 Task: Customize the keyboard shortcuts for switching between input sources.
Action: Mouse pressed left at (438, 247)
Screenshot: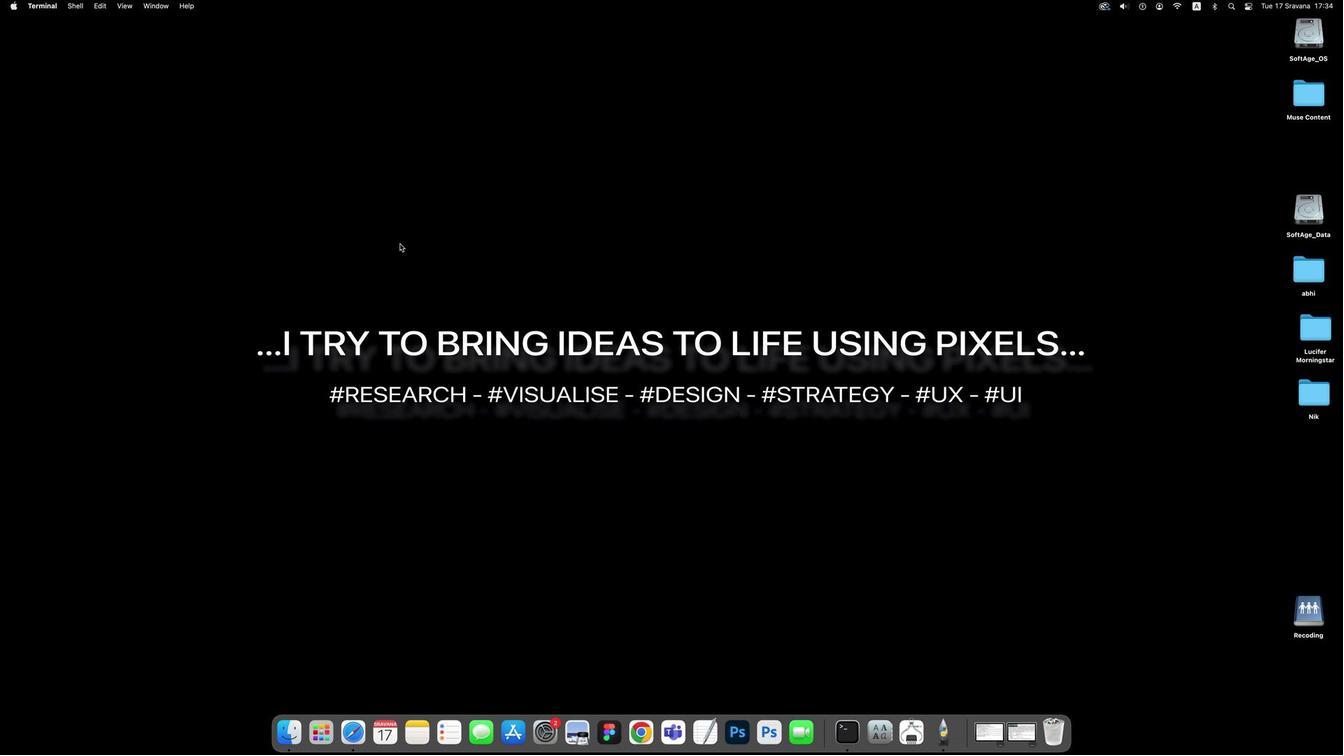 
Action: Mouse moved to (91, 36)
Screenshot: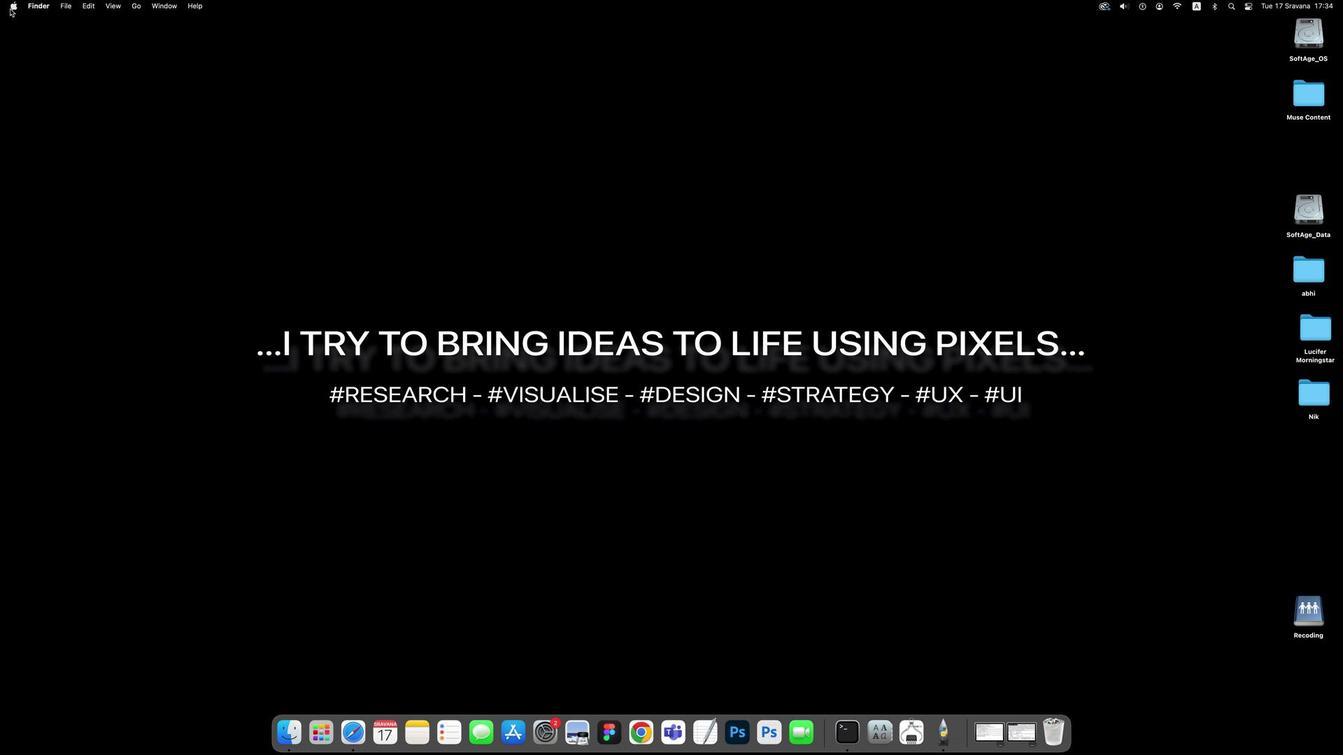 
Action: Mouse pressed left at (91, 36)
Screenshot: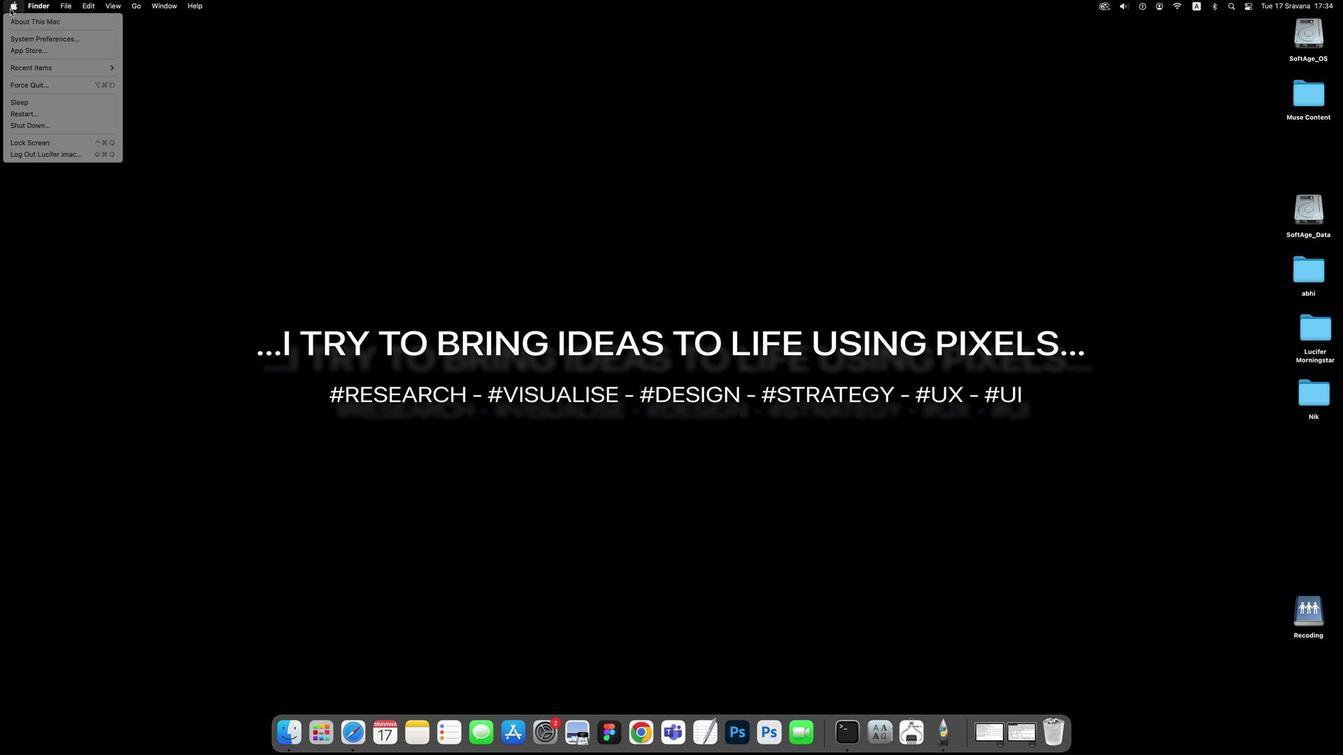 
Action: Mouse moved to (95, 61)
Screenshot: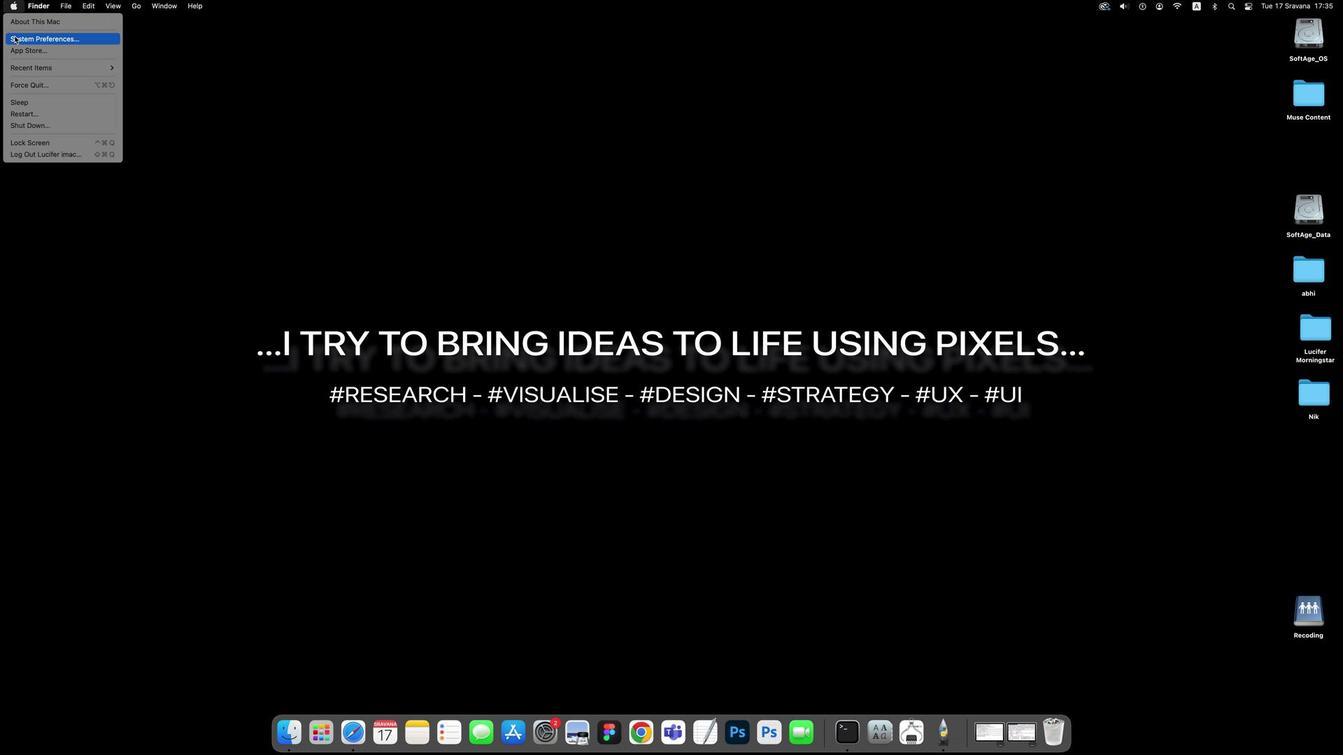 
Action: Mouse pressed left at (95, 61)
Screenshot: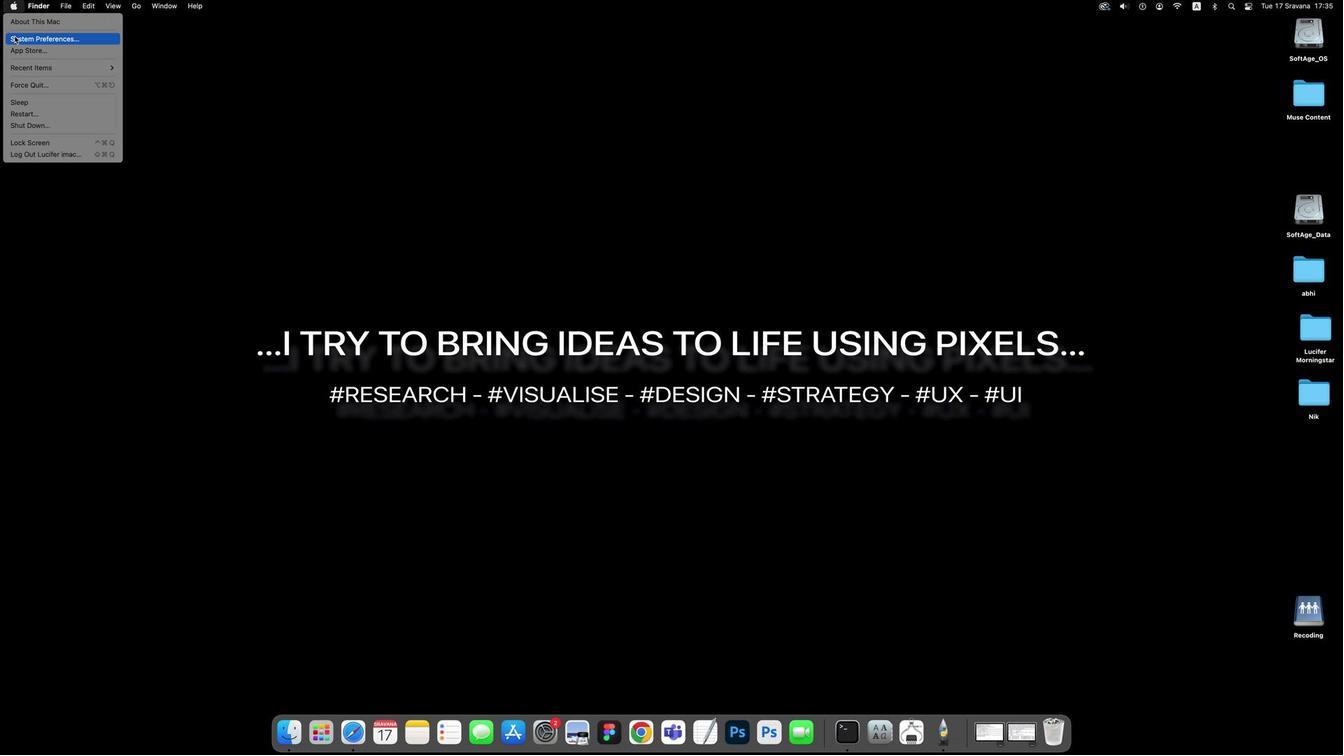 
Action: Mouse moved to (733, 406)
Screenshot: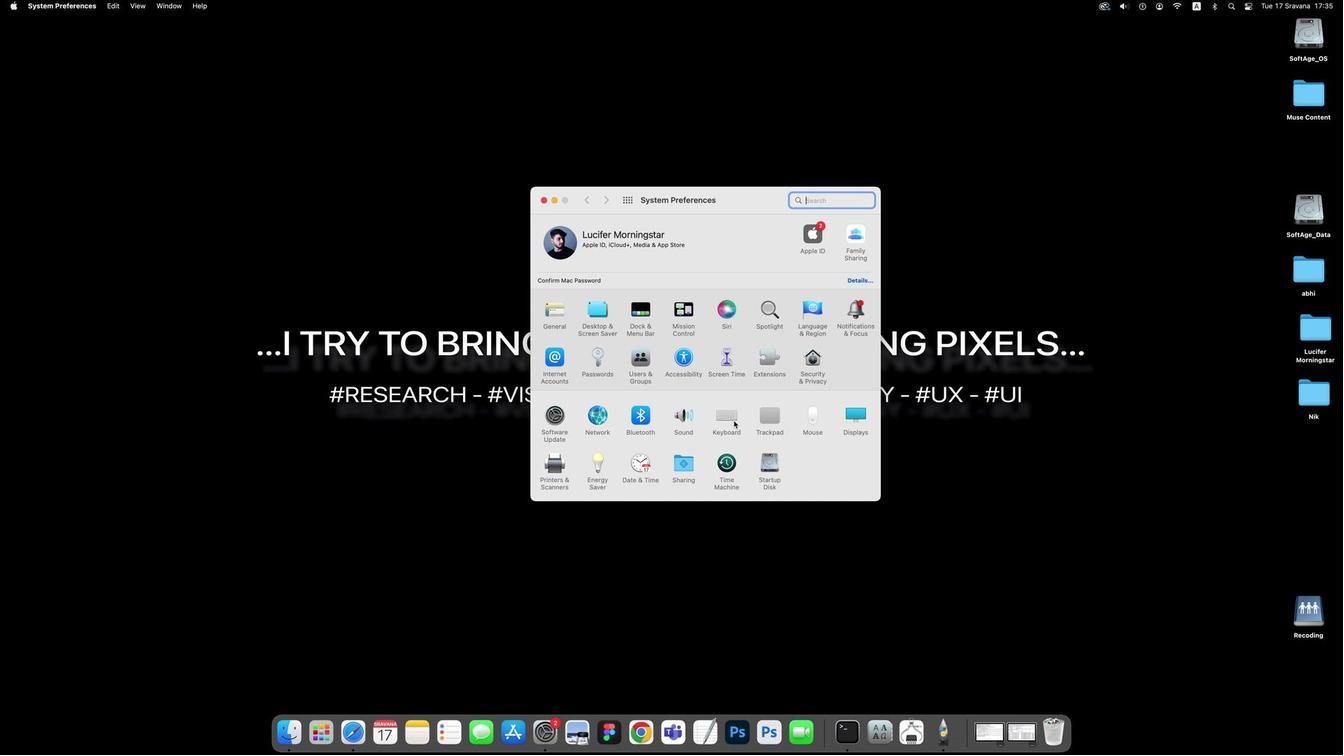 
Action: Mouse pressed left at (733, 406)
Screenshot: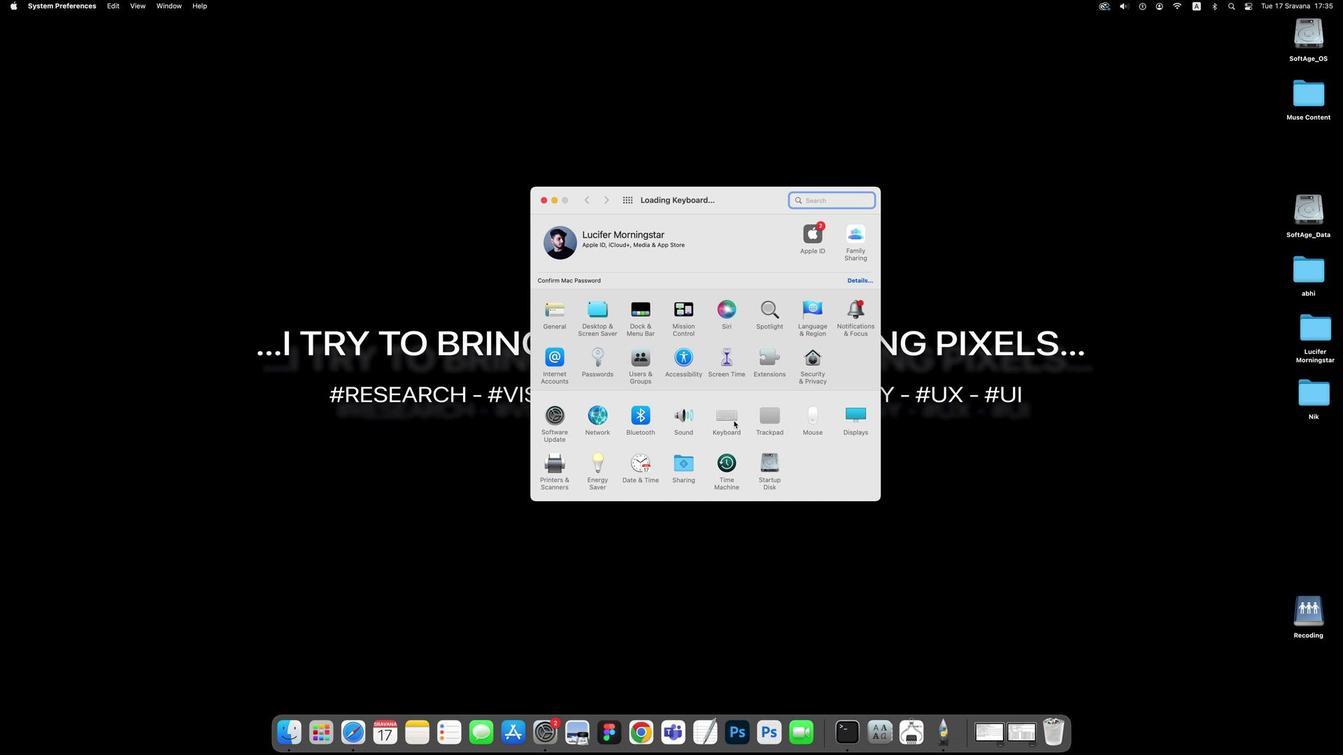 
Action: Mouse moved to (699, 238)
Screenshot: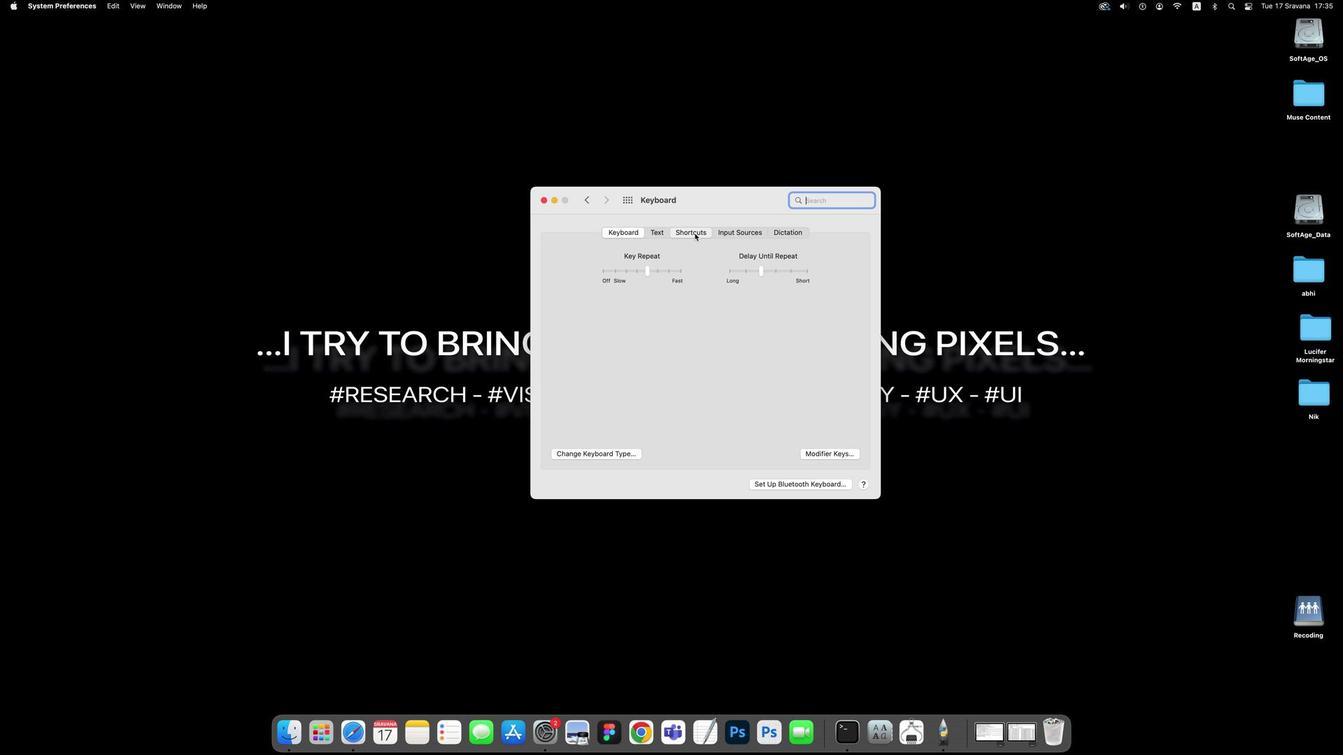 
Action: Mouse pressed left at (699, 238)
Screenshot: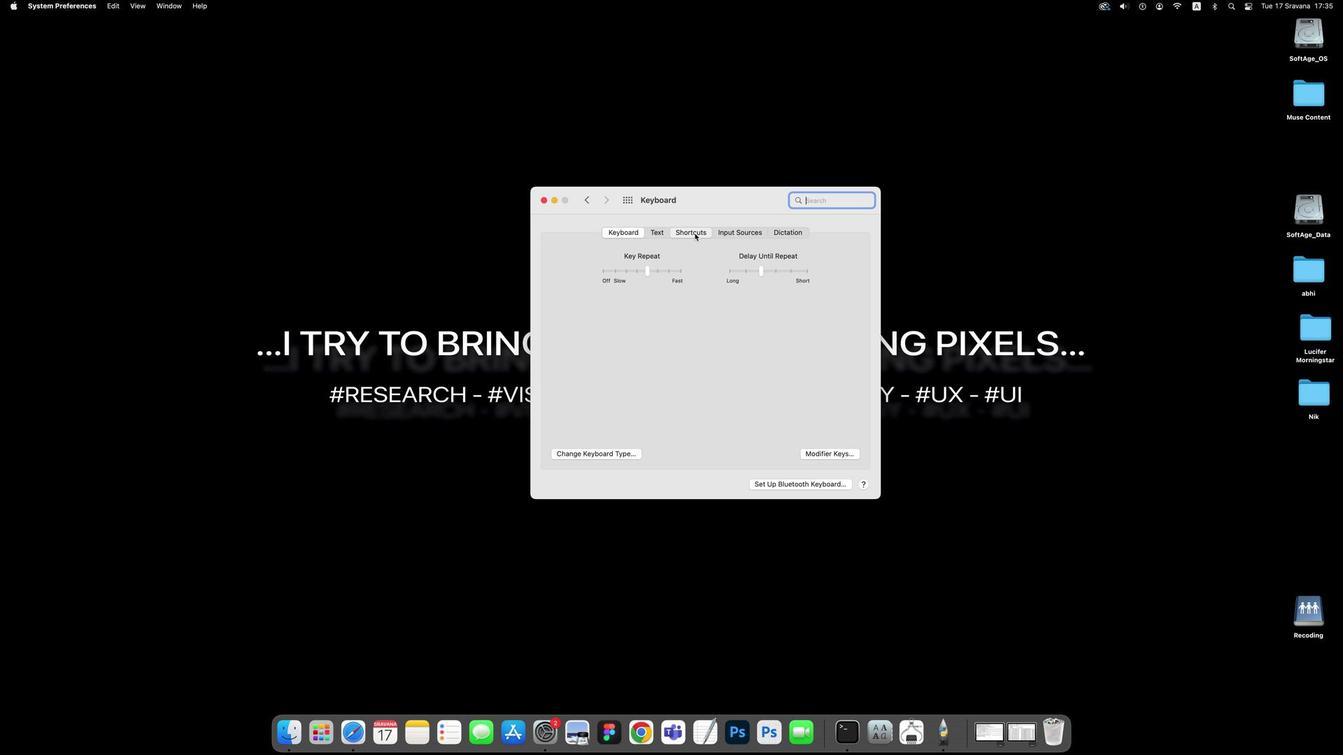 
Action: Mouse moved to (664, 279)
Screenshot: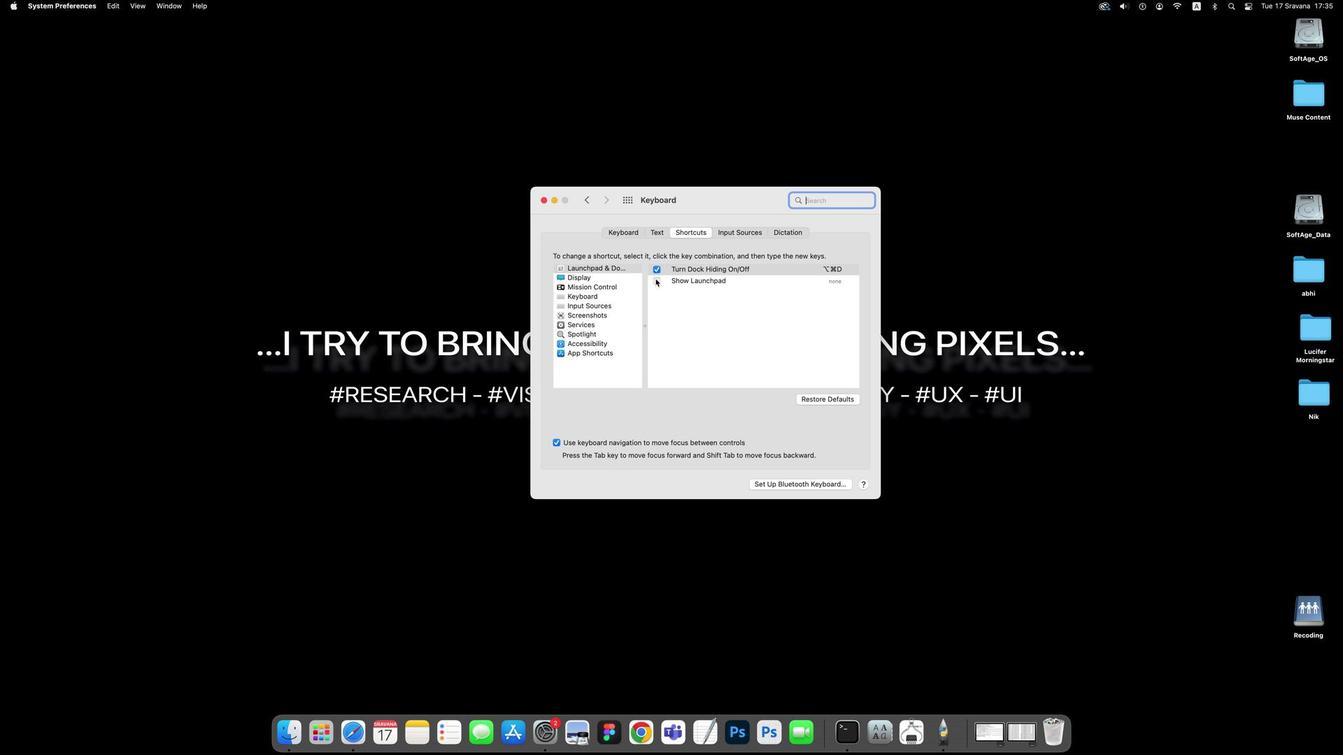 
Action: Mouse pressed left at (664, 279)
Screenshot: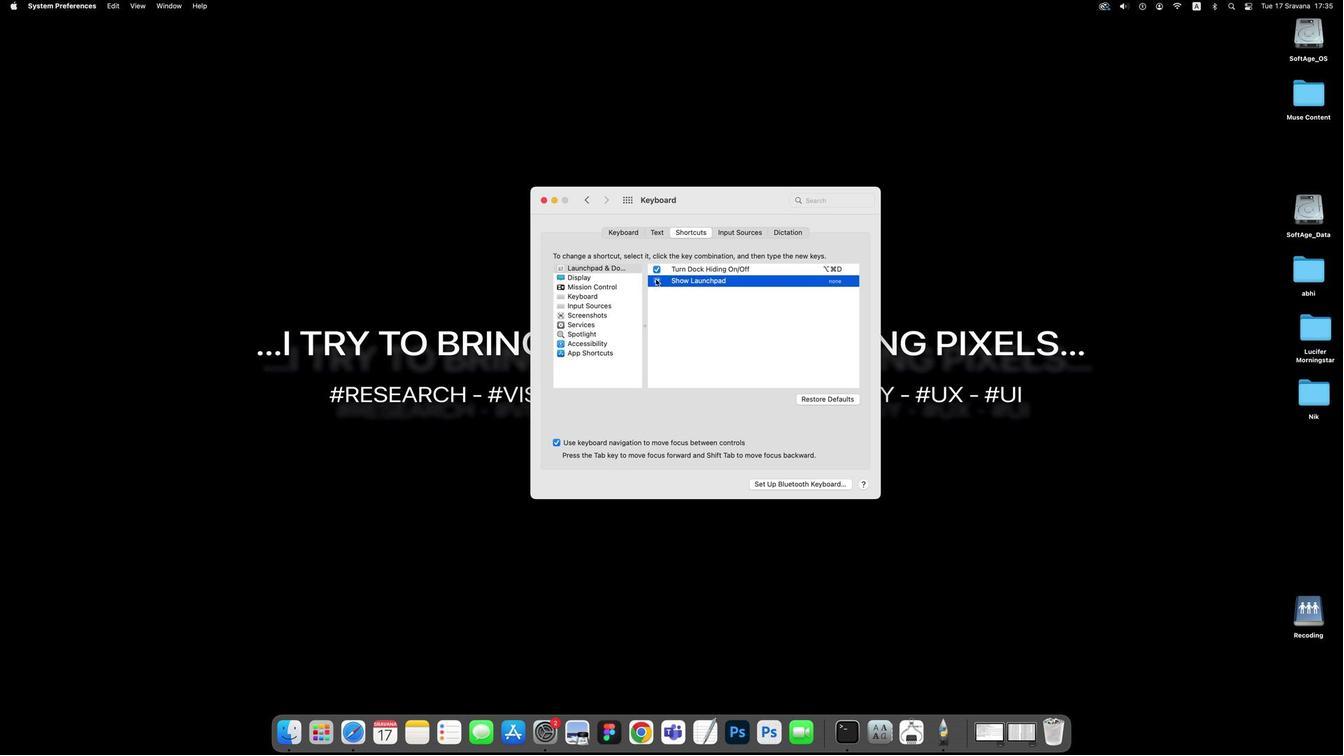 
Action: Mouse moved to (807, 286)
Screenshot: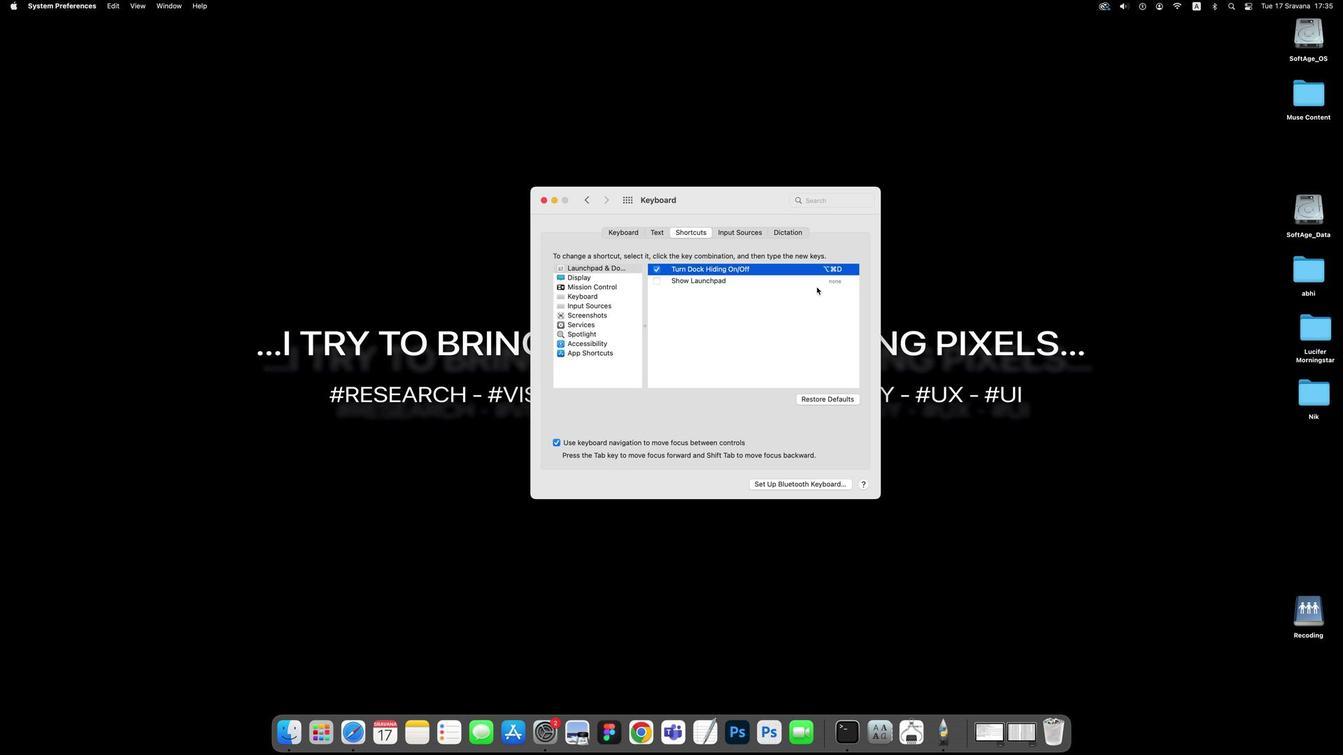 
Action: Mouse pressed left at (807, 286)
Screenshot: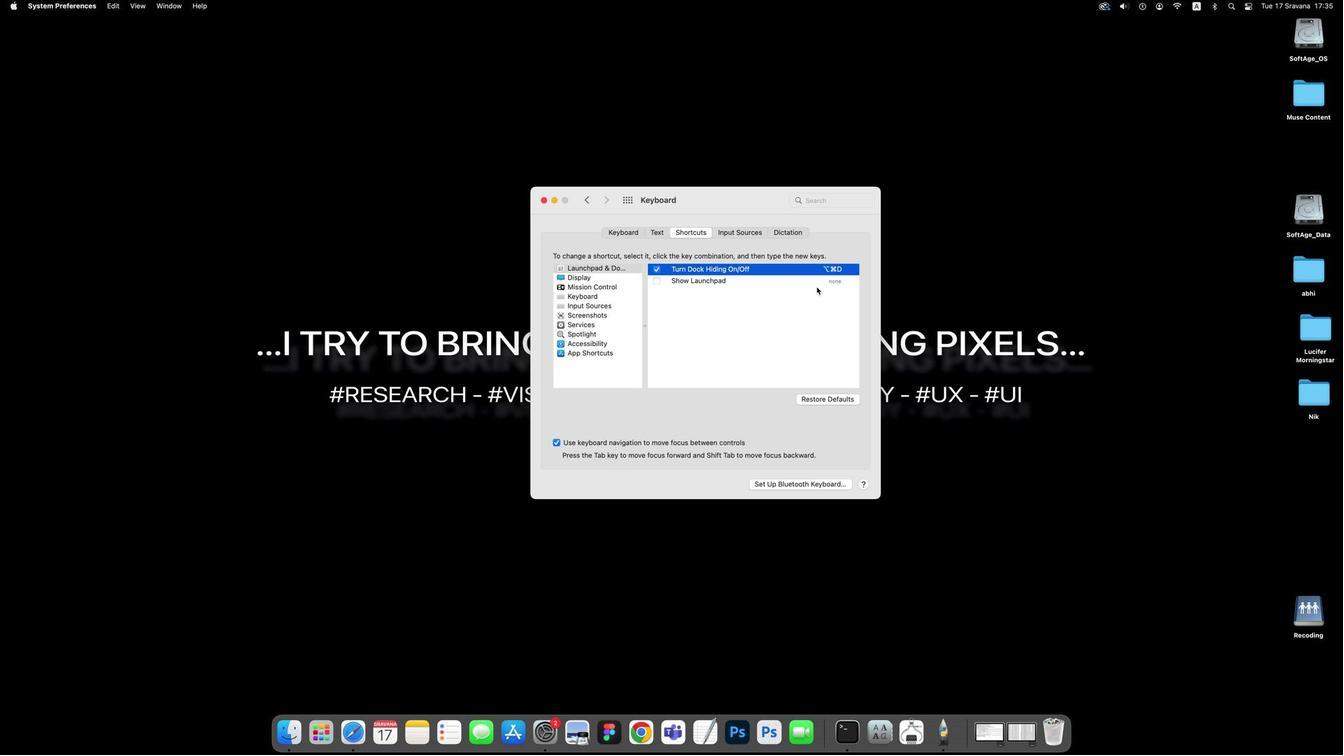 
Action: Mouse moved to (766, 281)
Screenshot: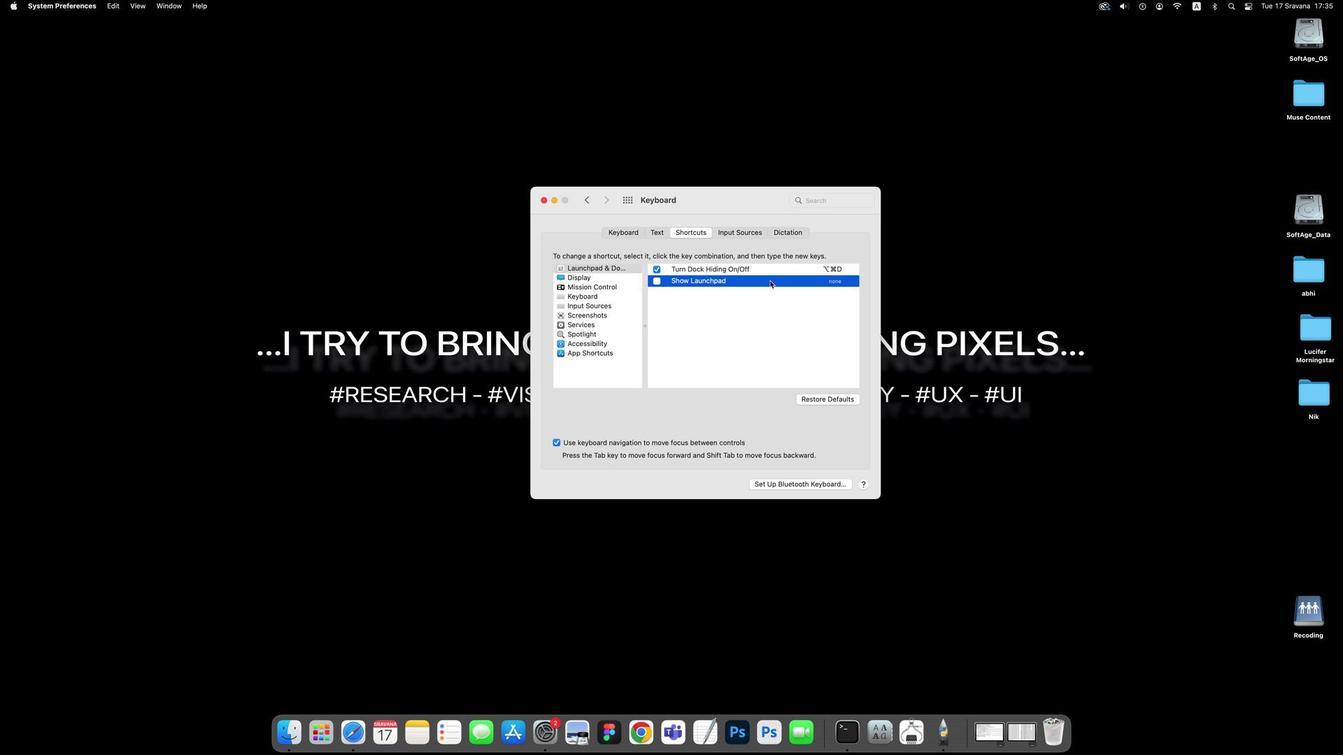 
Action: Mouse pressed left at (766, 281)
Screenshot: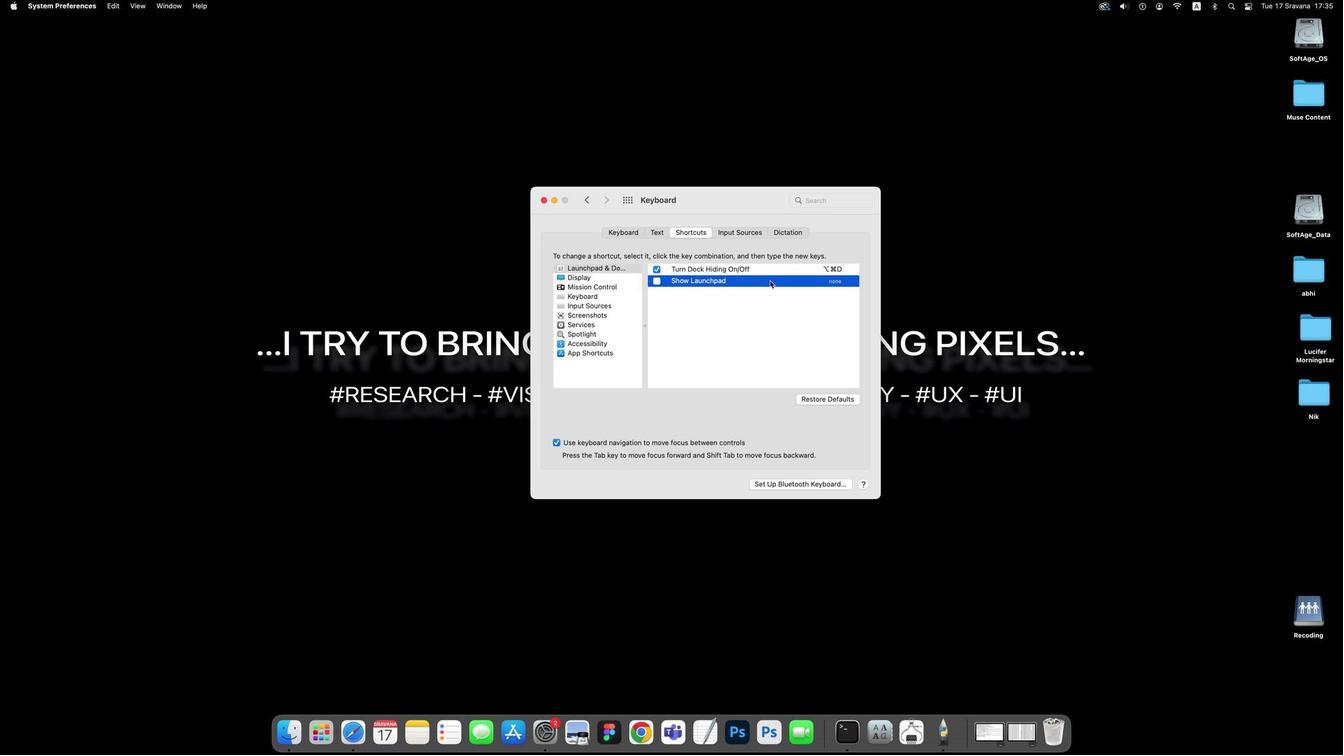 
Action: Mouse pressed left at (766, 281)
Screenshot: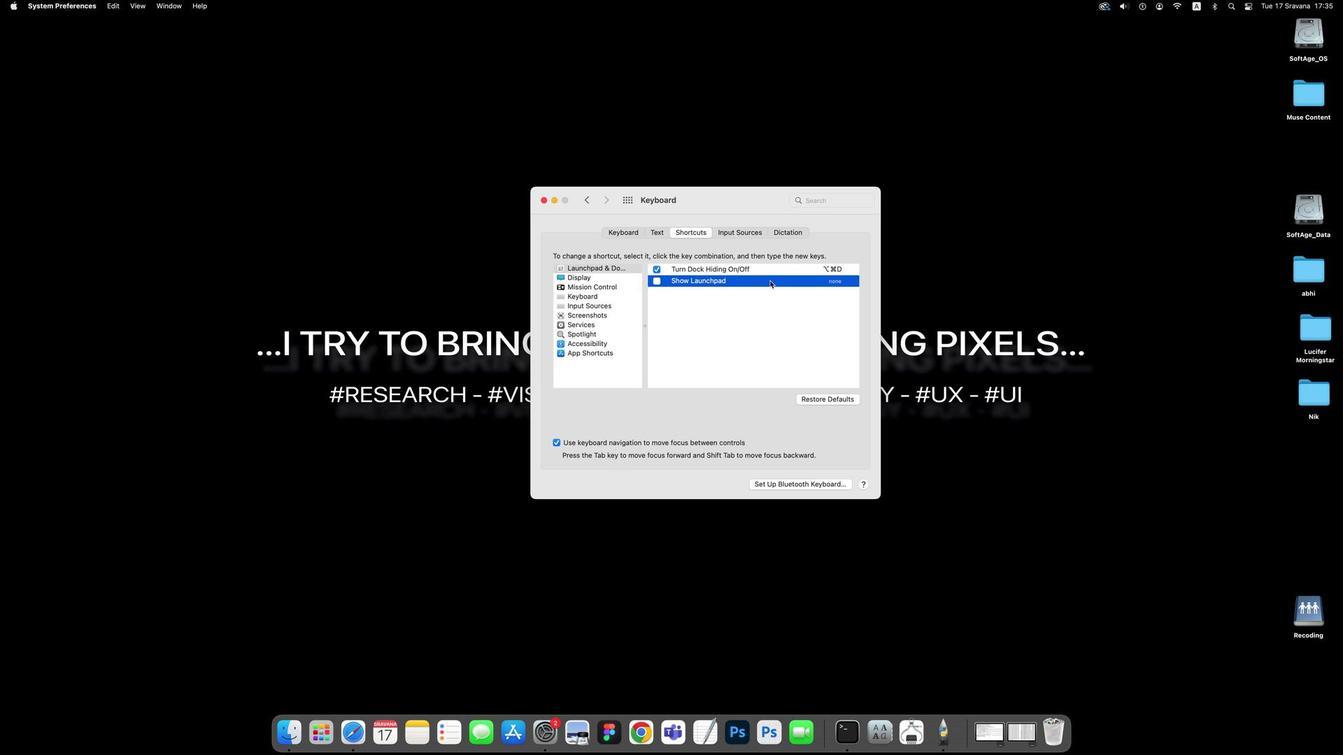 
Action: Mouse moved to (664, 280)
Screenshot: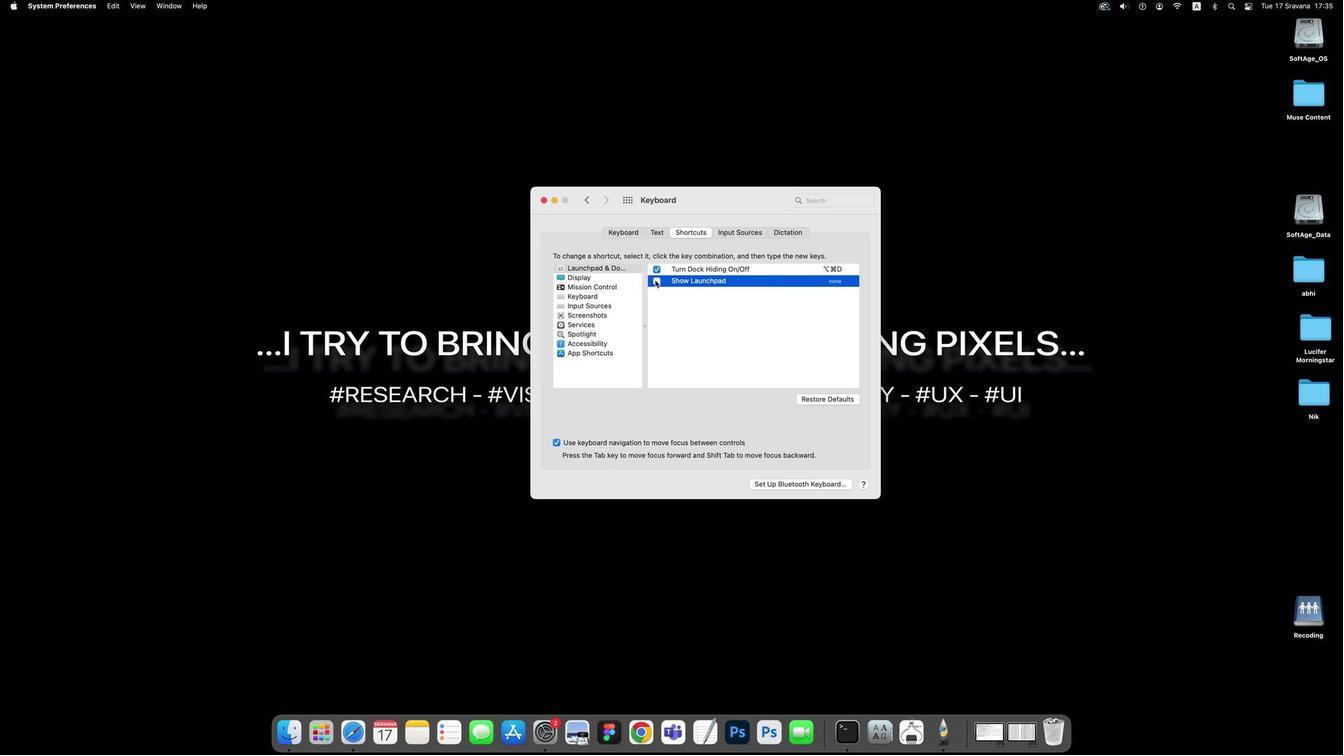 
Action: Mouse pressed left at (664, 280)
Screenshot: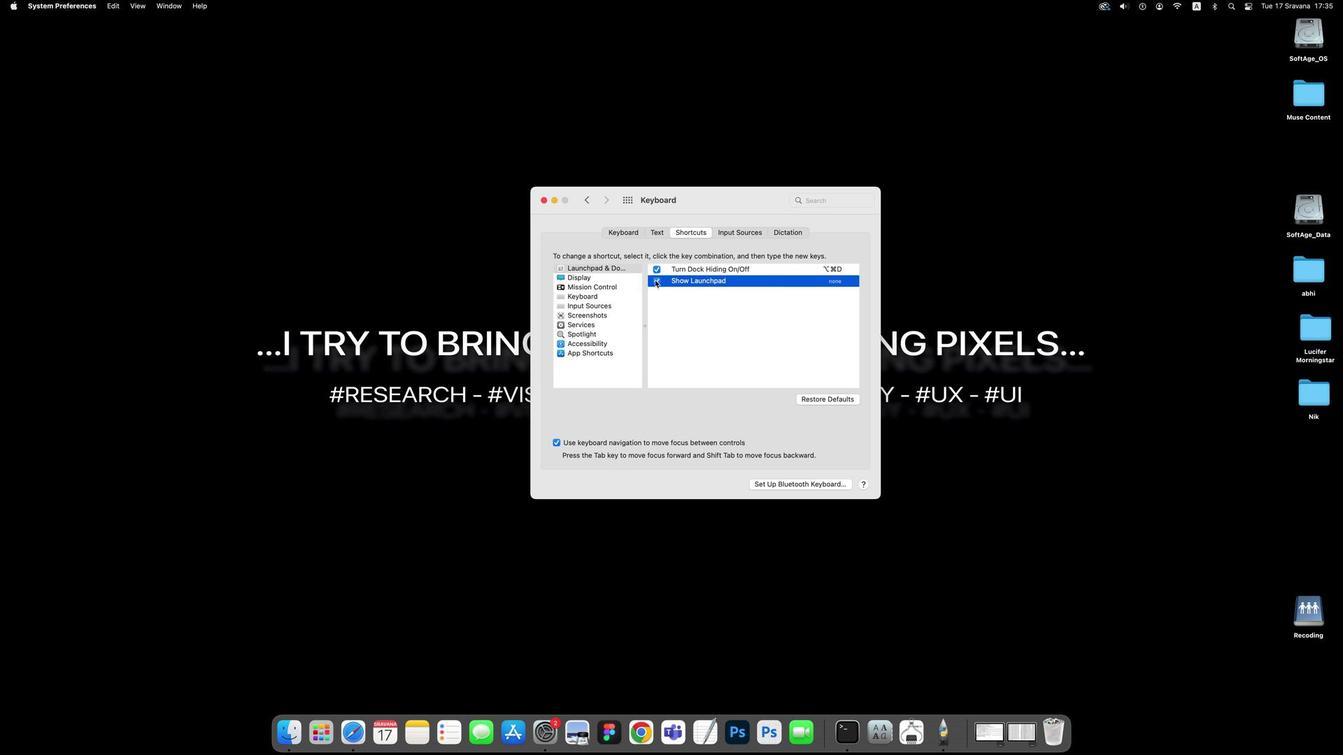 
Action: Mouse moved to (740, 281)
Screenshot: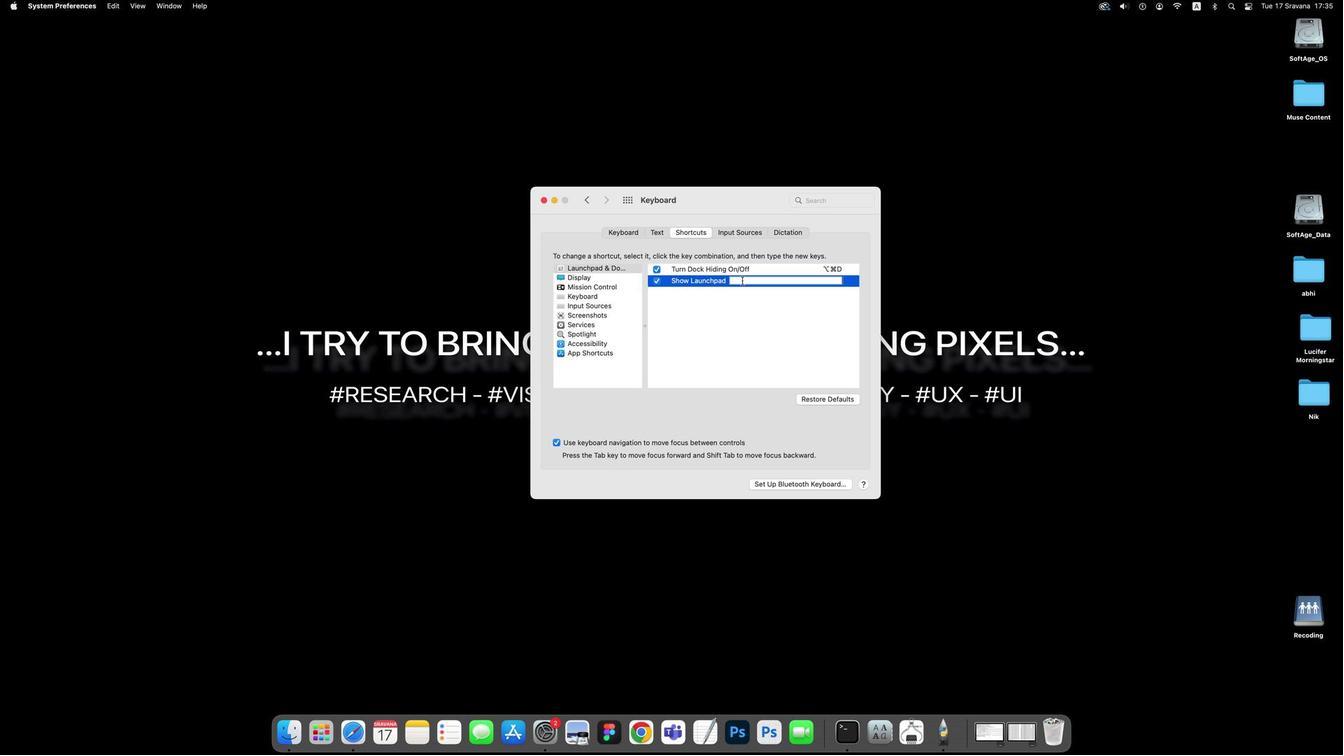 
Action: Mouse pressed left at (740, 281)
Screenshot: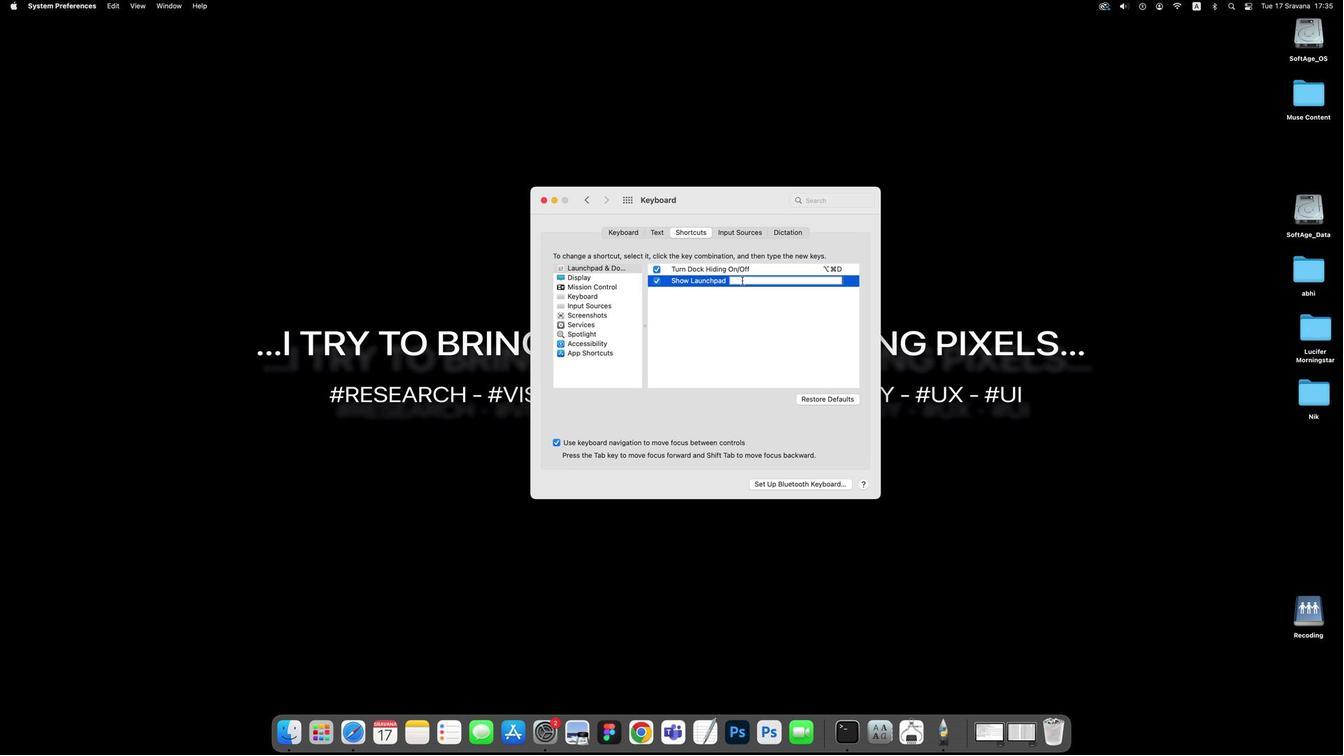 
Action: Key pressed Key.shift
Screenshot: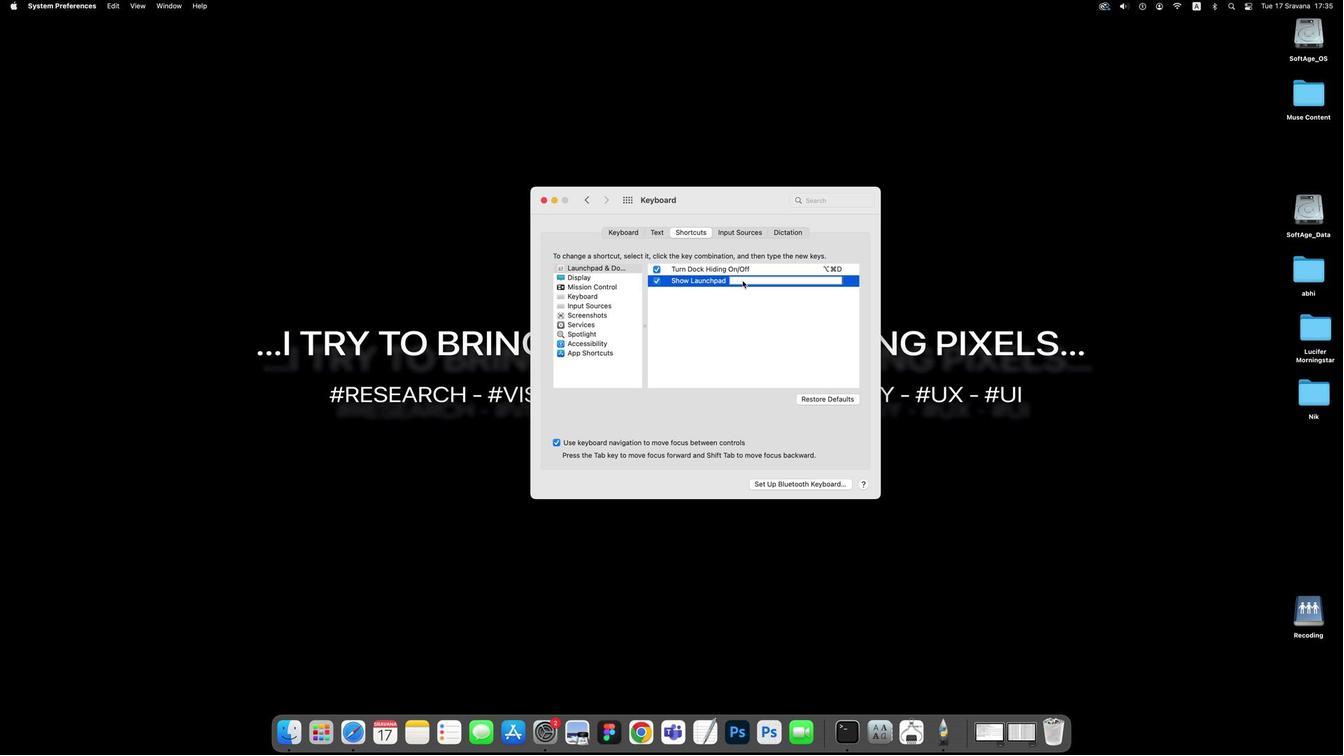 
Action: Mouse moved to (742, 281)
Screenshot: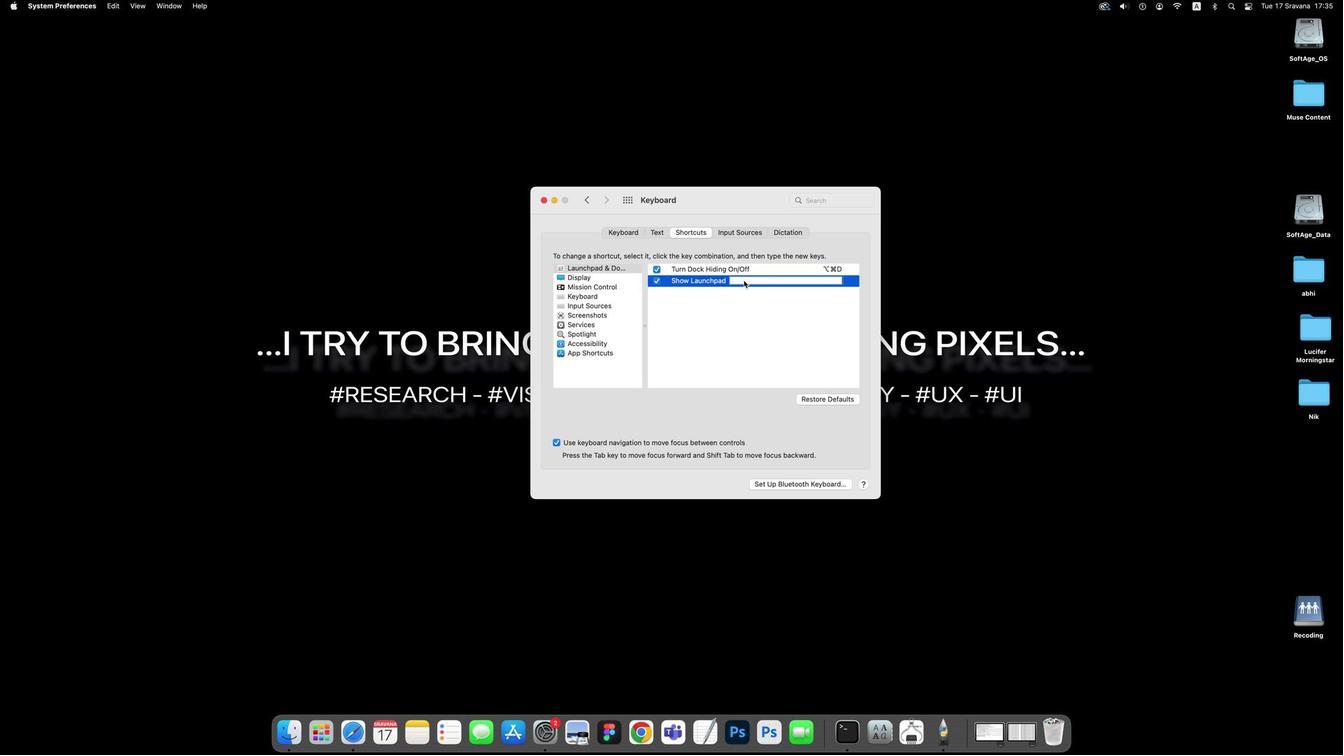 
Action: Key pressed 'W'
Screenshot: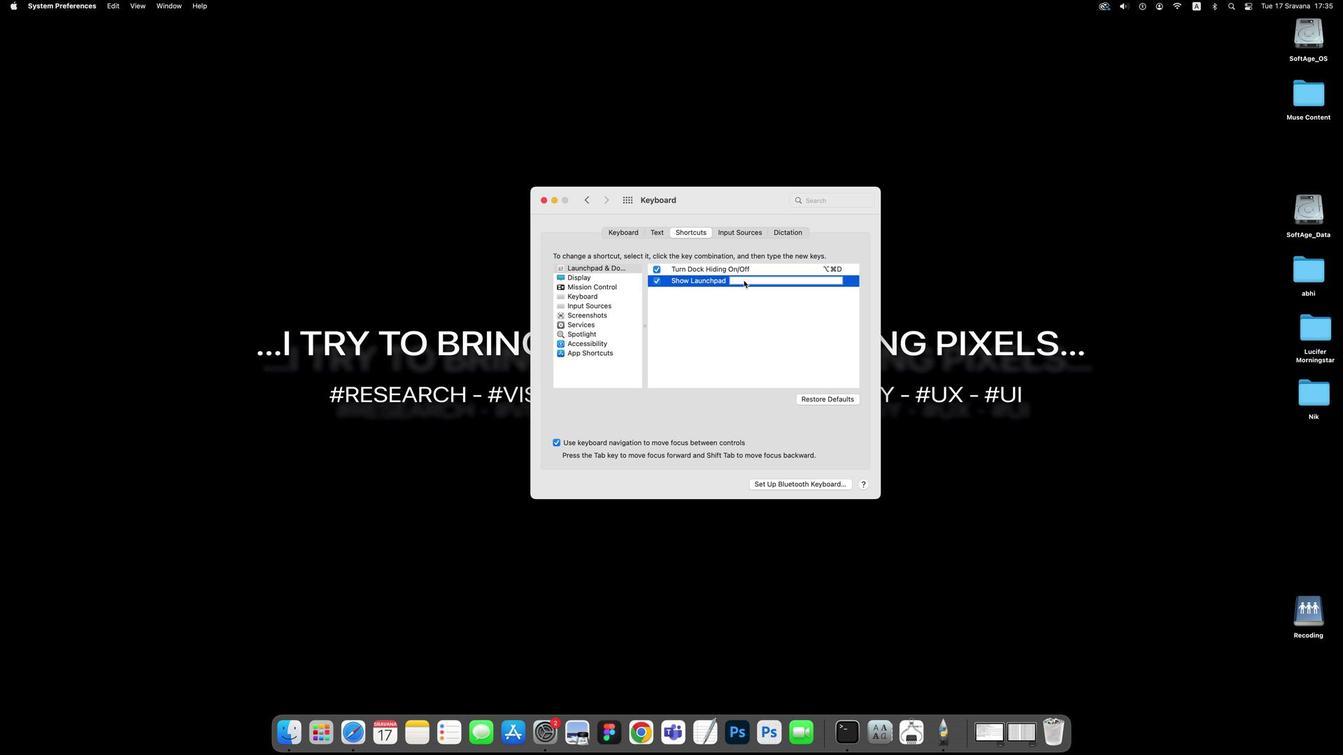 
Action: Mouse pressed left at (742, 281)
Screenshot: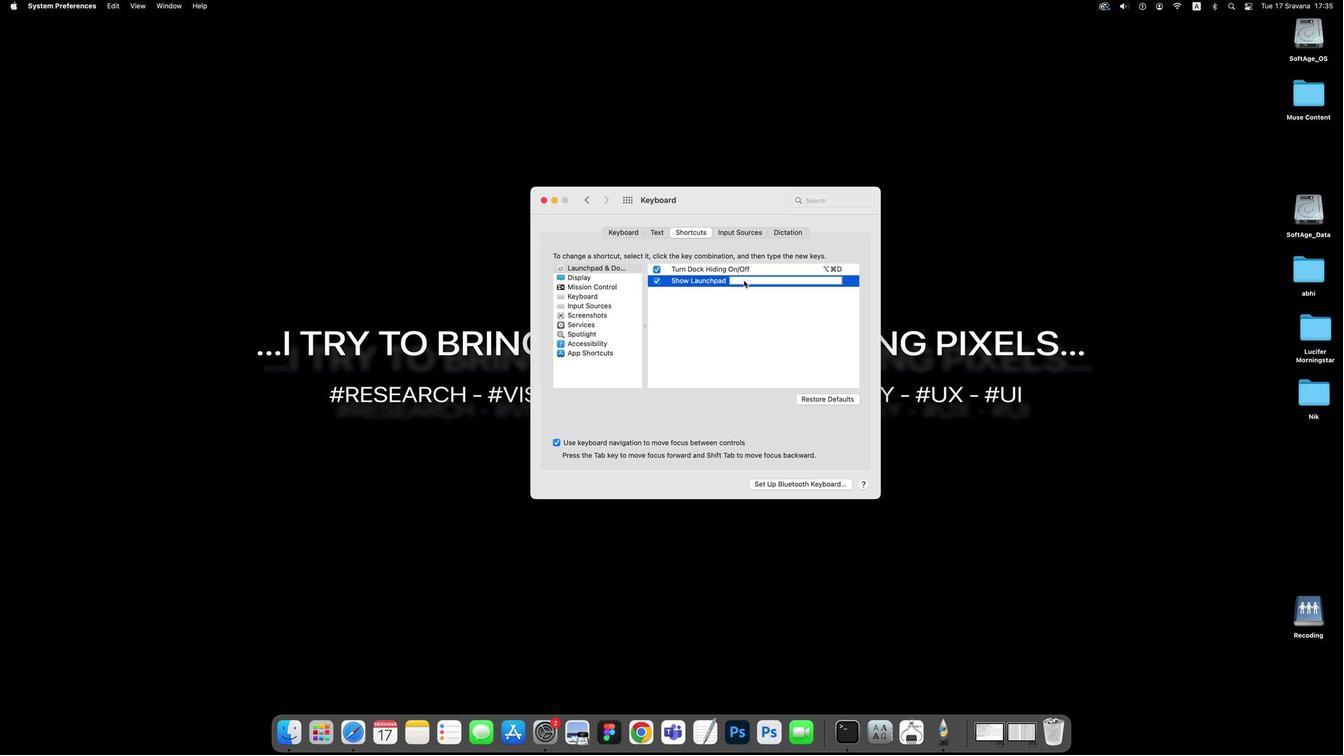 
Action: Key pressed 'W''E''R''R''R''R'
Screenshot: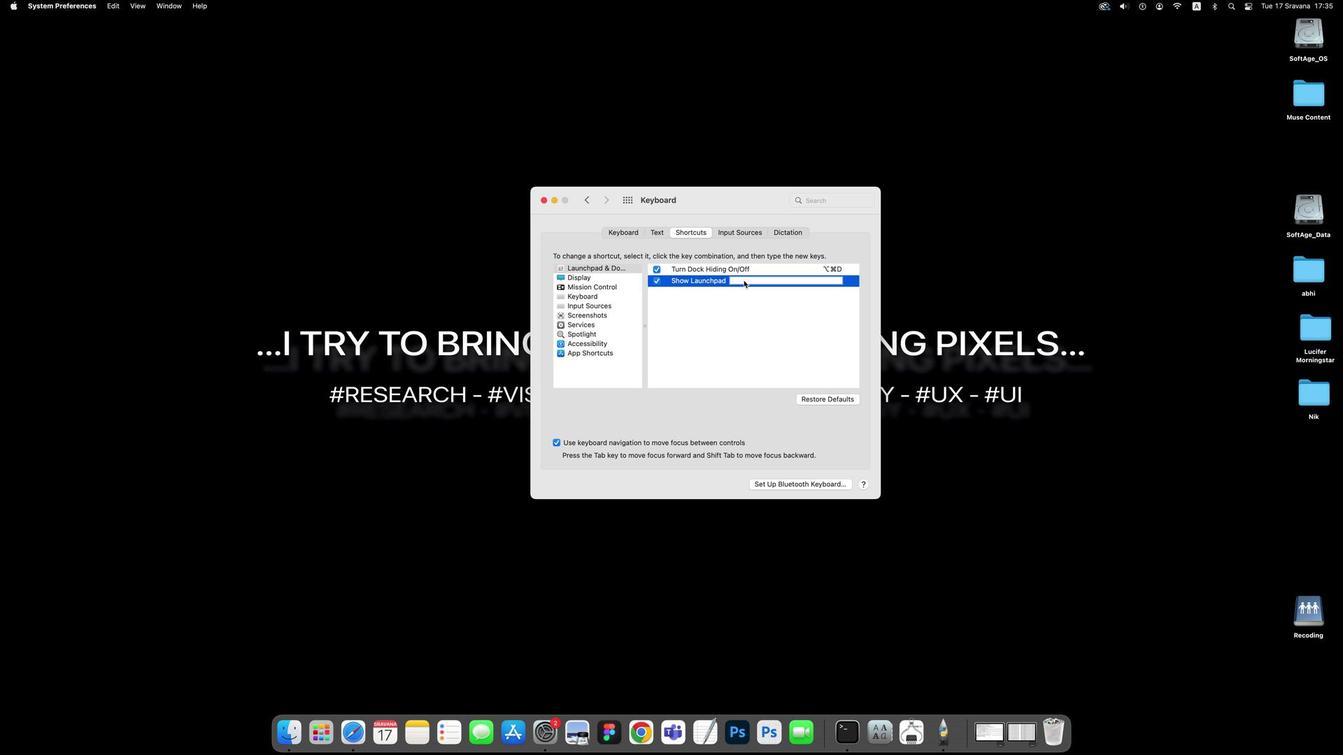 
Action: Mouse moved to (807, 384)
Screenshot: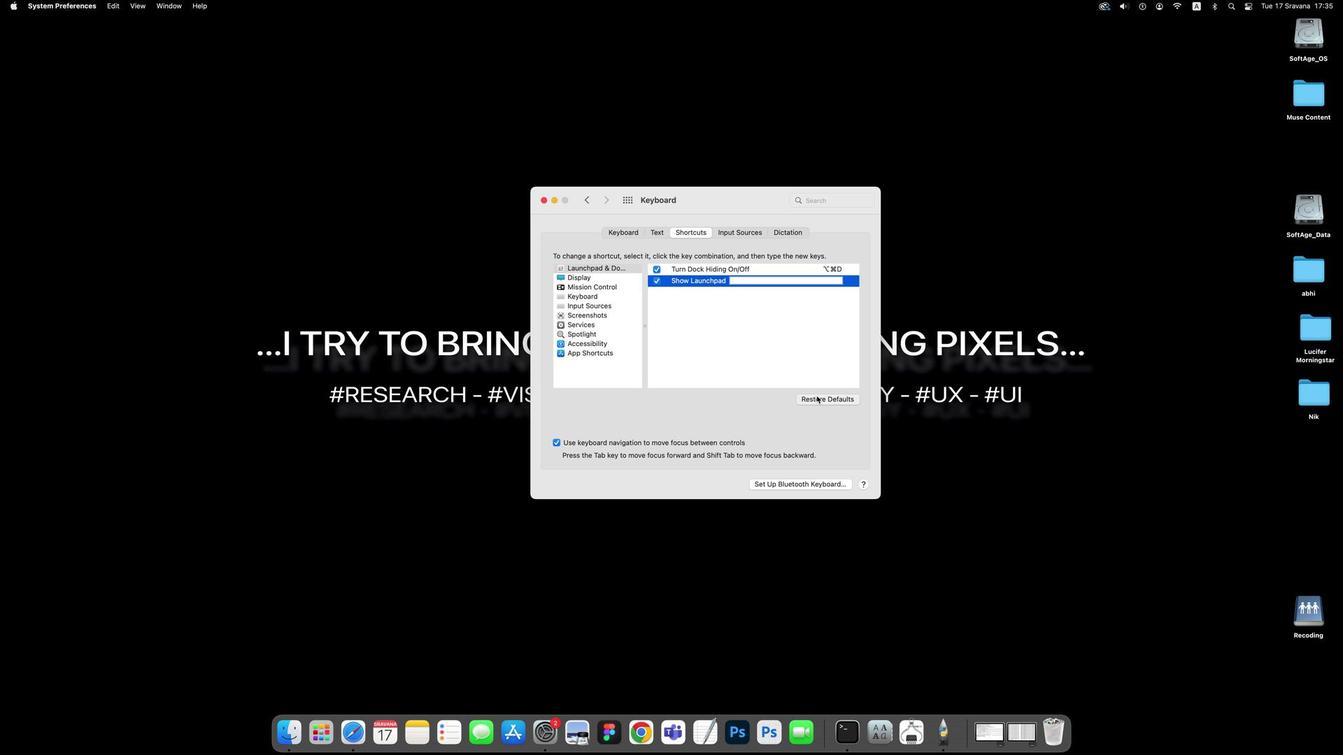 
Action: Mouse pressed left at (807, 384)
Screenshot: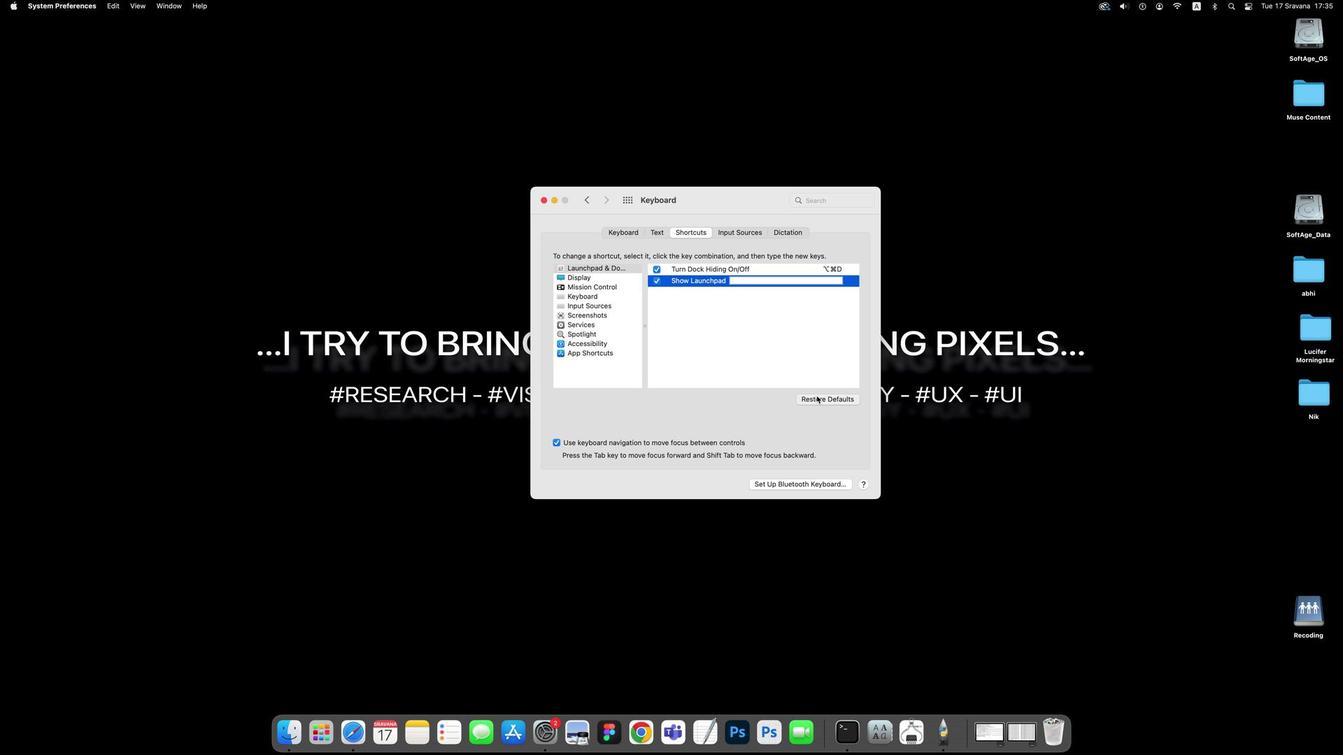 
Action: Mouse pressed left at (807, 384)
Screenshot: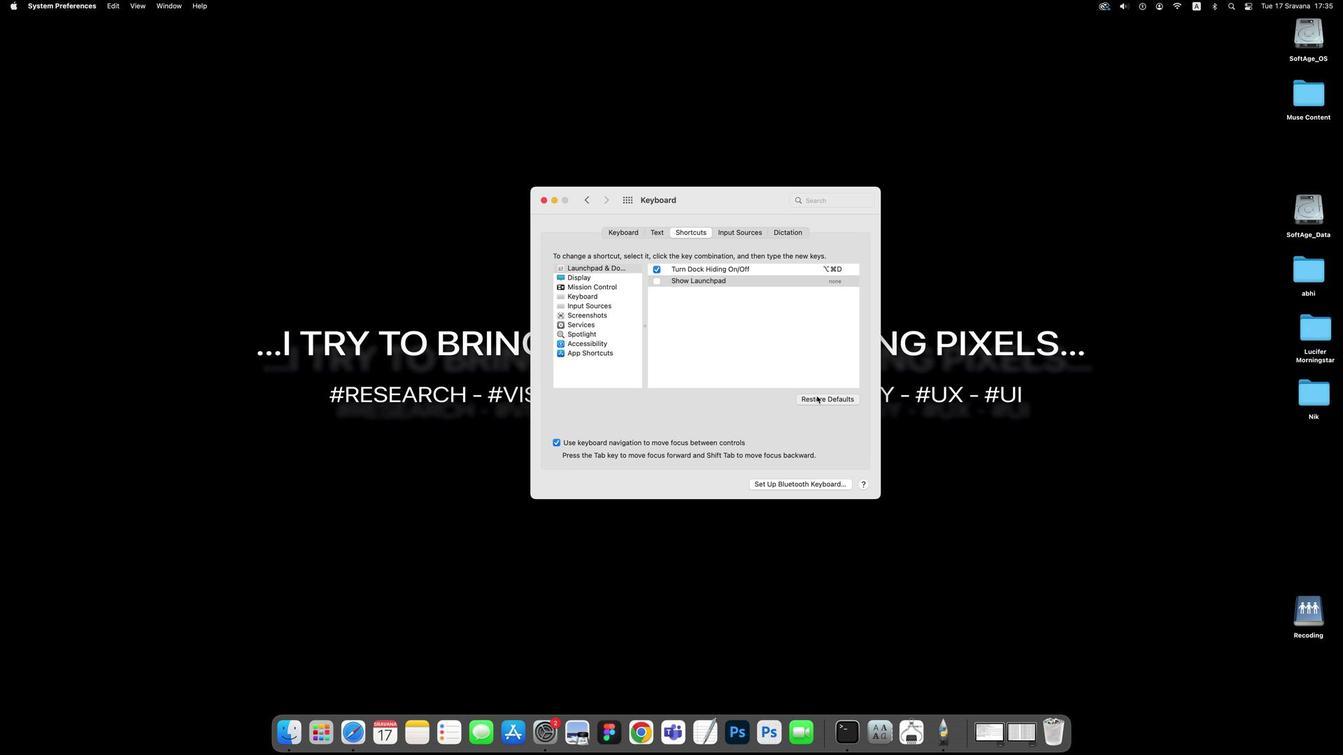 
Action: Mouse pressed left at (807, 384)
Screenshot: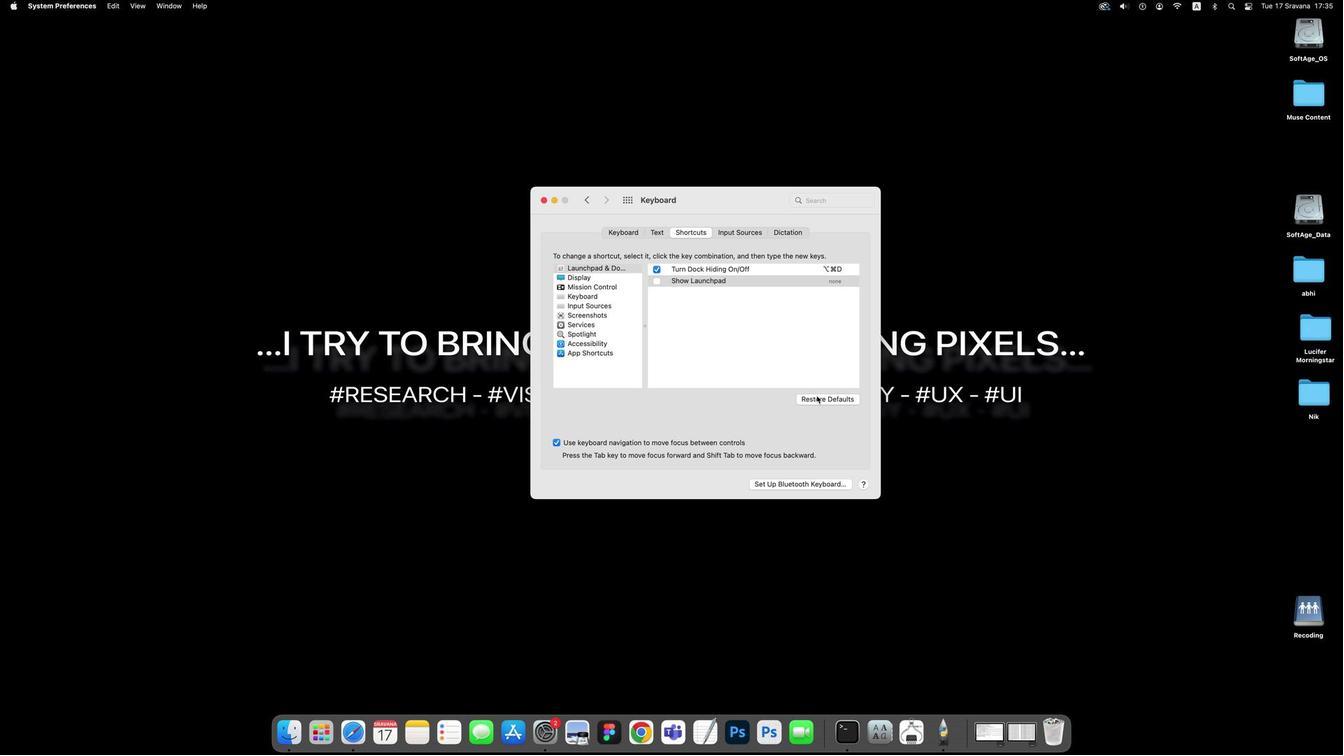
Action: Mouse pressed left at (807, 384)
Screenshot: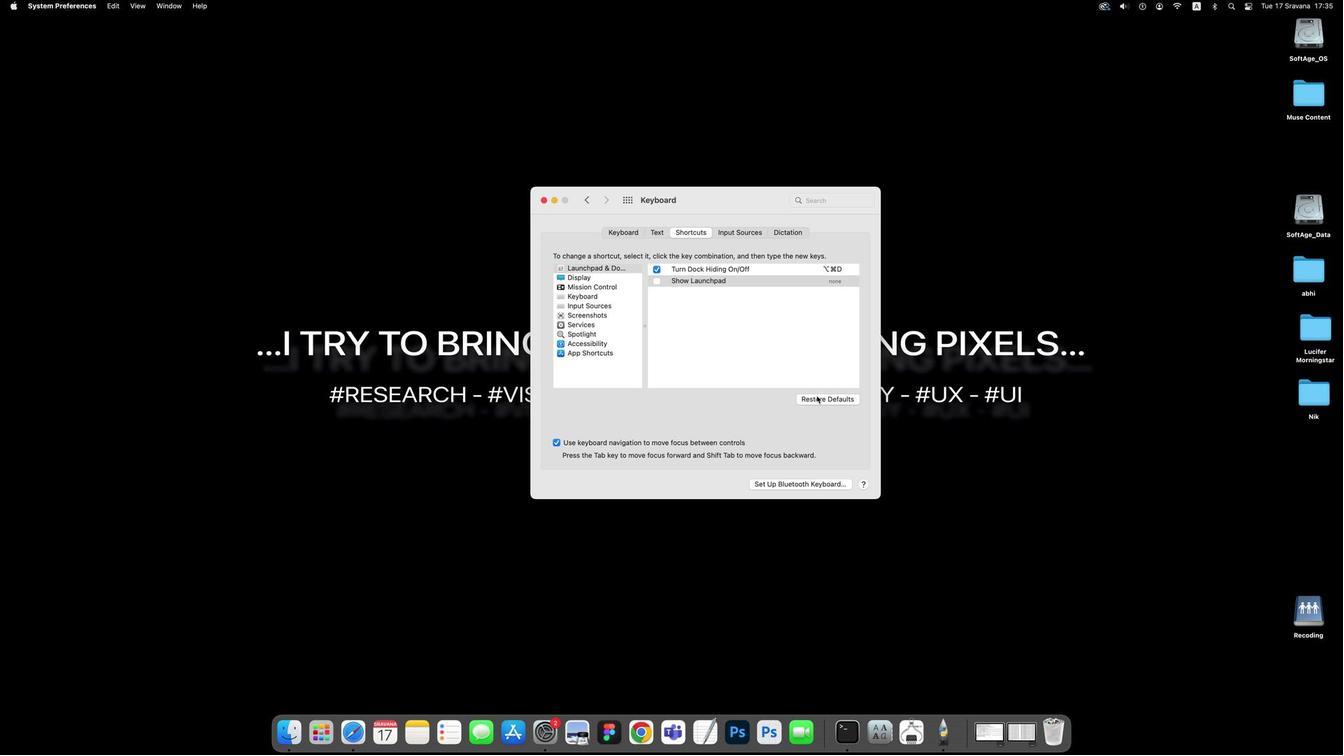 
Action: Mouse moved to (588, 276)
Screenshot: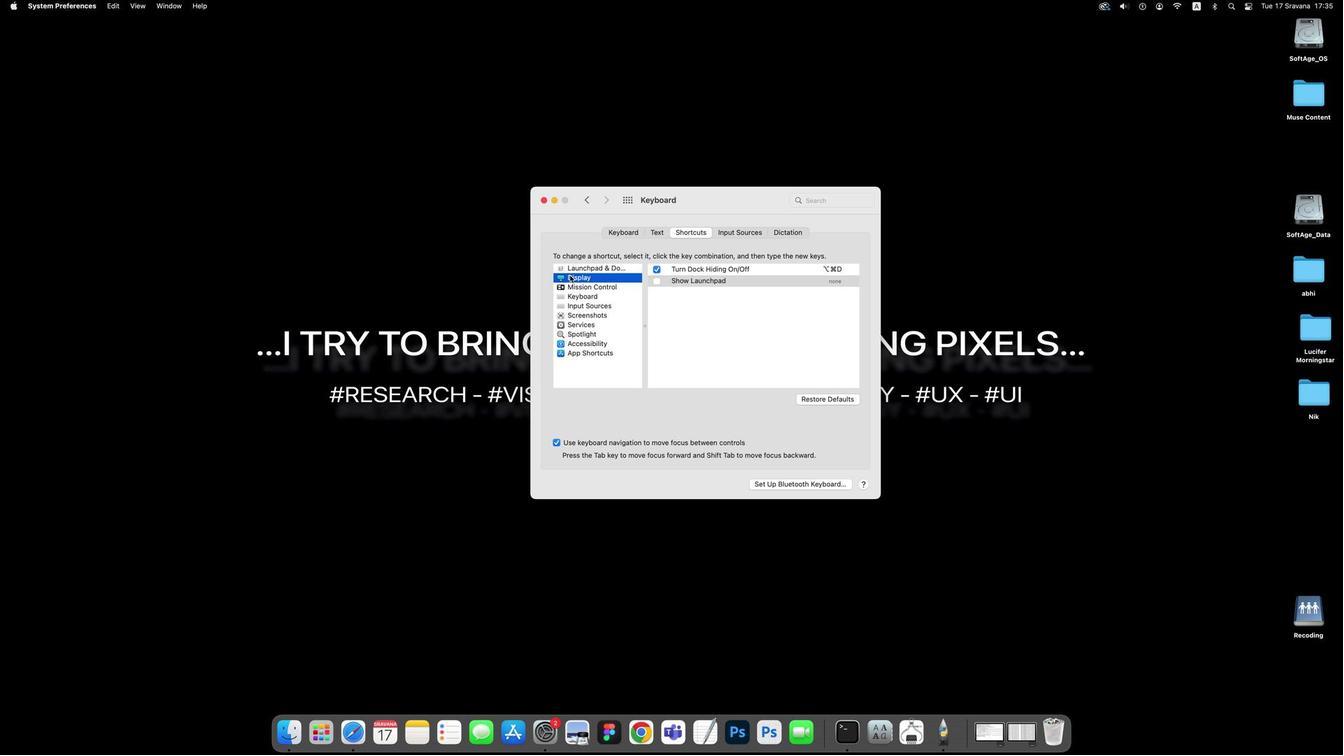 
Action: Mouse pressed left at (588, 276)
Screenshot: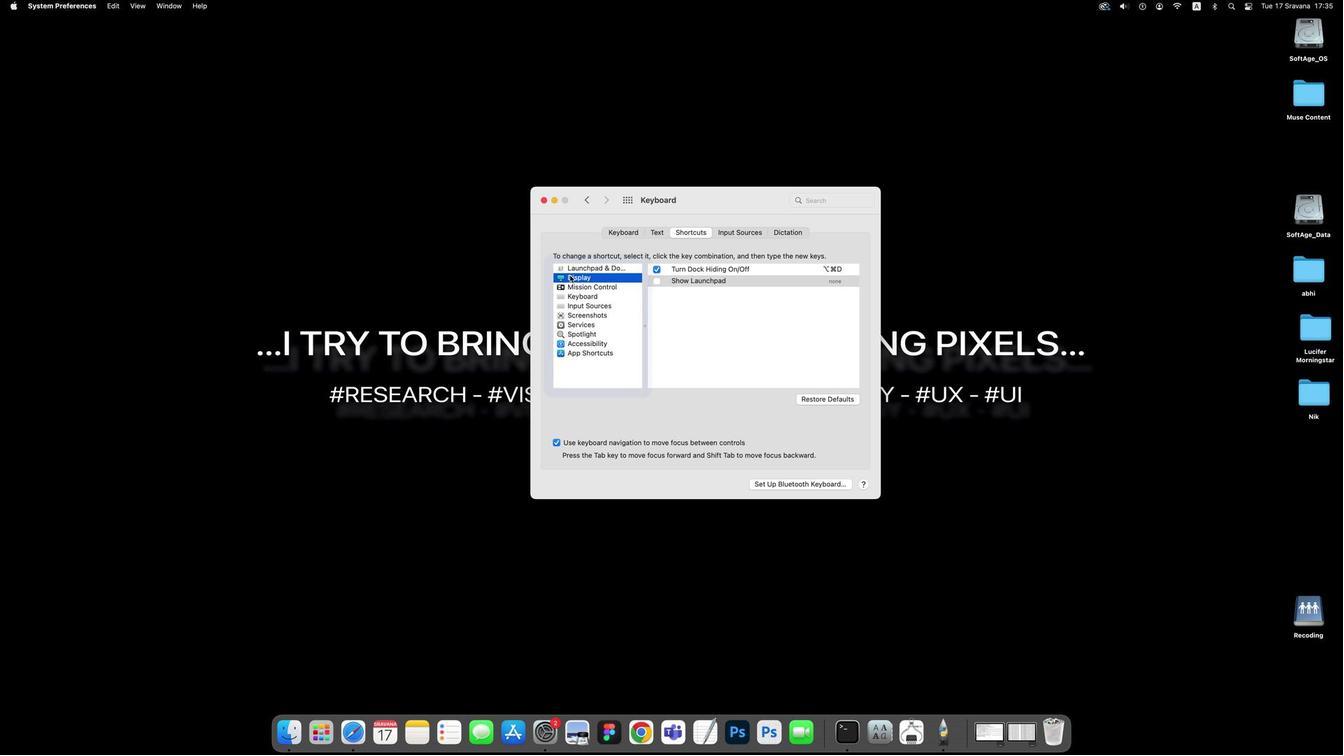 
Action: Mouse moved to (590, 287)
Screenshot: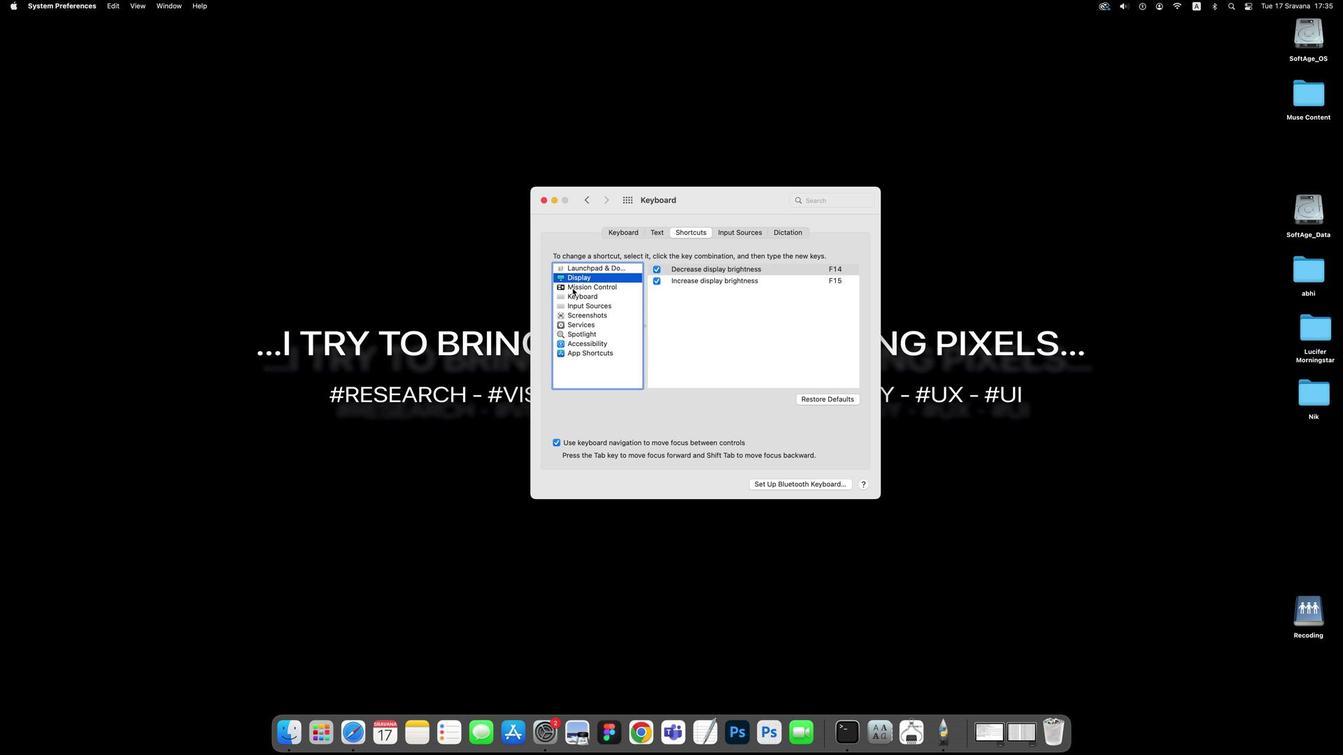 
Action: Mouse pressed left at (590, 287)
Screenshot: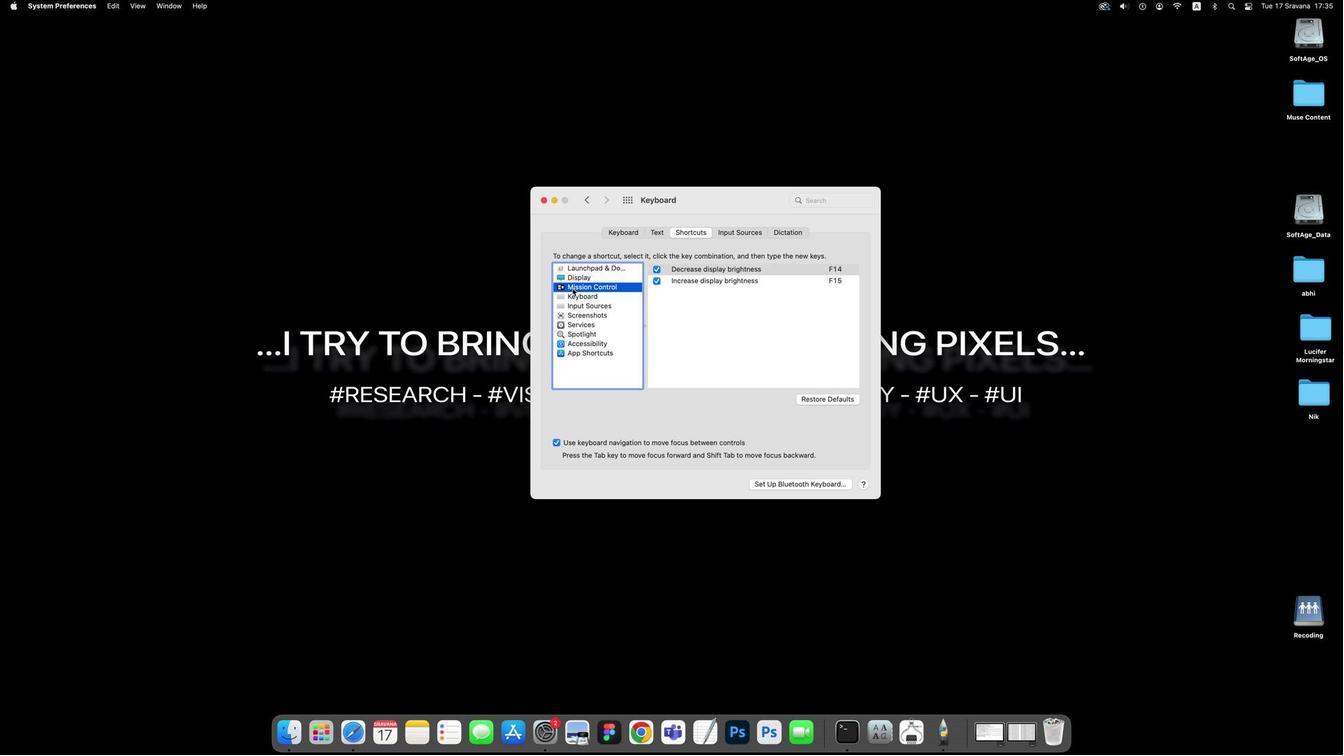 
Action: Mouse moved to (666, 279)
Screenshot: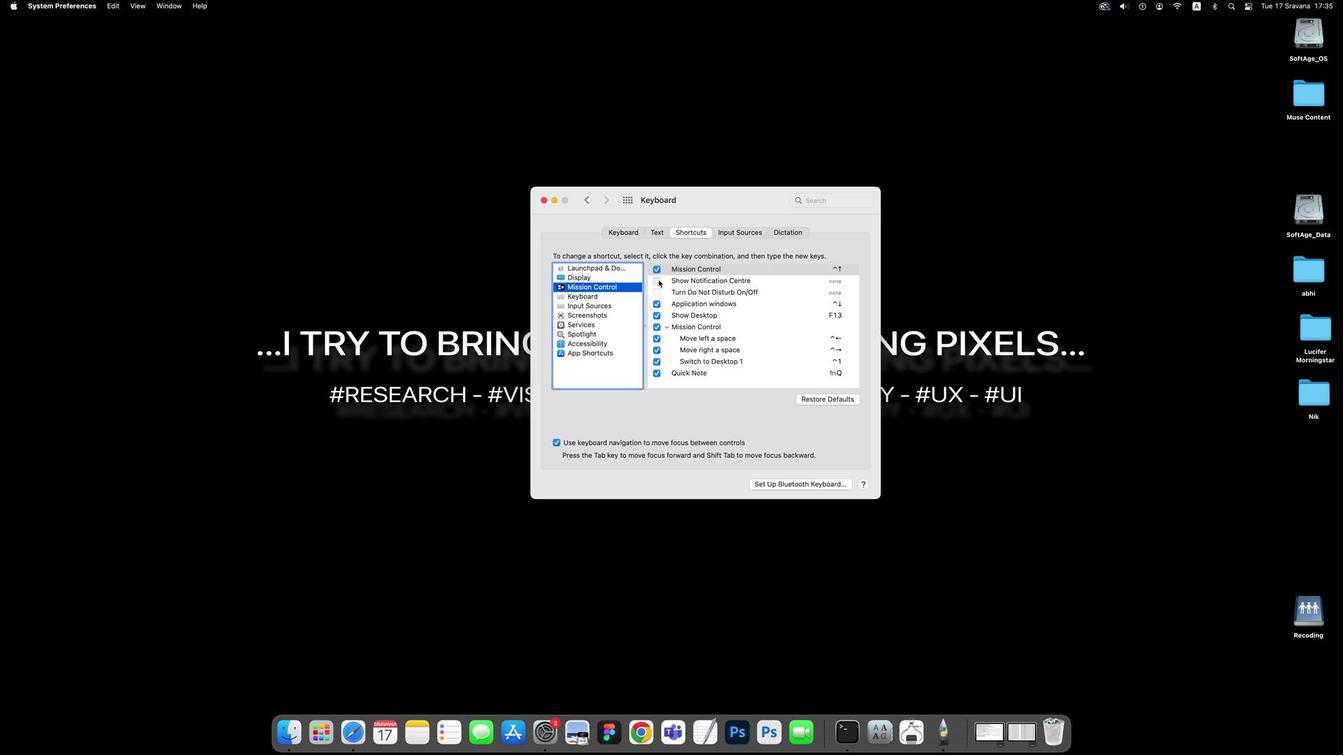 
Action: Mouse pressed left at (666, 279)
Screenshot: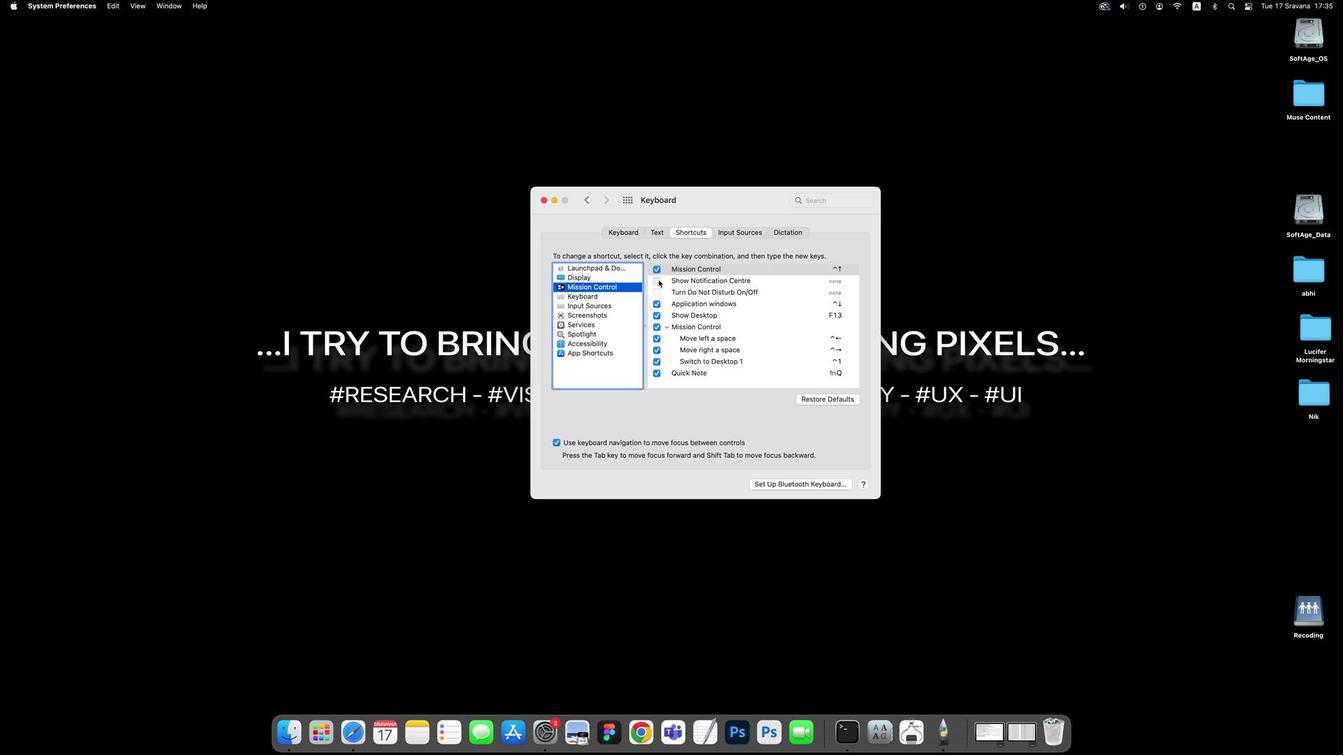 
Action: Mouse moved to (760, 284)
Screenshot: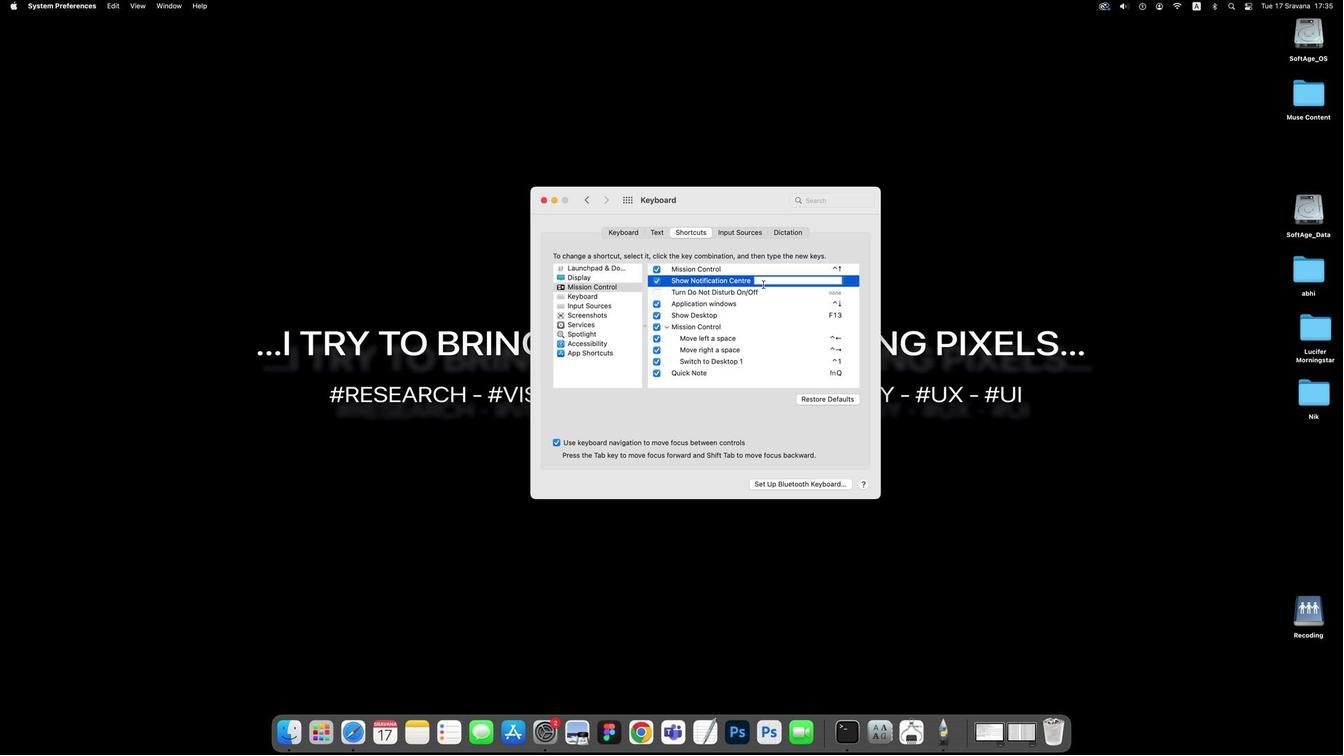 
Action: Key pressed Key.shift'N'
Screenshot: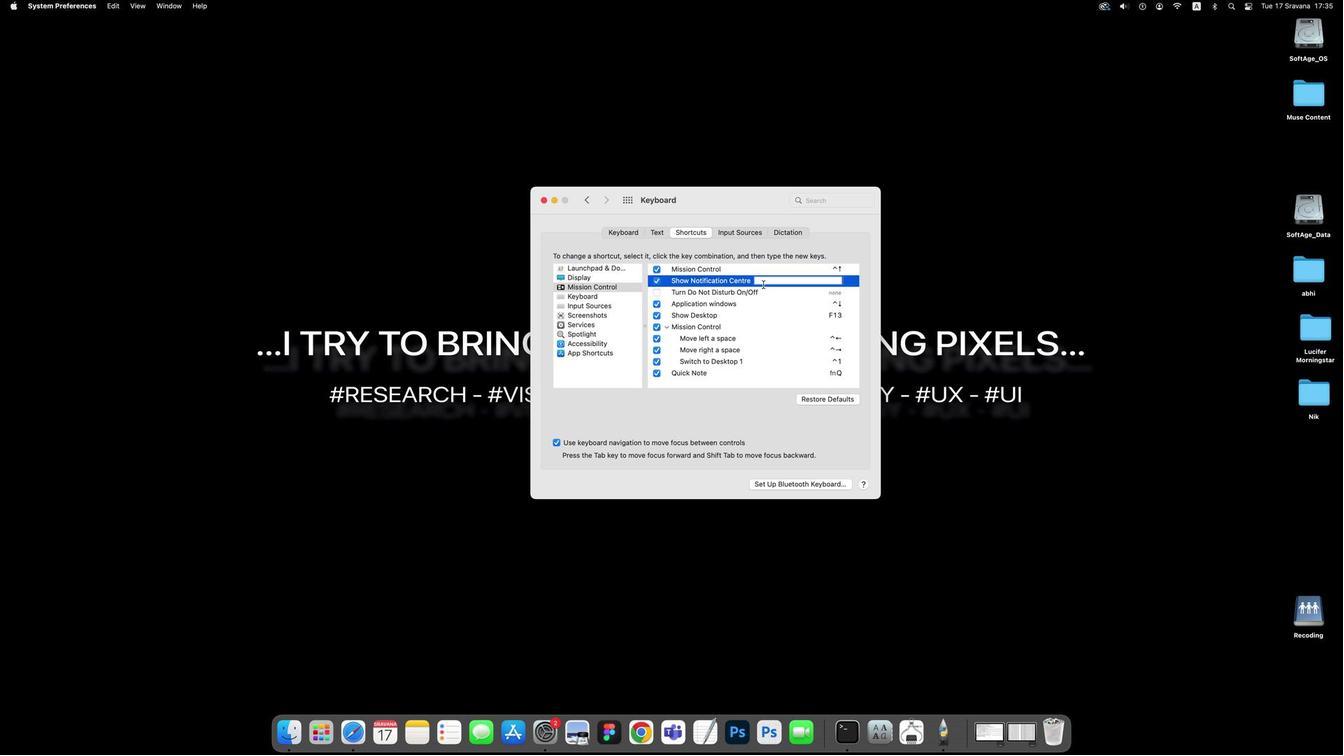 
Action: Mouse moved to (762, 282)
Screenshot: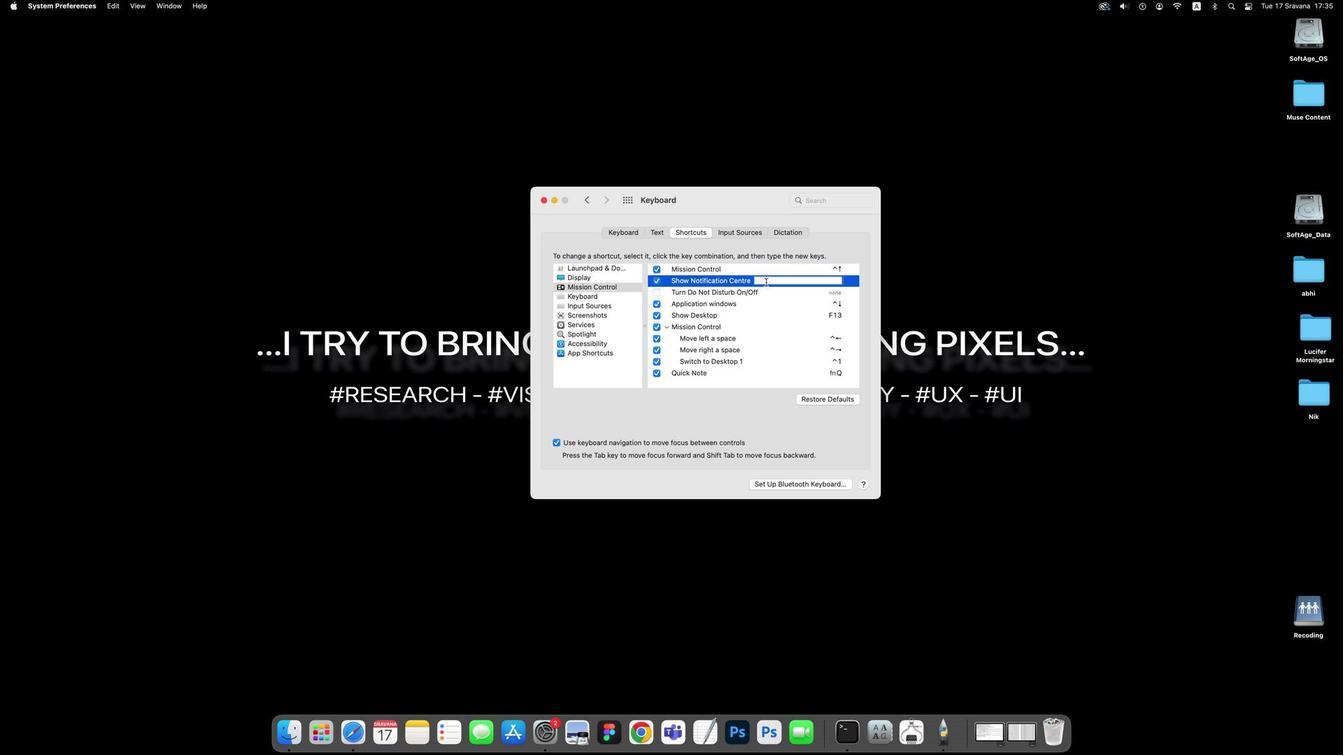
Action: Mouse pressed left at (762, 282)
Screenshot: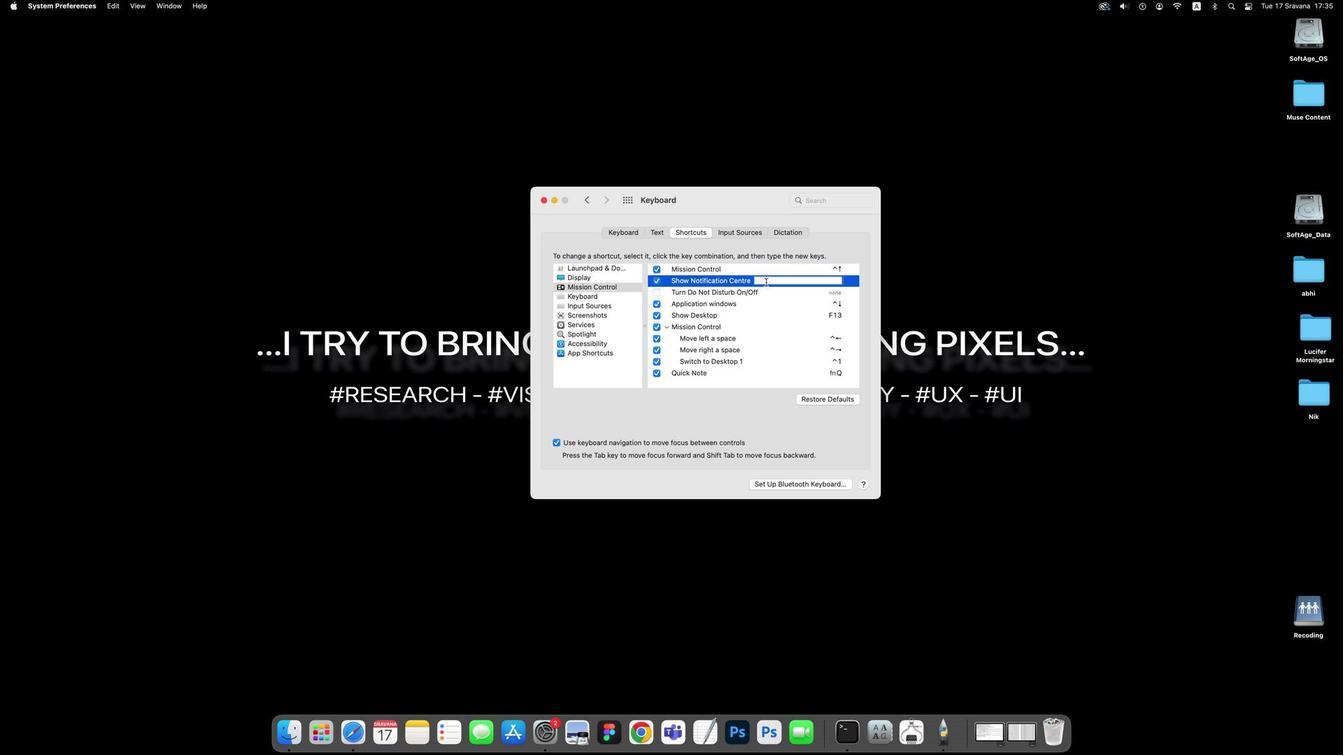 
Action: Key pressed 'N''N''N''N''N'
Screenshot: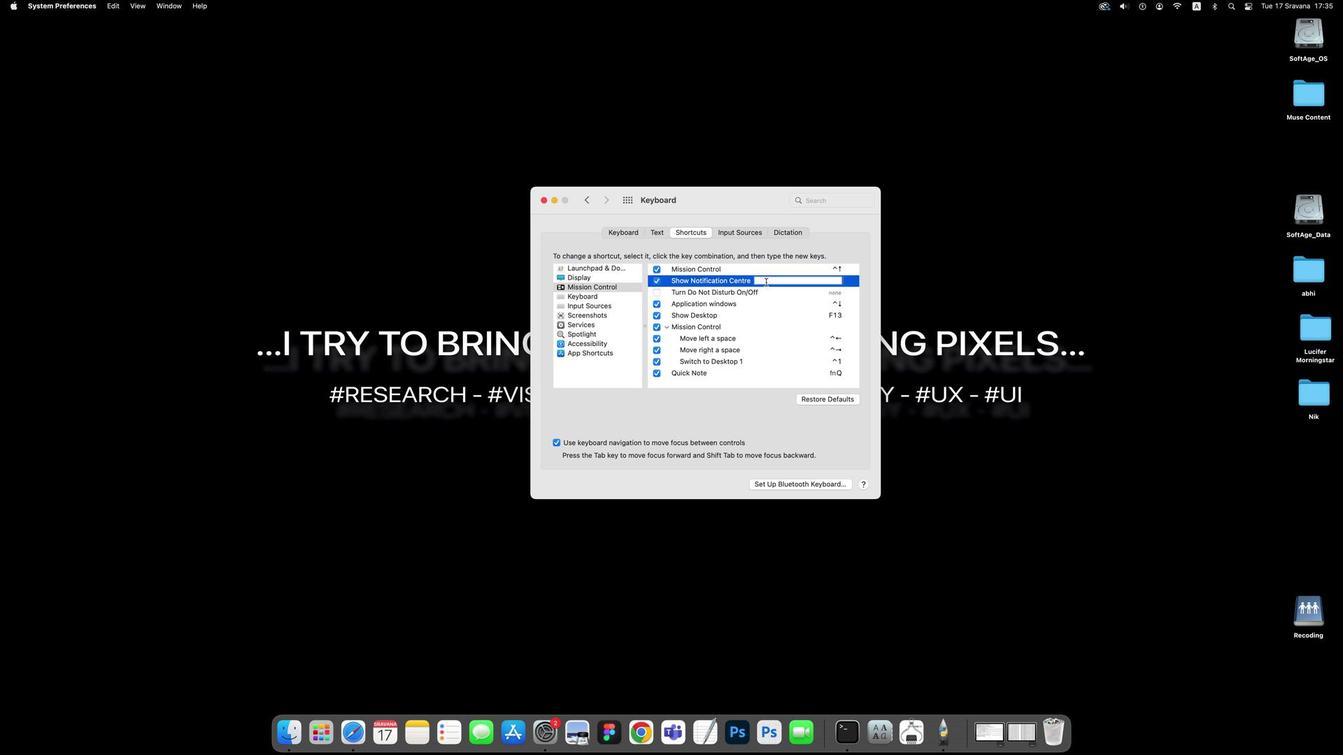 
Action: Mouse moved to (573, 425)
Screenshot: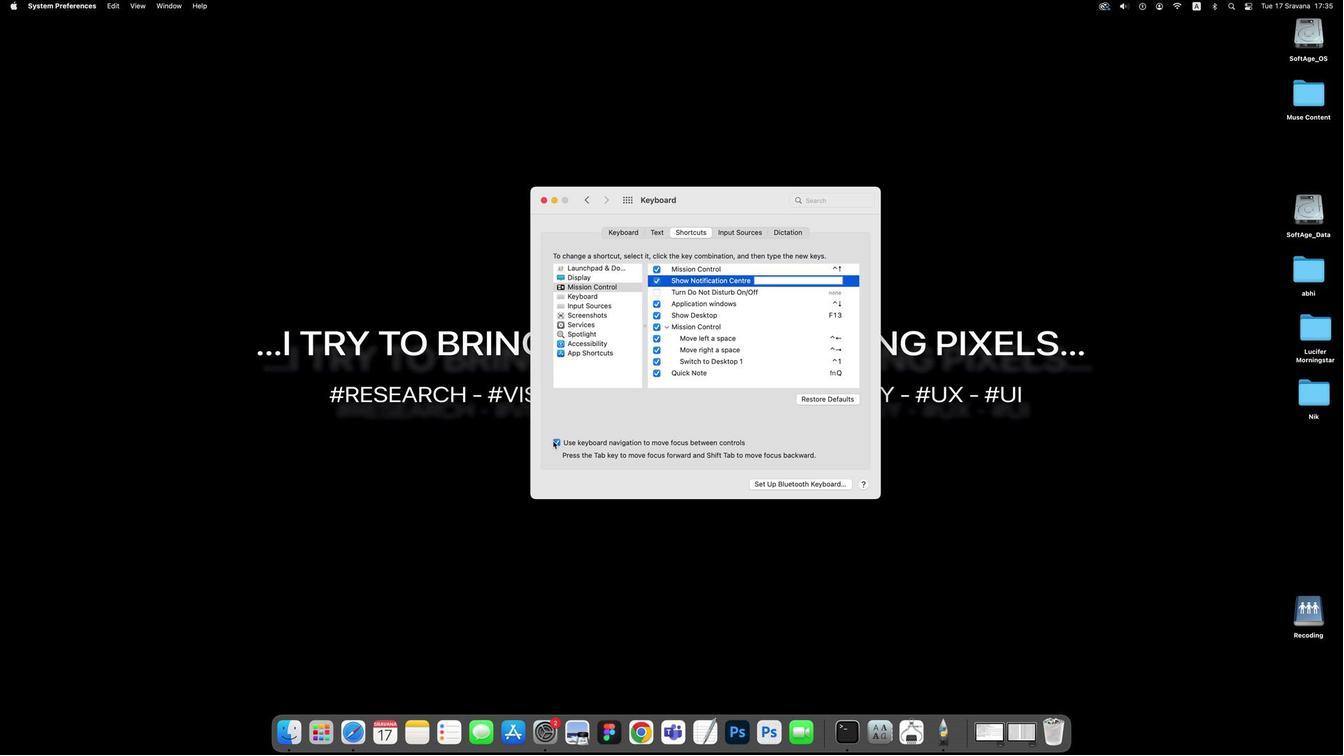
Action: Mouse pressed left at (573, 425)
Screenshot: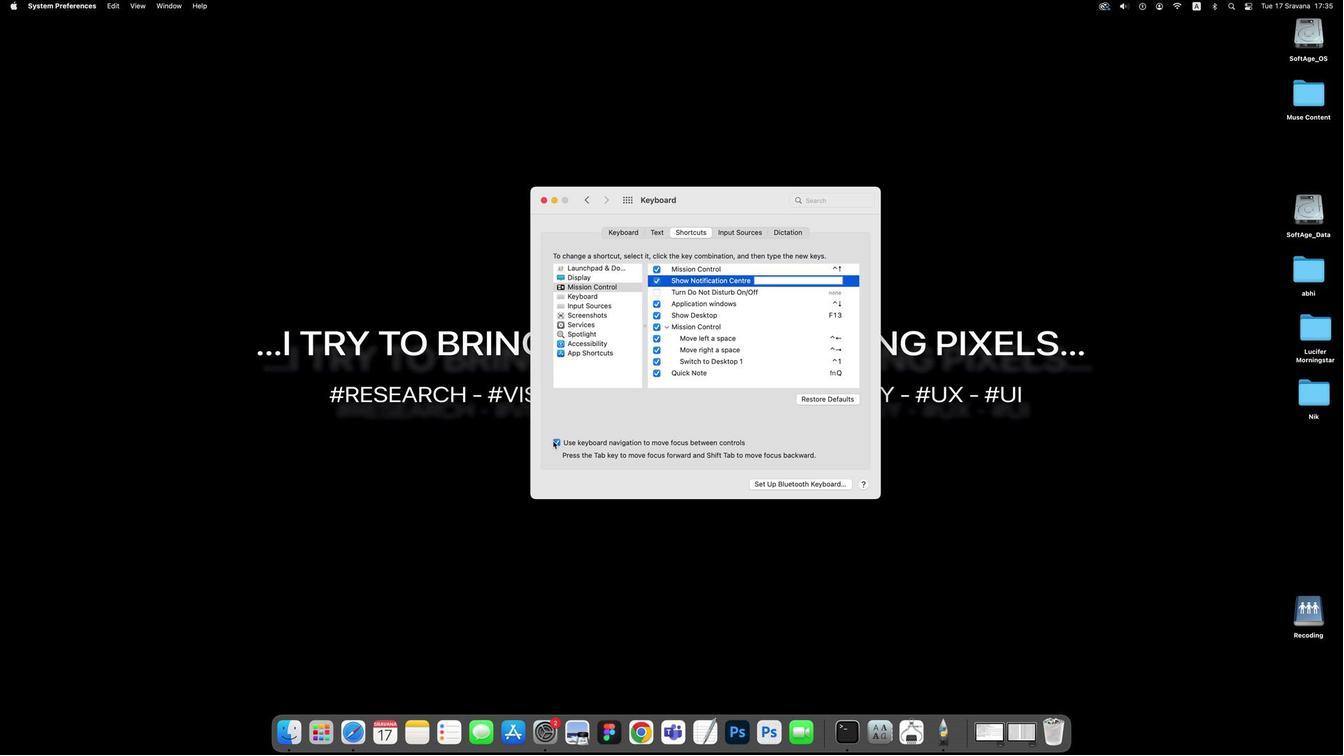 
Action: Mouse moved to (575, 425)
Screenshot: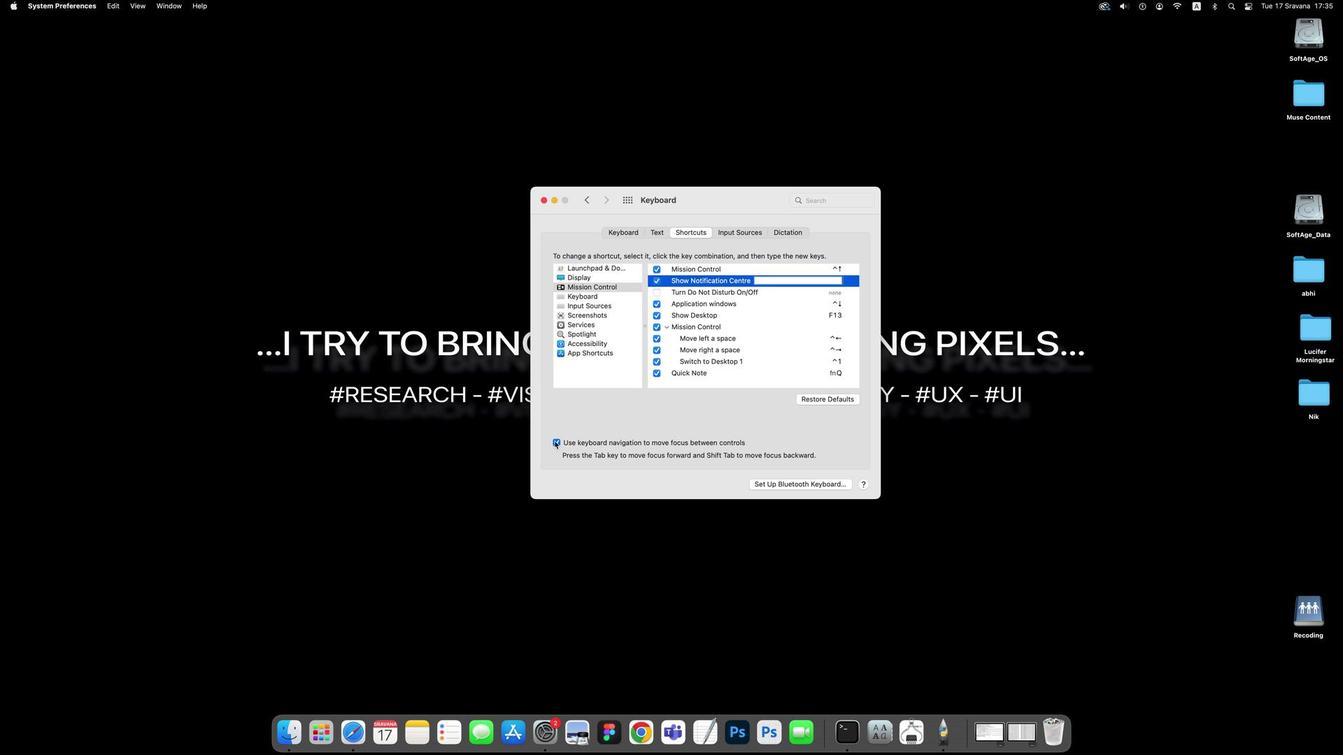 
Action: Mouse pressed left at (575, 425)
Screenshot: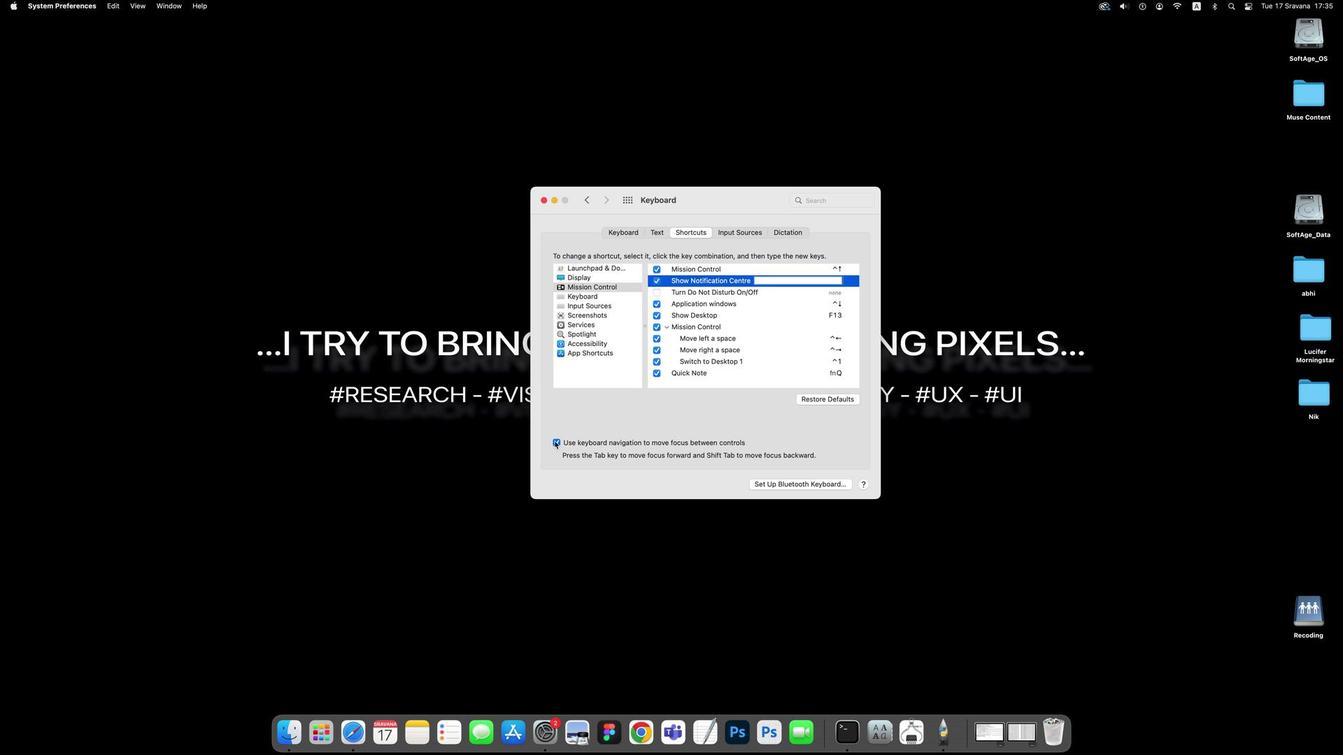 
Action: Mouse moved to (752, 279)
Screenshot: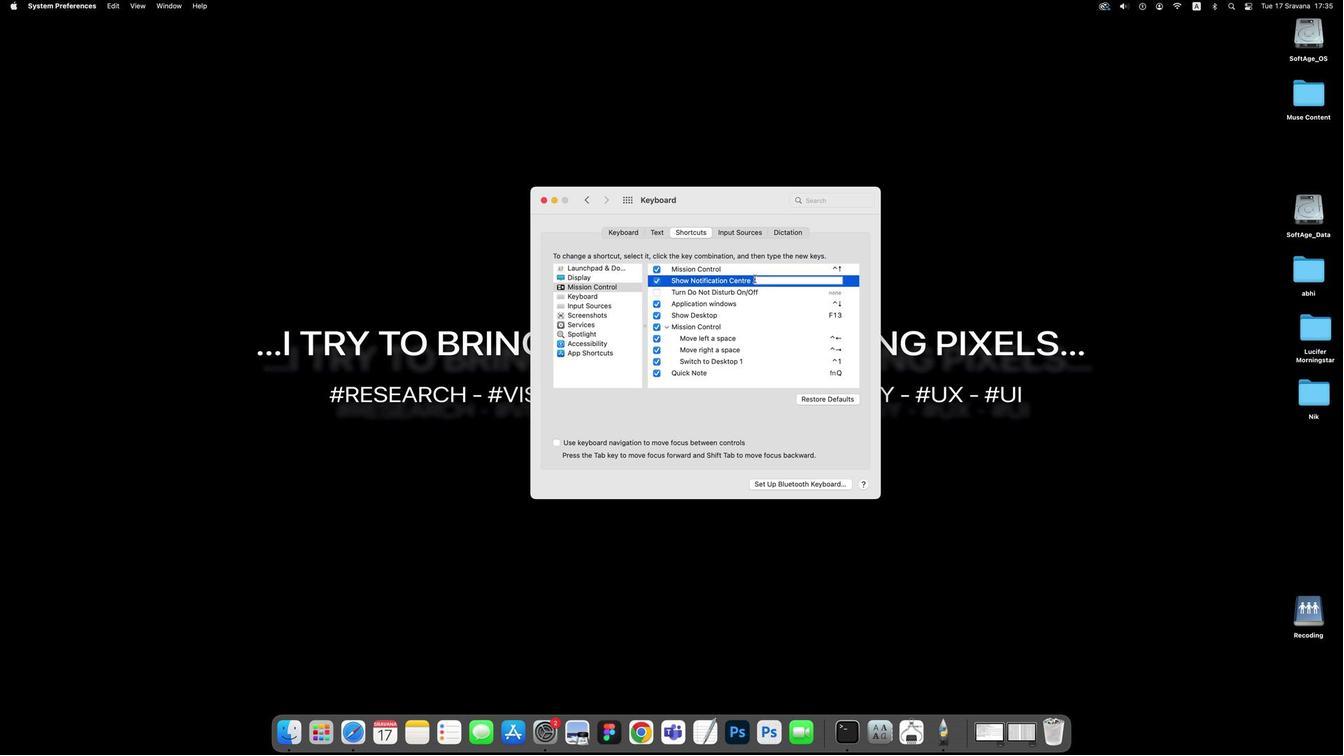 
Action: Mouse pressed left at (752, 279)
Screenshot: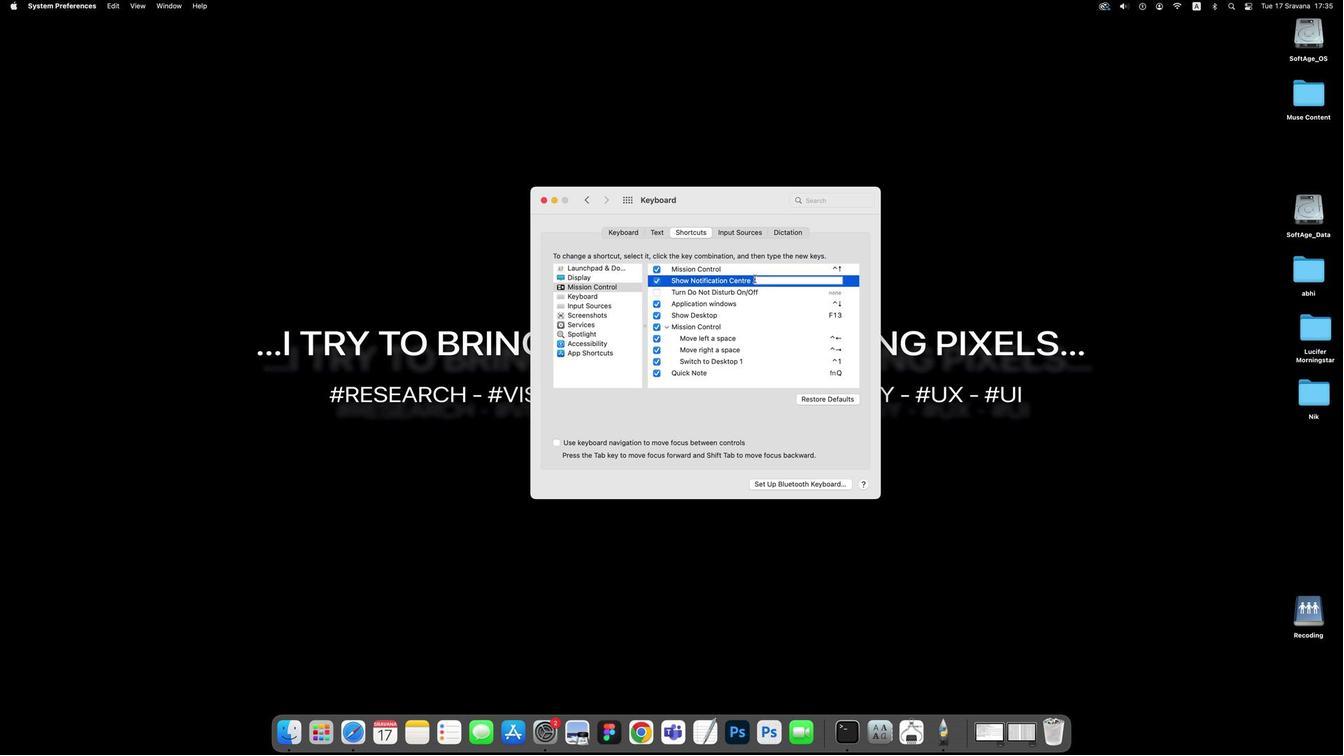 
Action: Mouse moved to (752, 279)
Screenshot: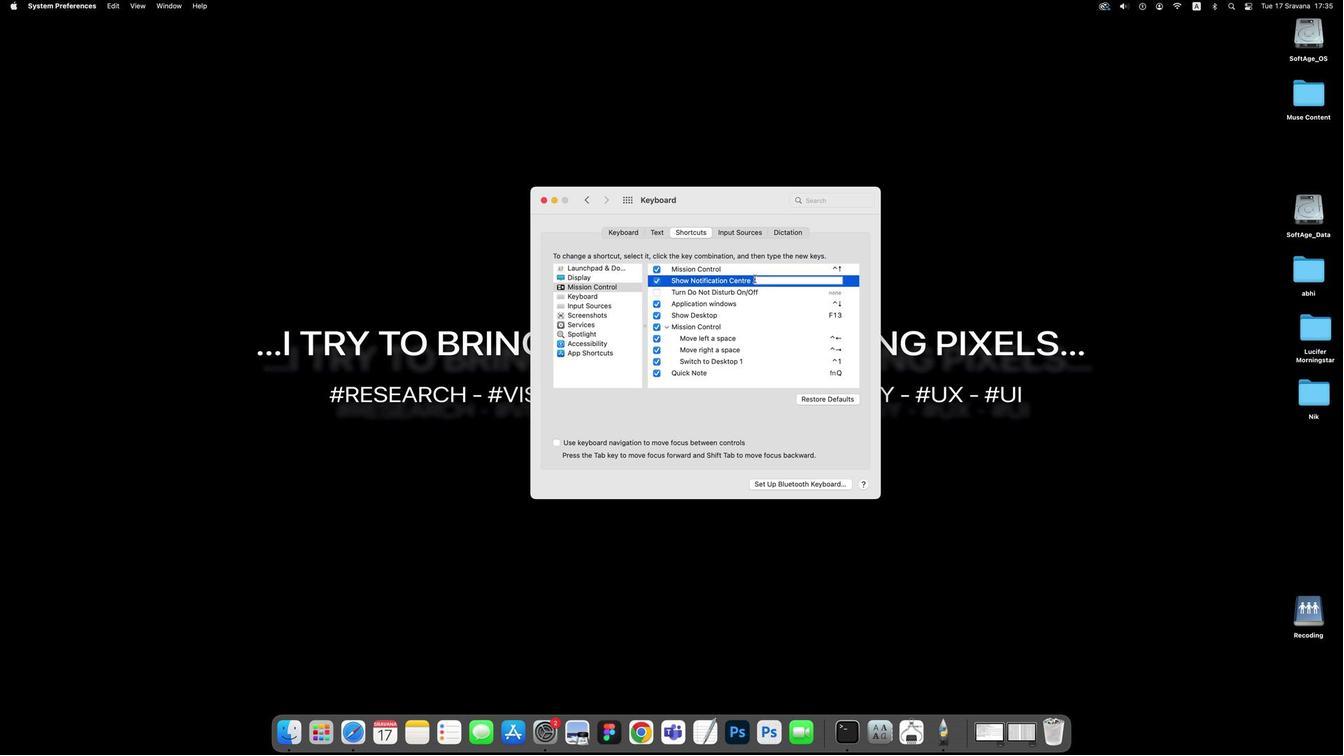 
Action: Key pressed Key.shiftKey.up
Screenshot: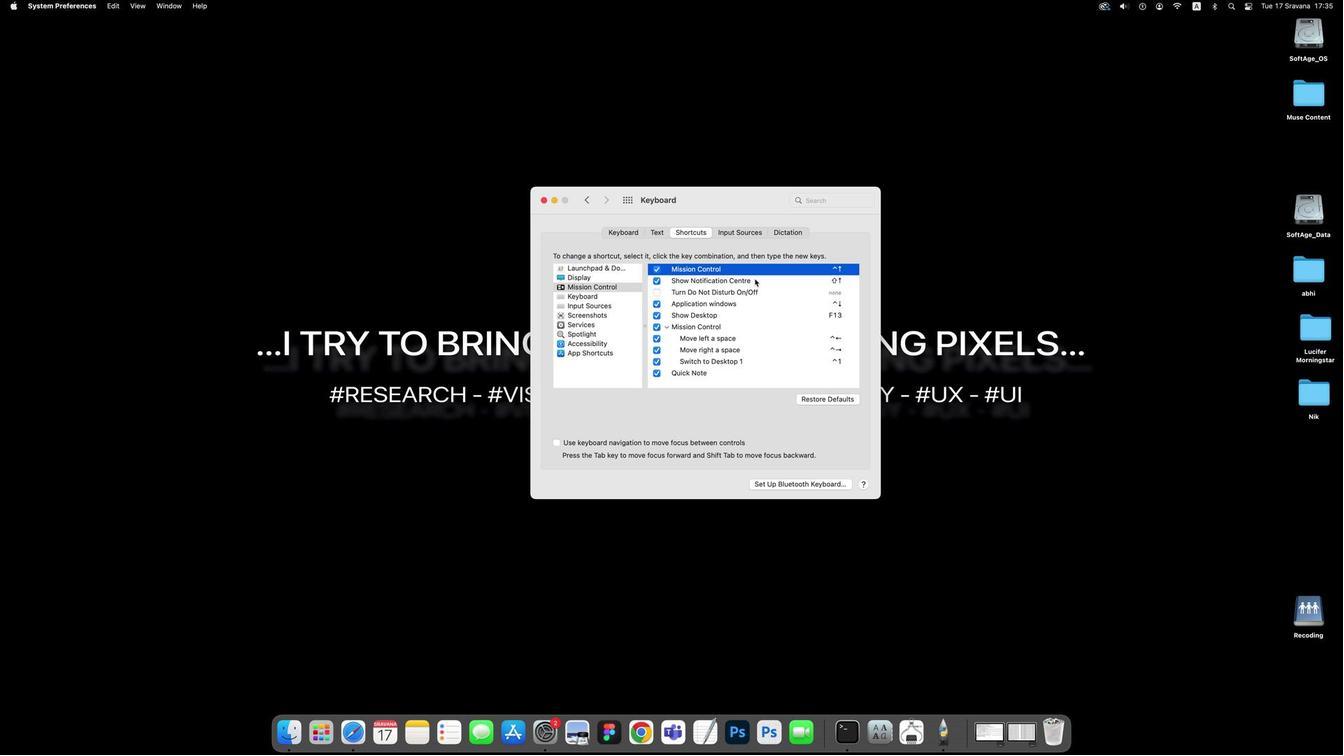 
Action: Mouse moved to (737, 291)
Screenshot: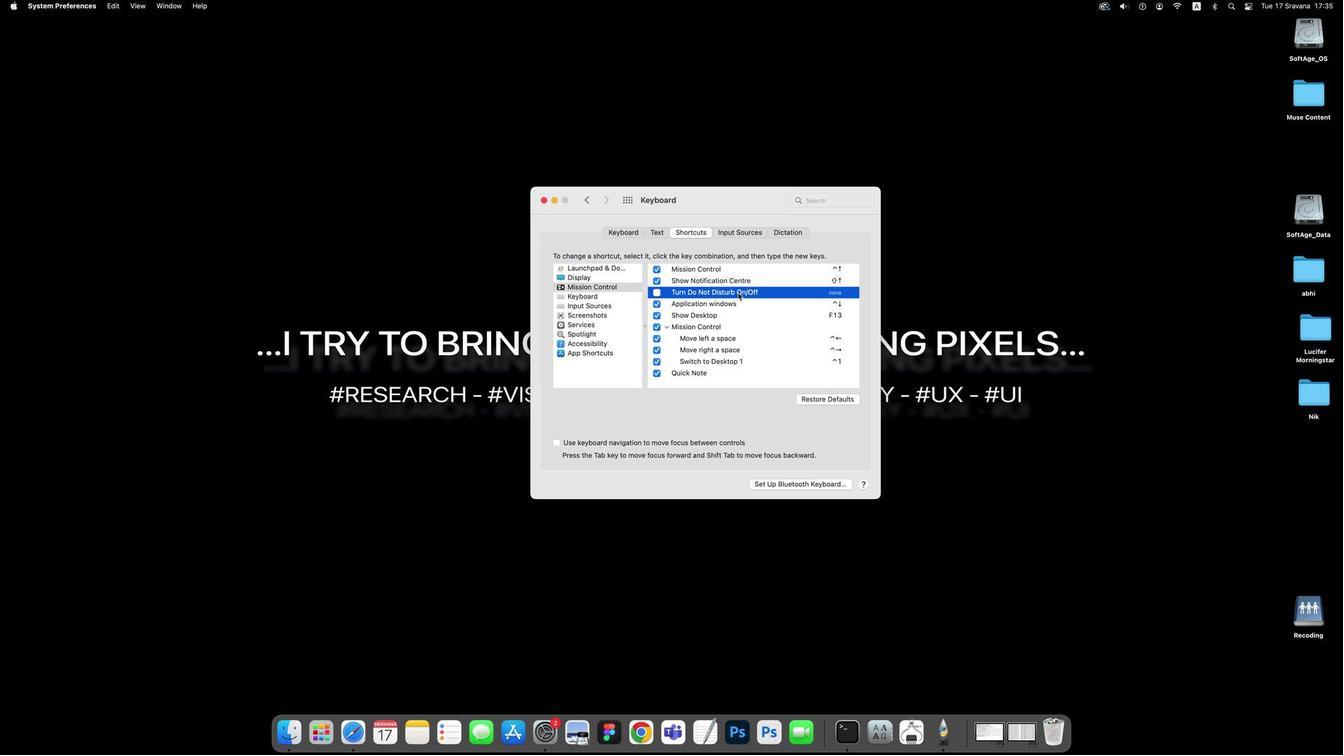 
Action: Mouse pressed left at (737, 291)
Screenshot: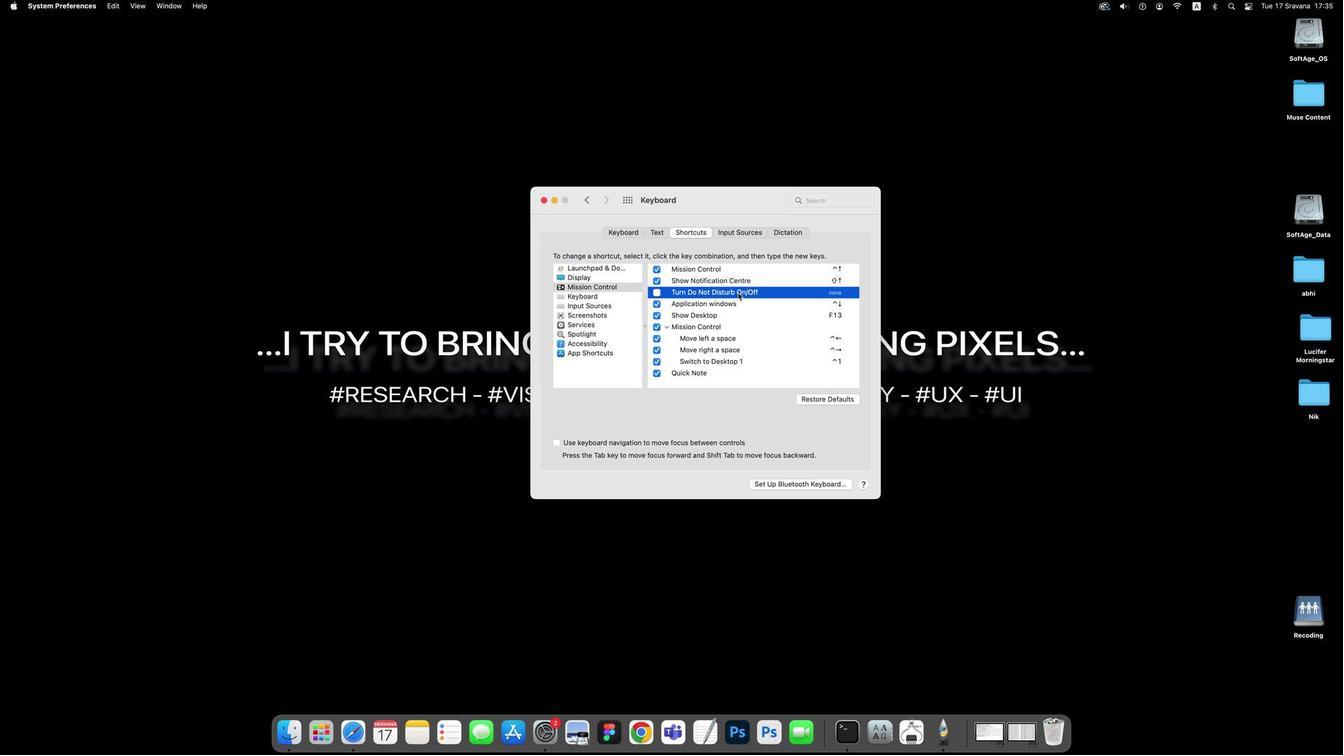 
Action: Mouse pressed left at (737, 291)
Screenshot: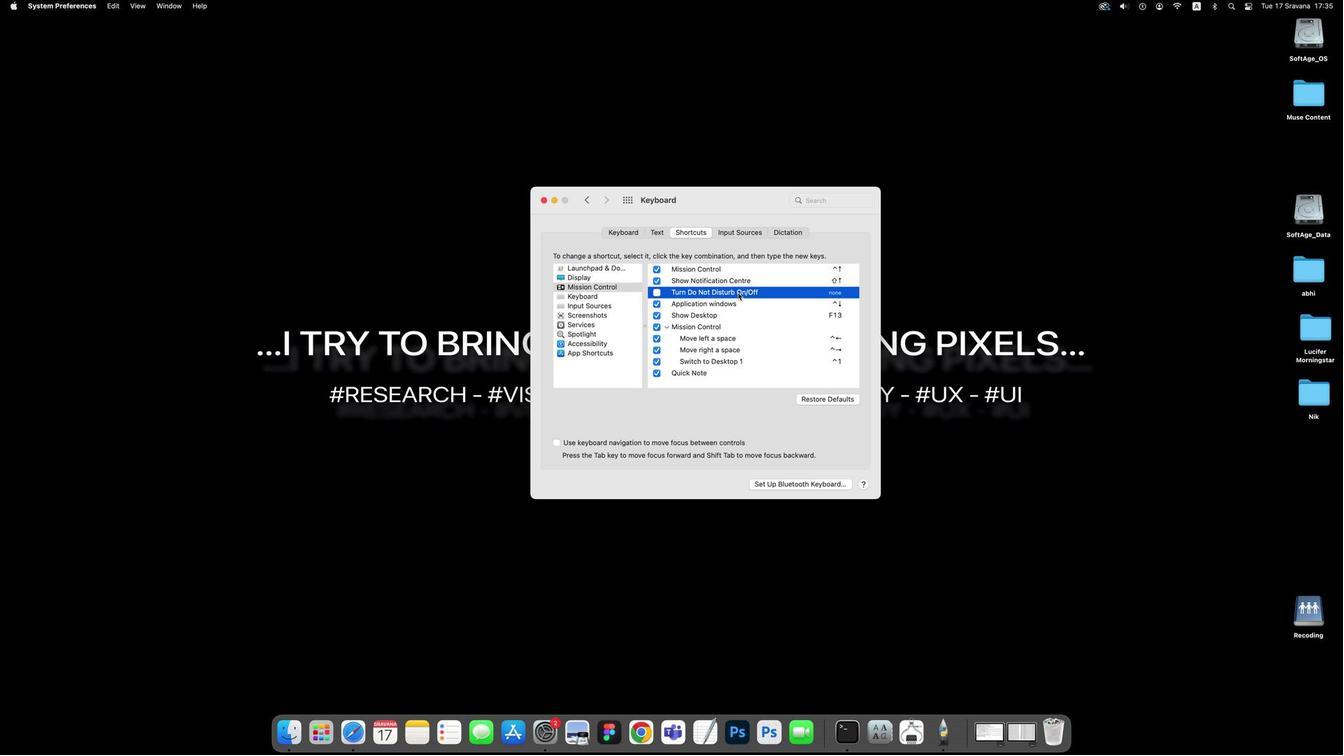 
Action: Mouse moved to (666, 289)
Screenshot: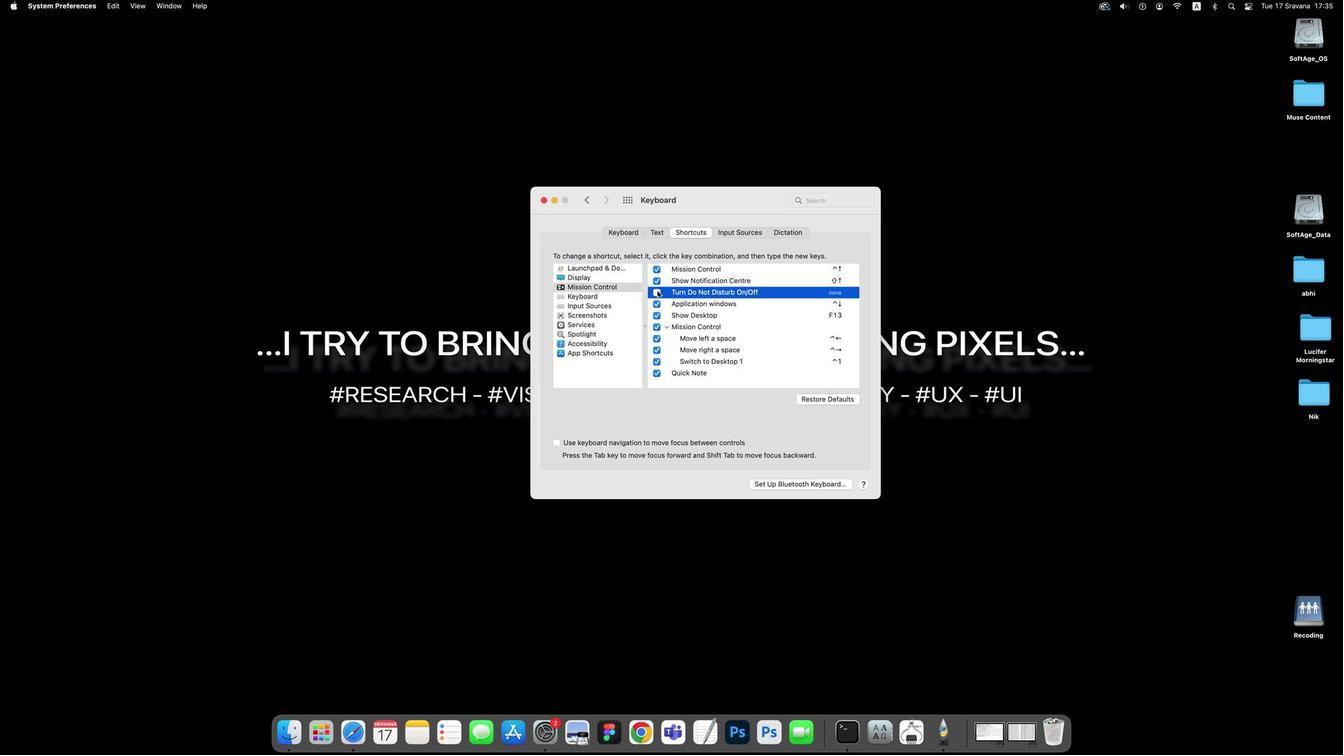 
Action: Mouse pressed left at (666, 289)
Screenshot: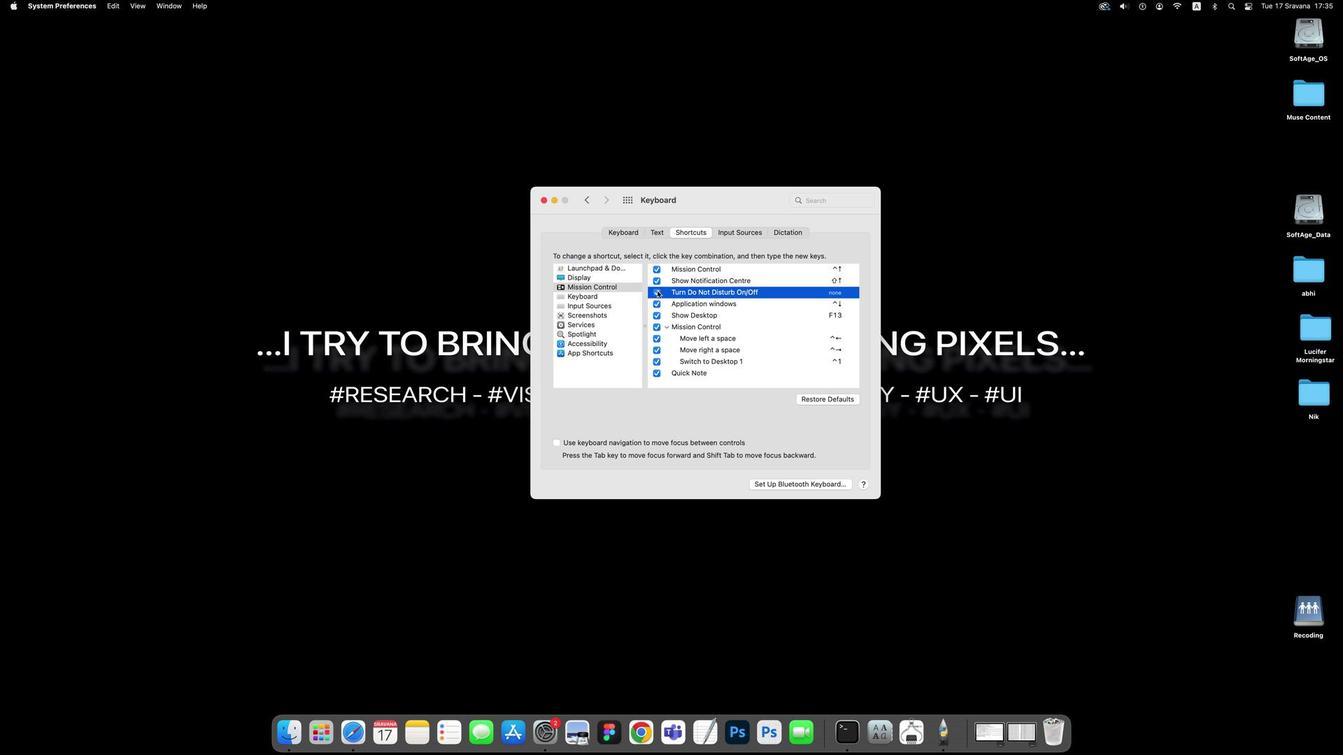 
Action: Mouse moved to (679, 291)
Screenshot: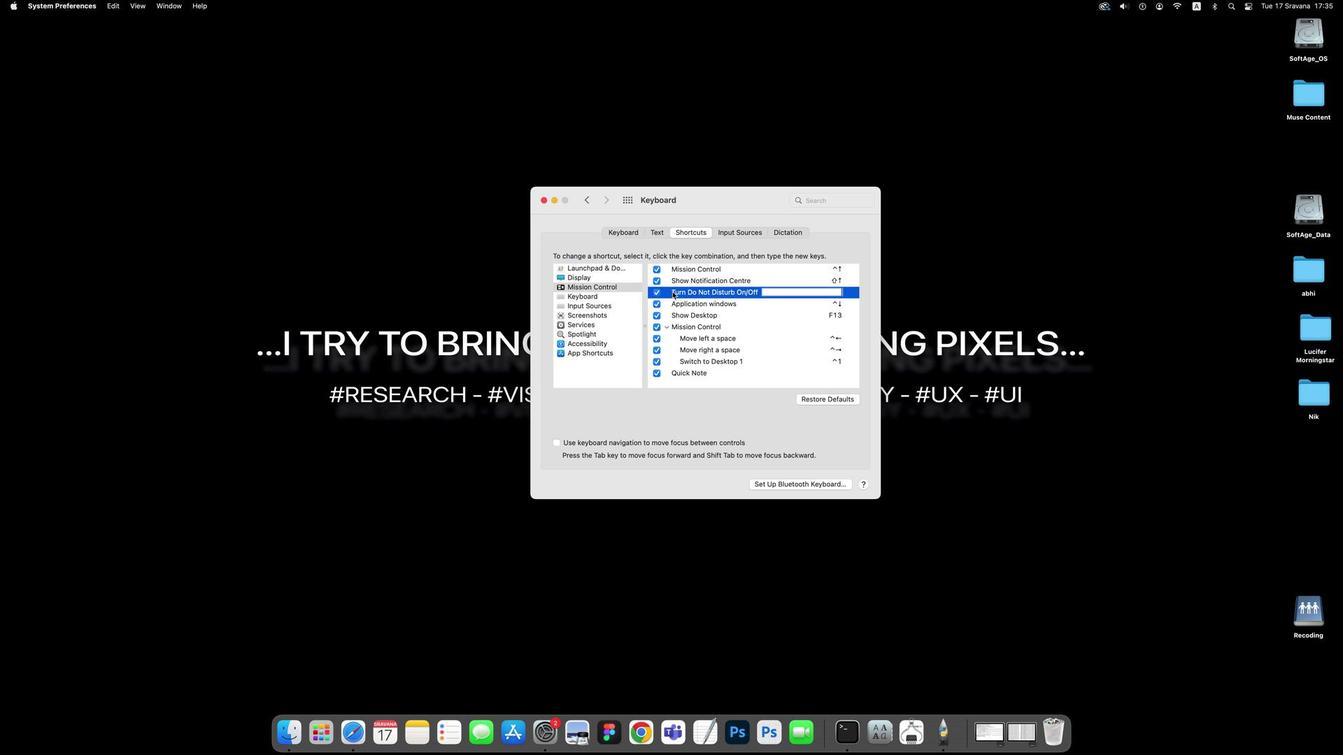 
Action: Key pressed Key.shiftKey.down
Screenshot: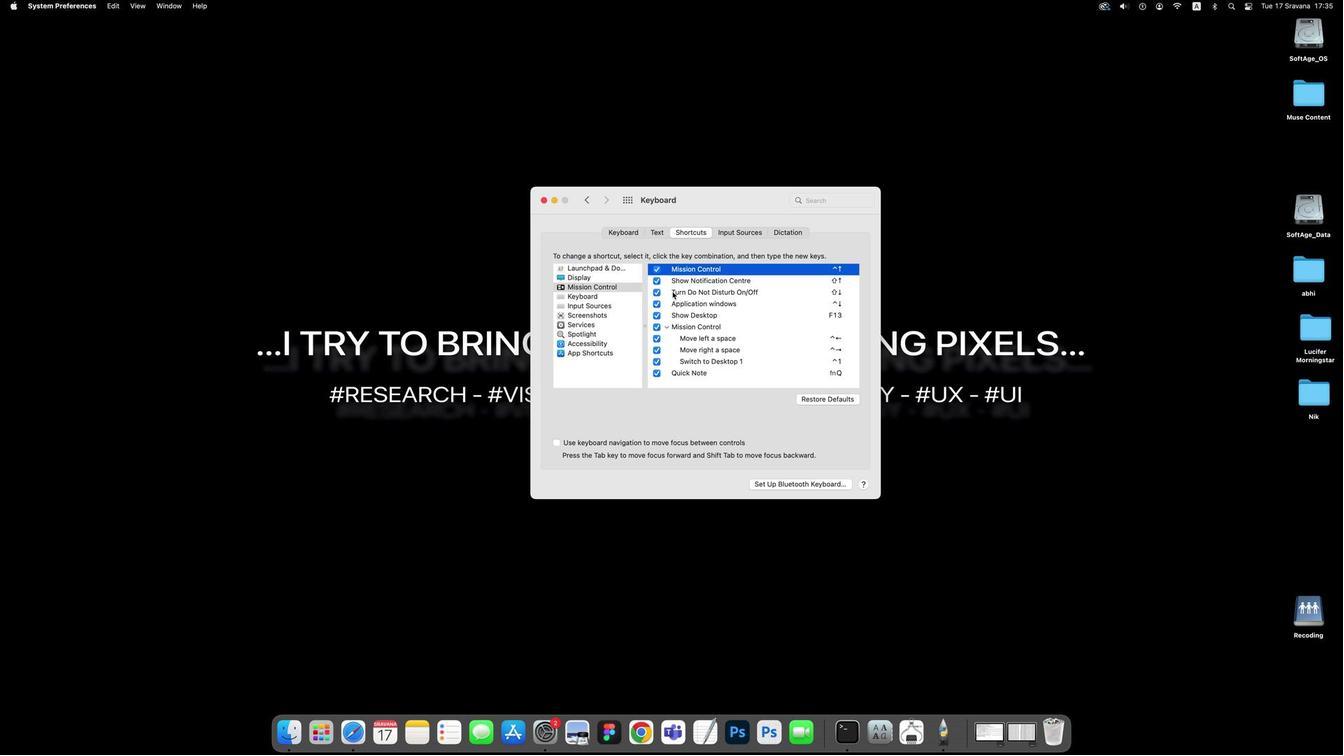 
Action: Mouse moved to (696, 327)
Screenshot: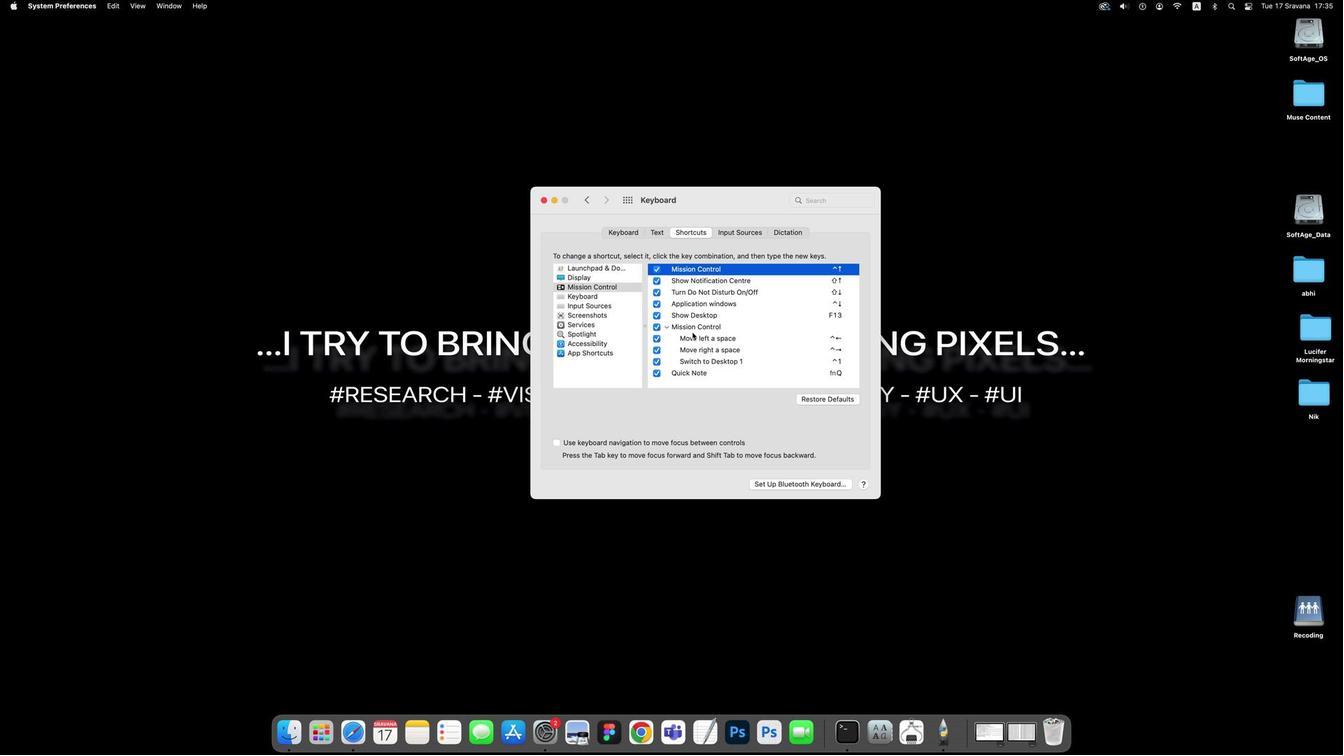 
Action: Mouse scrolled (696, 327) with delta (83, 28)
Screenshot: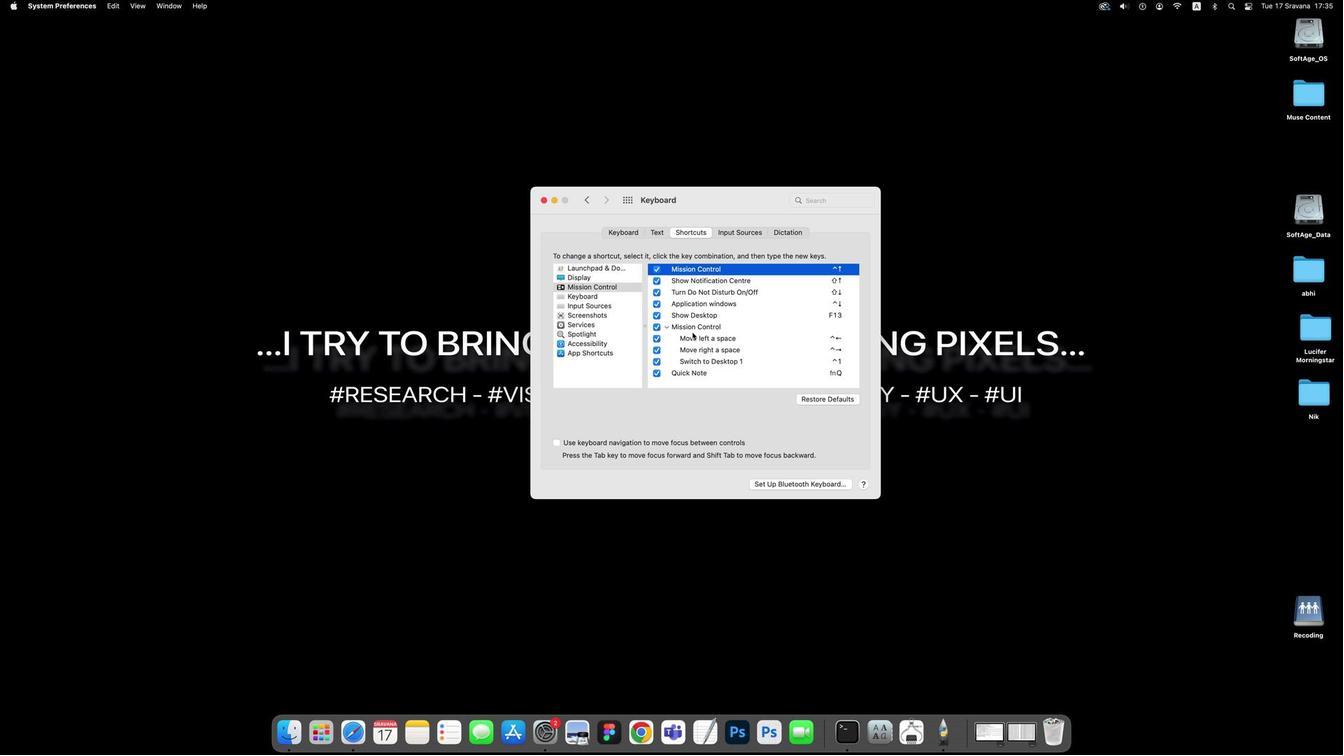 
Action: Mouse scrolled (696, 327) with delta (83, 28)
Screenshot: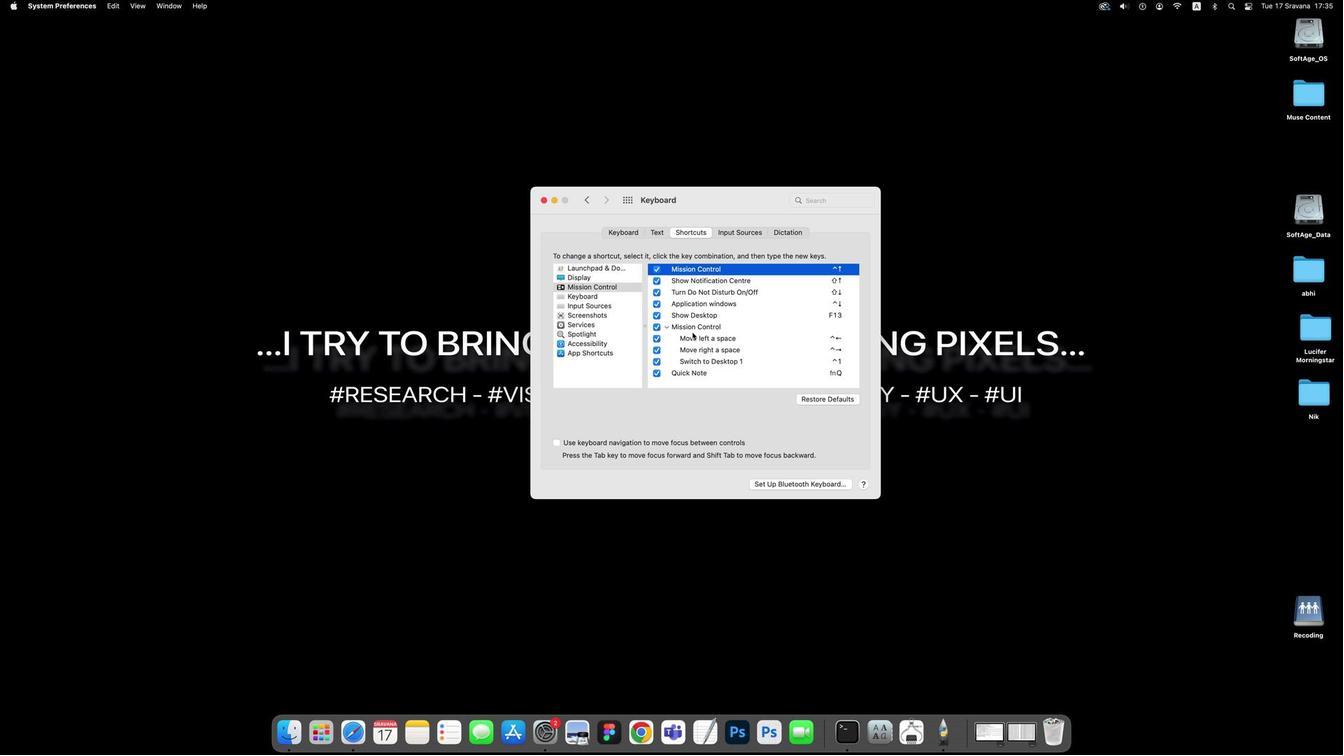 
Action: Mouse scrolled (696, 327) with delta (83, 25)
Screenshot: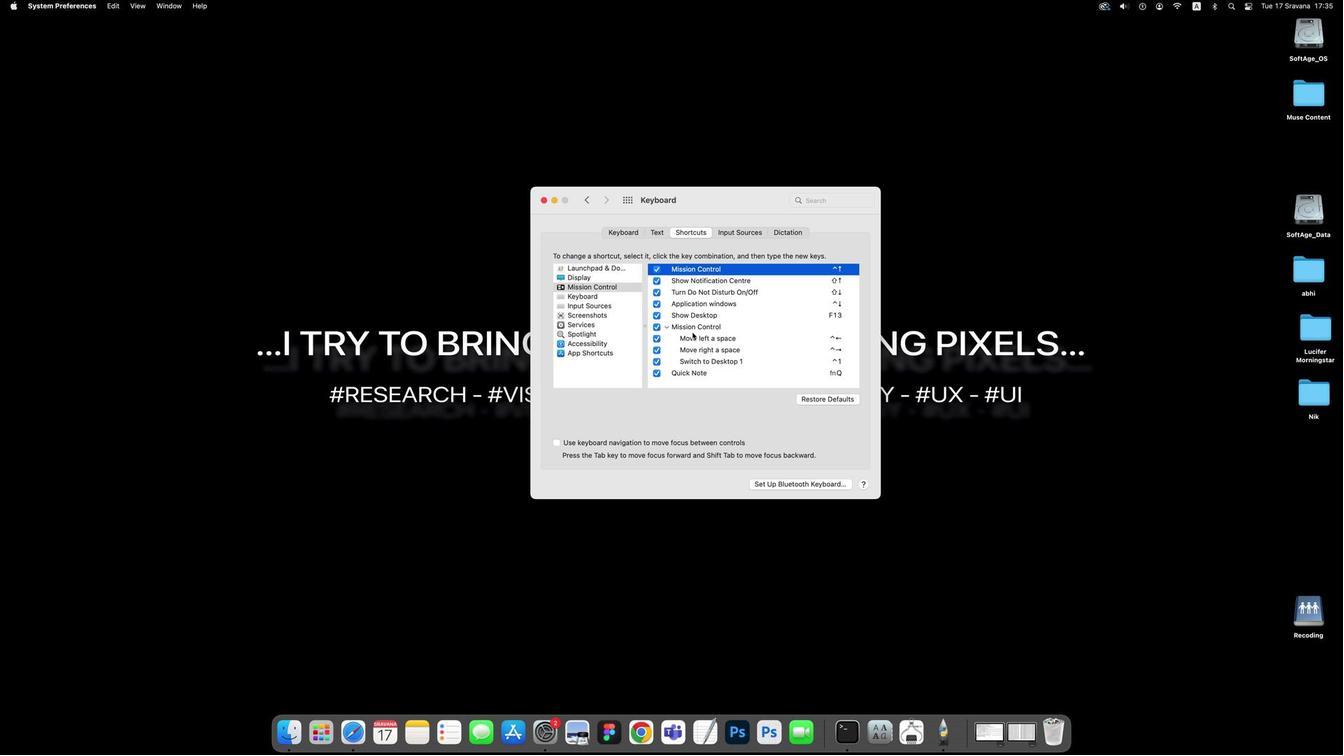 
Action: Mouse scrolled (696, 327) with delta (83, 25)
Screenshot: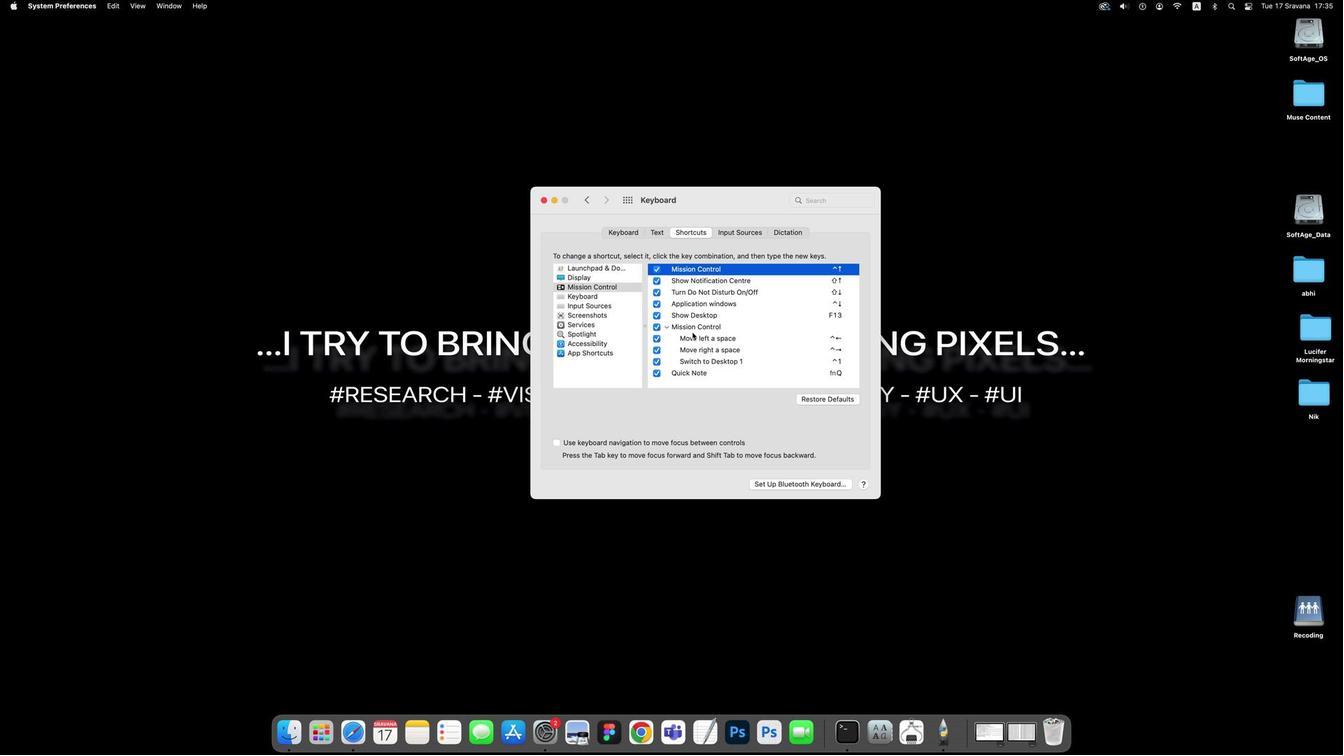 
Action: Mouse scrolled (696, 327) with delta (83, 28)
Screenshot: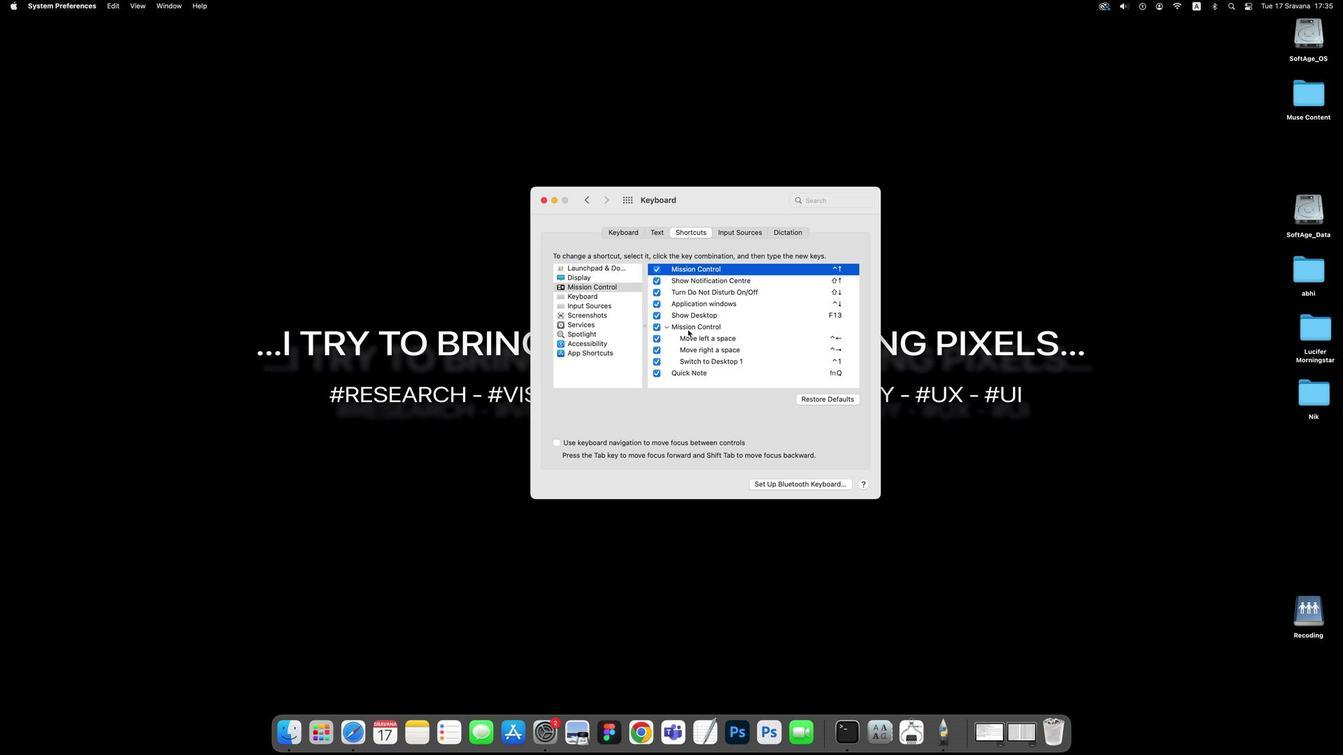 
Action: Mouse scrolled (696, 327) with delta (83, 28)
Screenshot: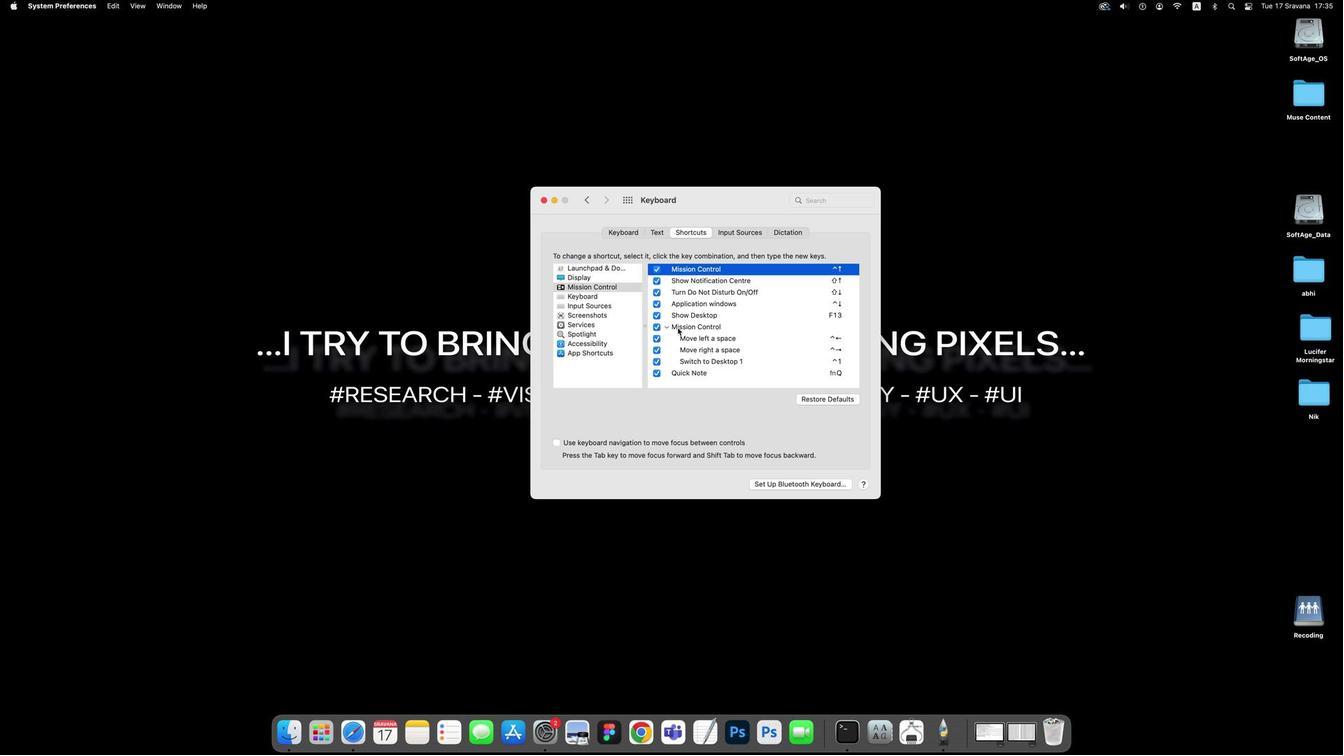 
Action: Mouse moved to (584, 295)
Screenshot: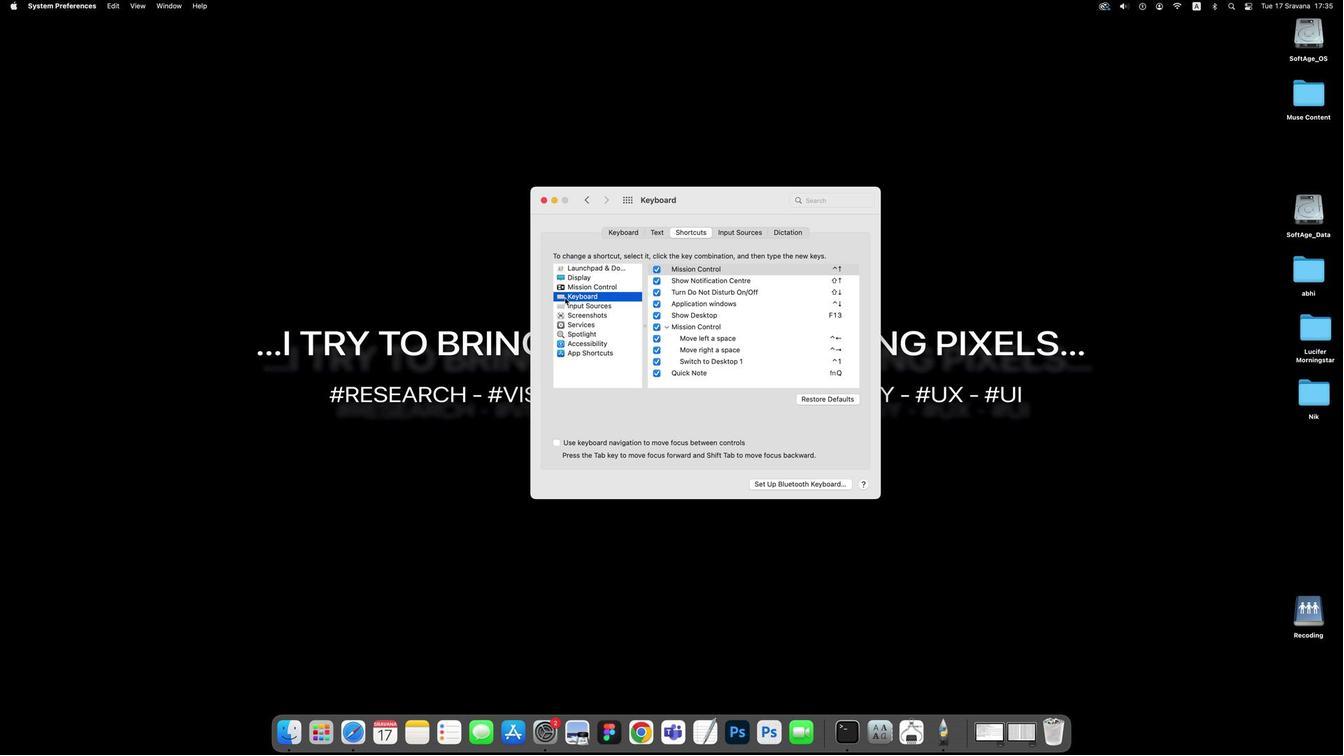 
Action: Mouse pressed left at (584, 295)
Screenshot: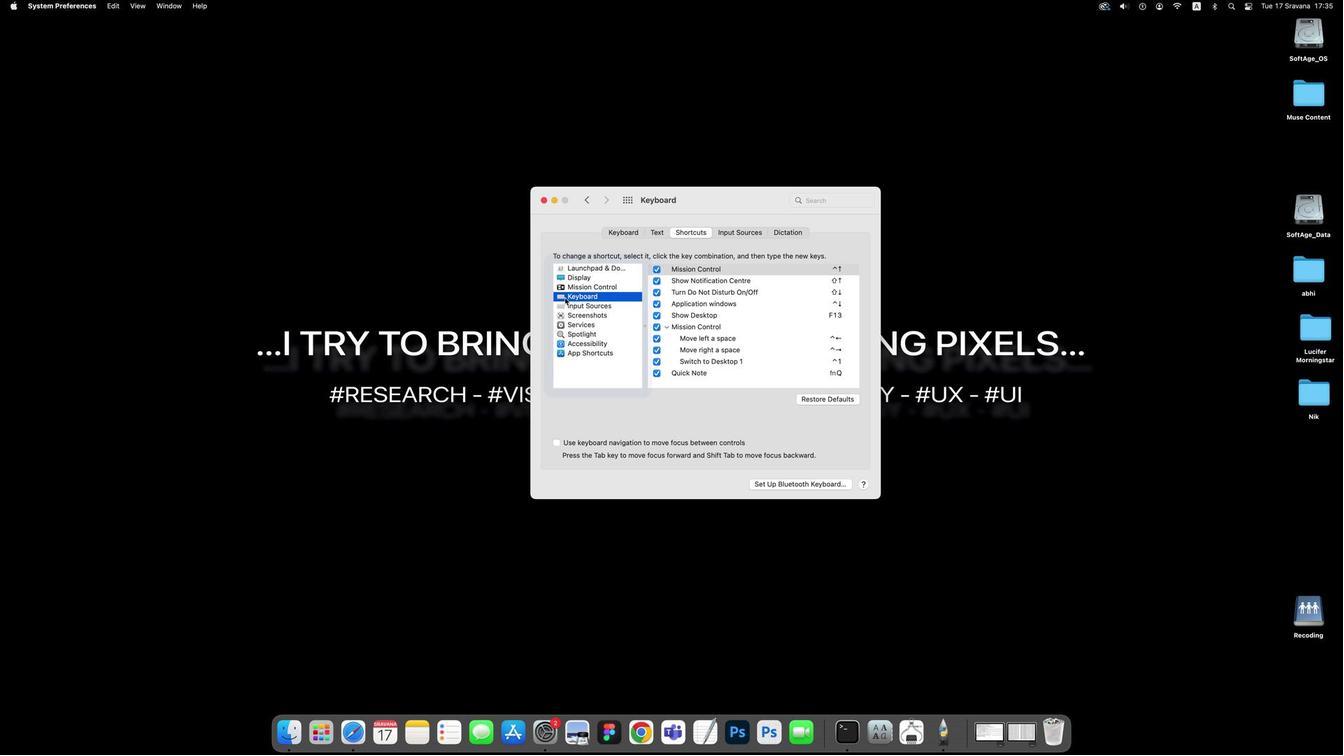 
Action: Mouse moved to (591, 305)
Screenshot: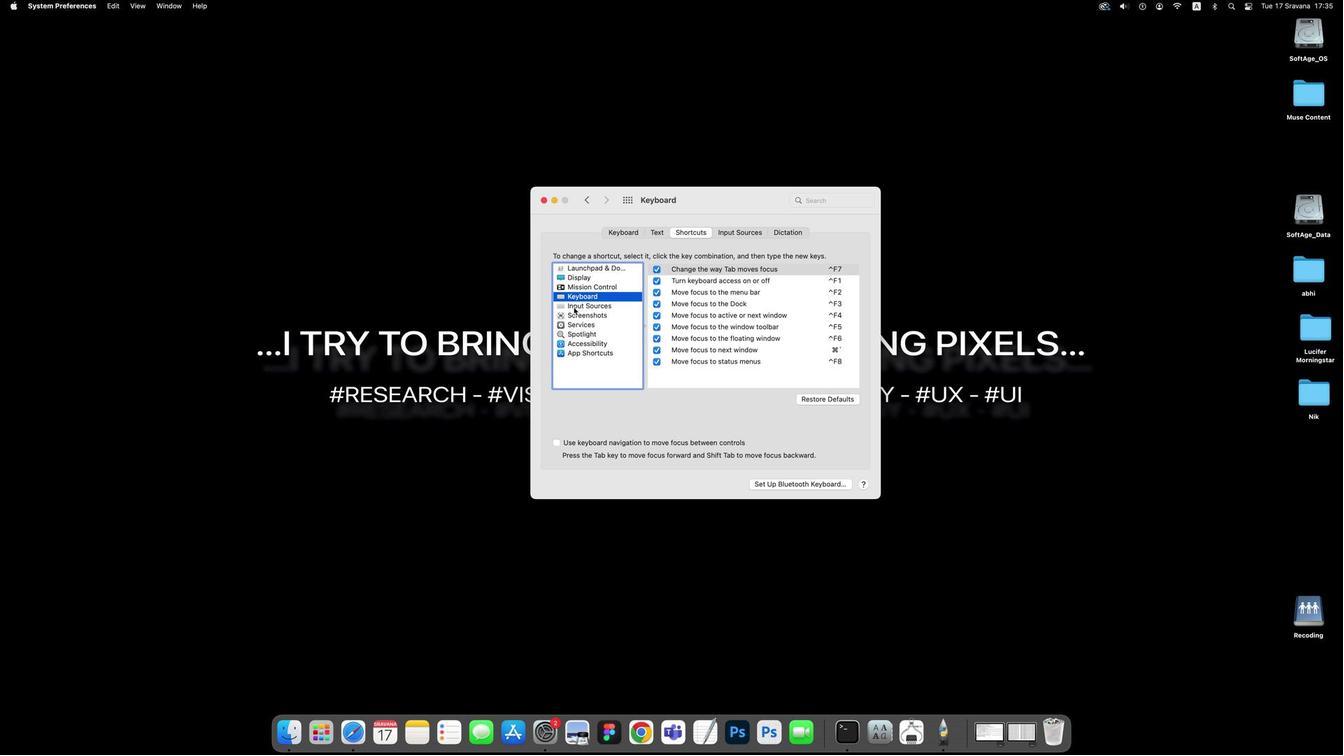 
Action: Mouse pressed left at (591, 305)
Screenshot: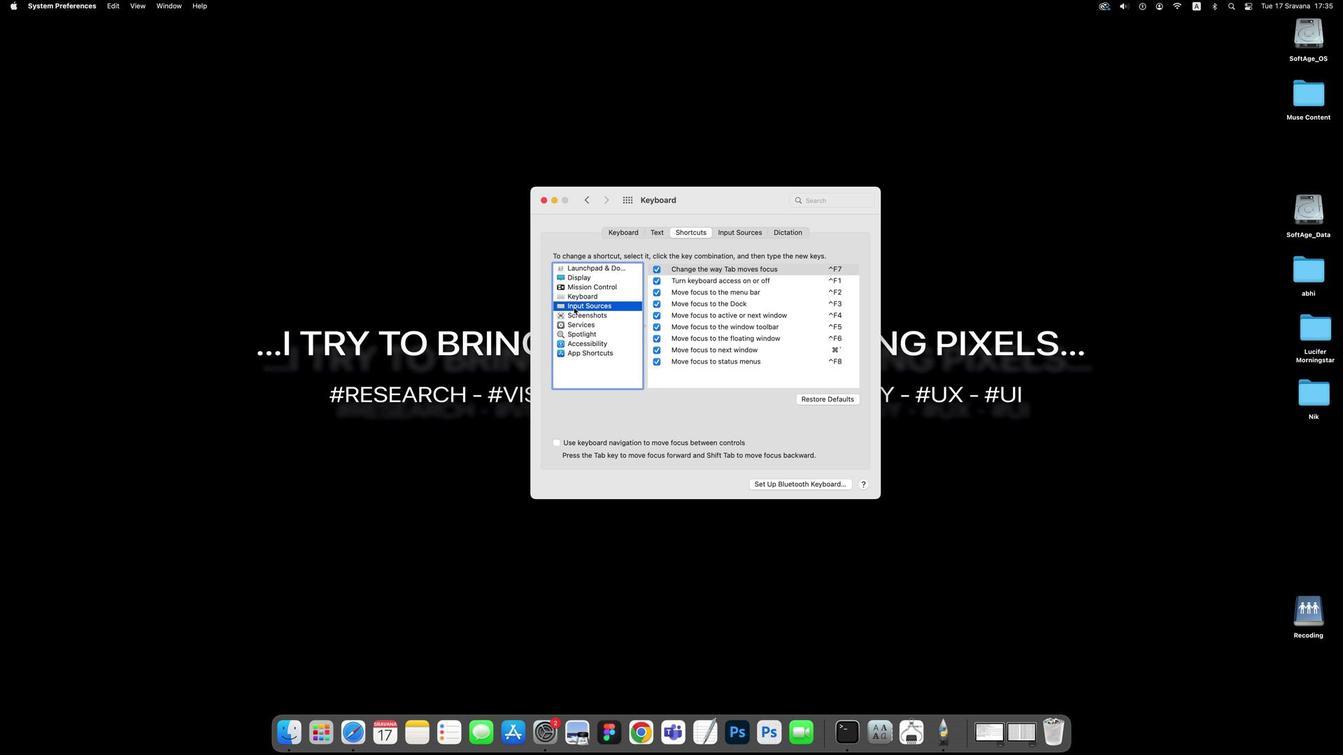 
Action: Mouse moved to (685, 281)
Screenshot: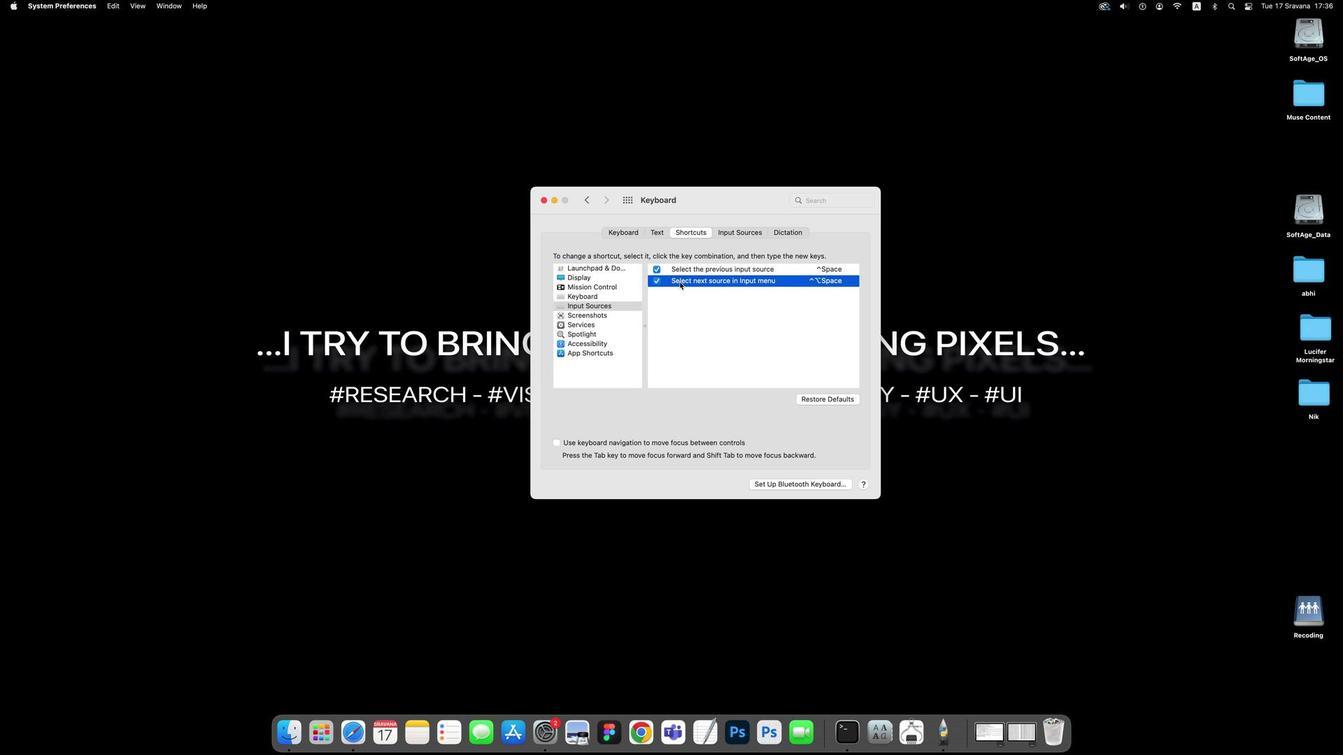 
Action: Mouse pressed left at (685, 281)
Screenshot: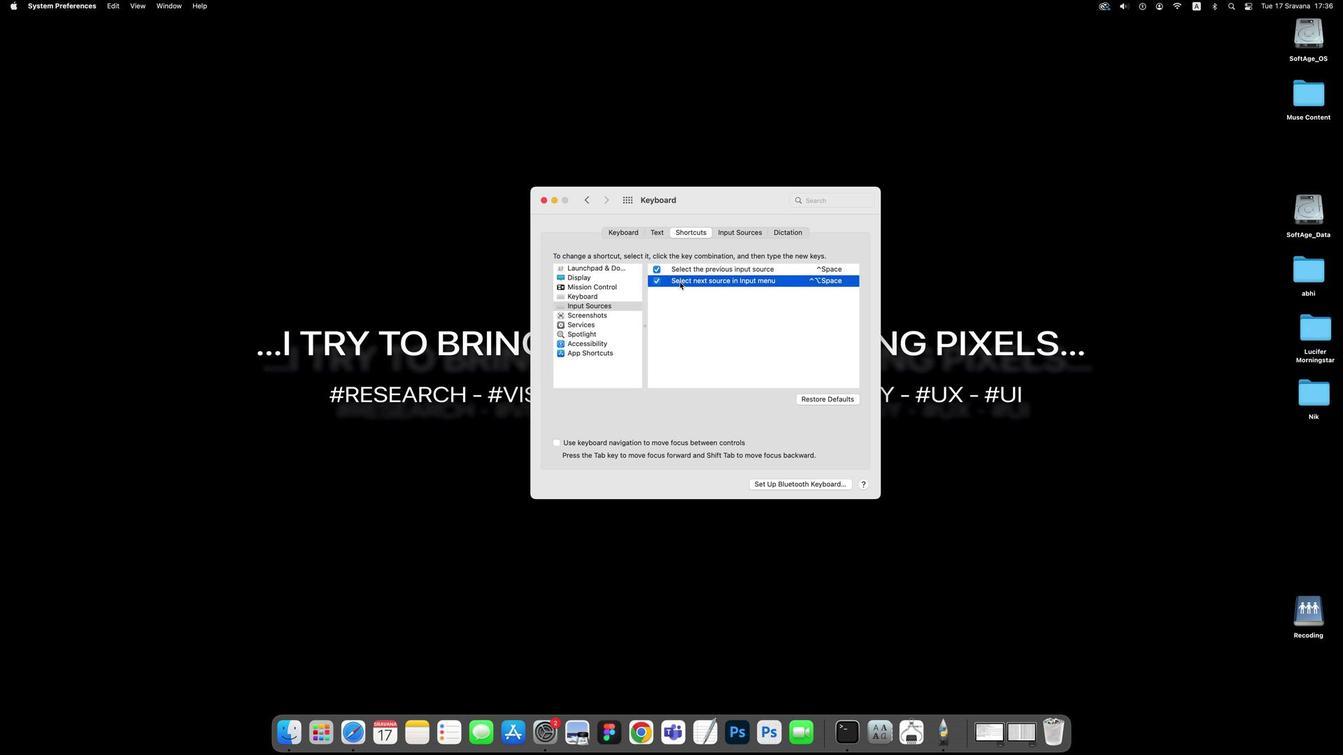 
Action: Mouse moved to (696, 281)
Screenshot: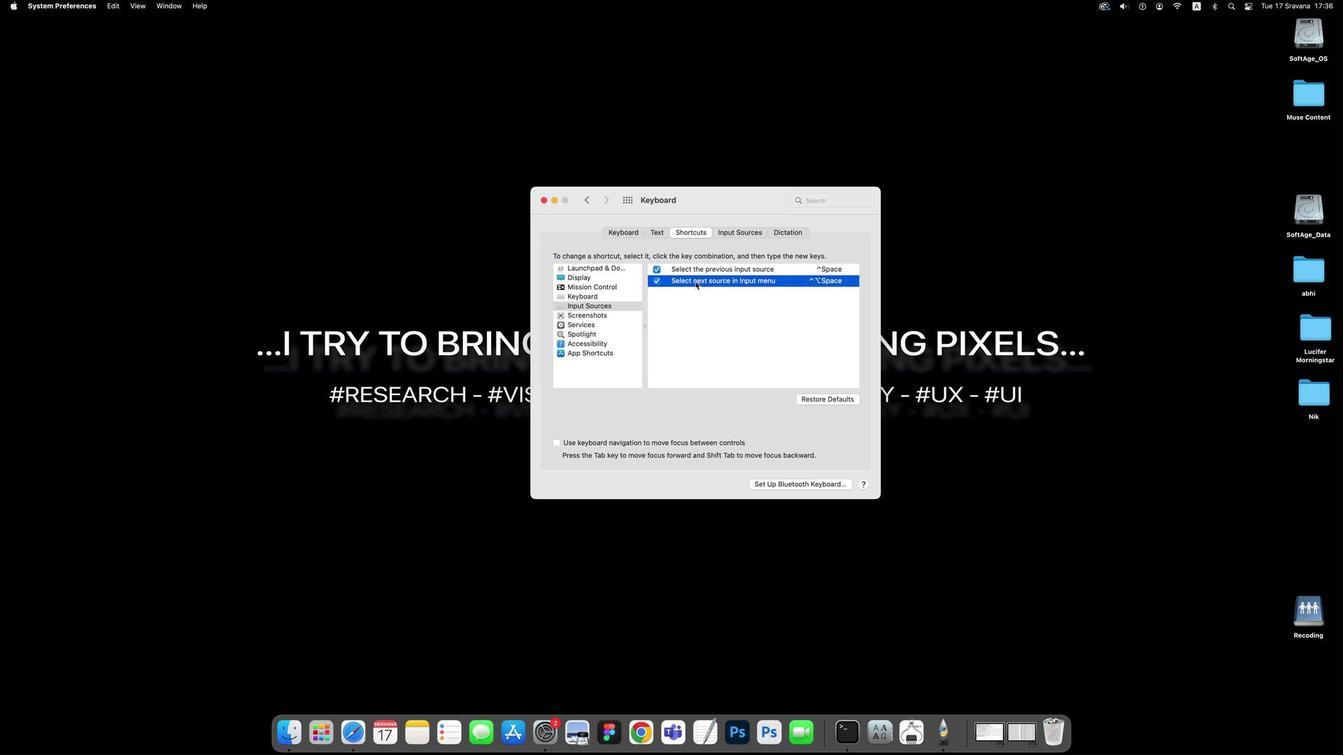 
Action: Mouse pressed left at (696, 281)
Screenshot: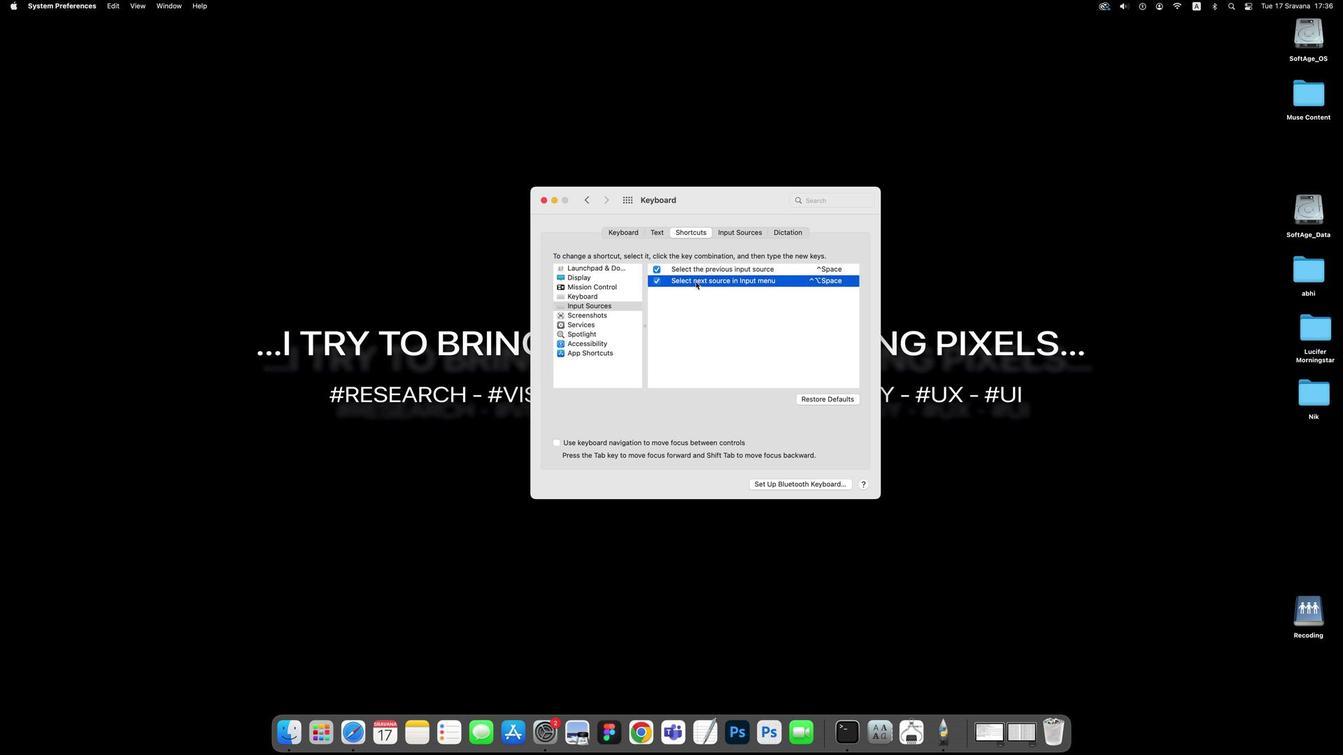 
Action: Mouse moved to (820, 281)
Screenshot: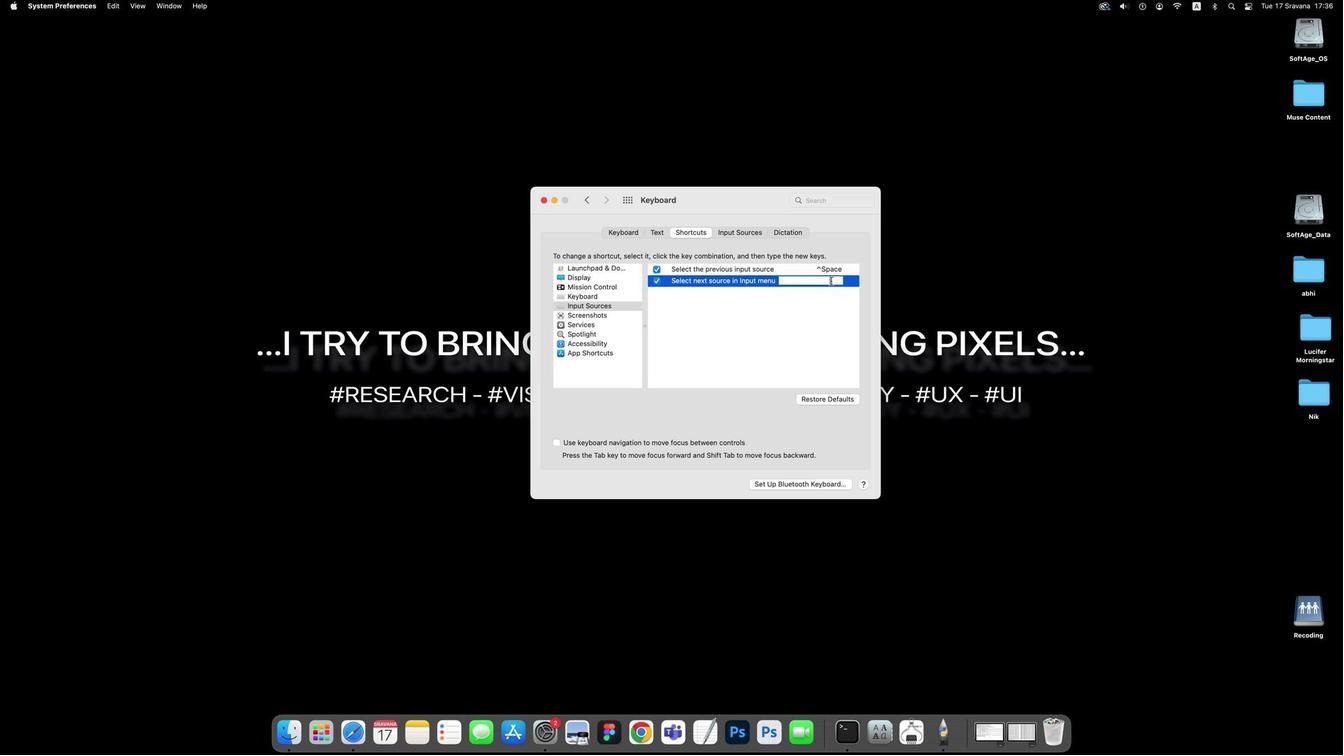 
Action: Mouse pressed left at (820, 281)
Screenshot: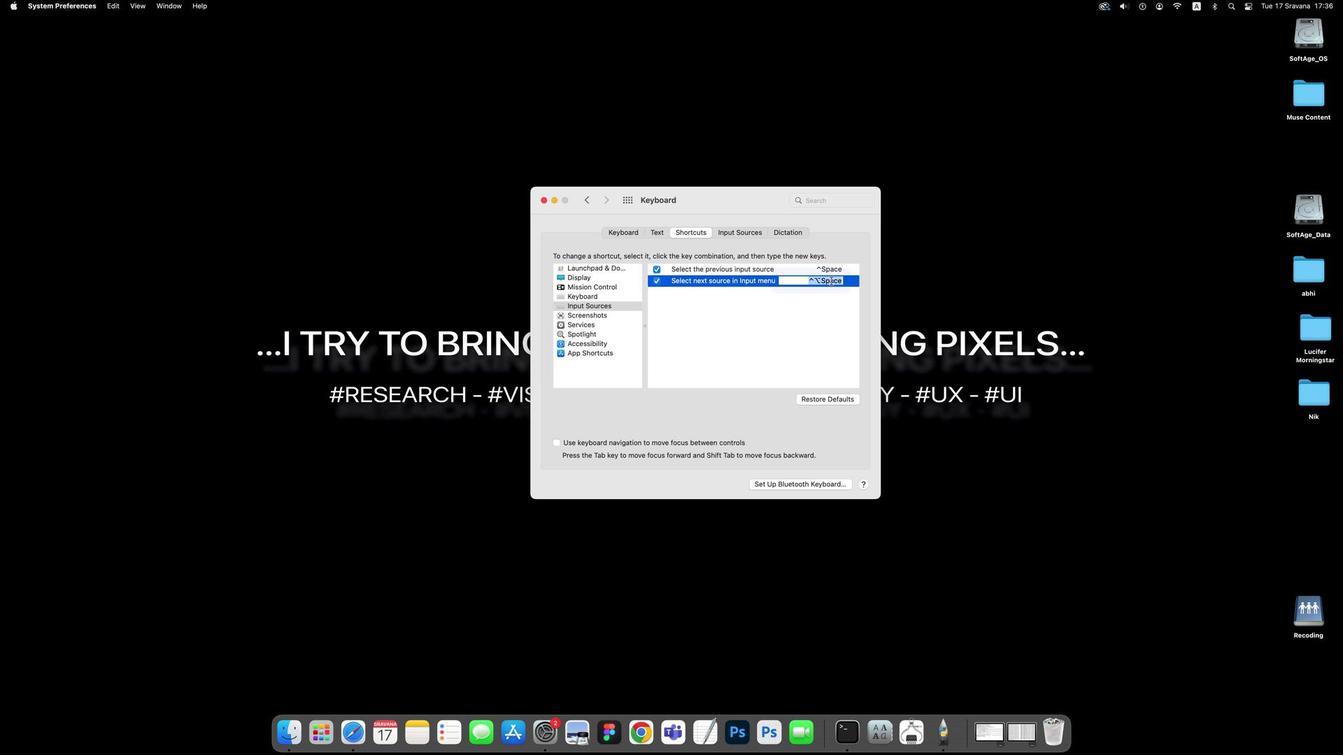 
Action: Mouse pressed left at (820, 281)
Screenshot: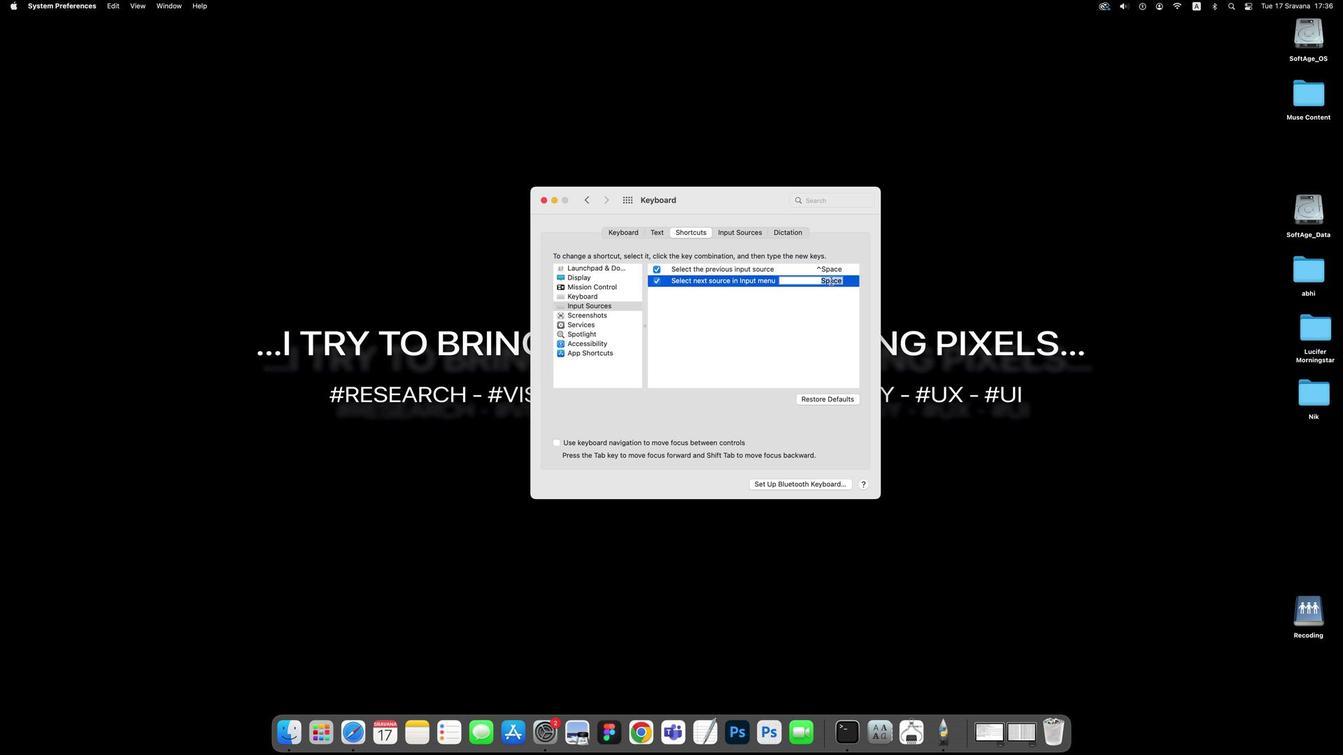 
Action: Key pressed Key.shift'0'Key.shift'1'
Screenshot: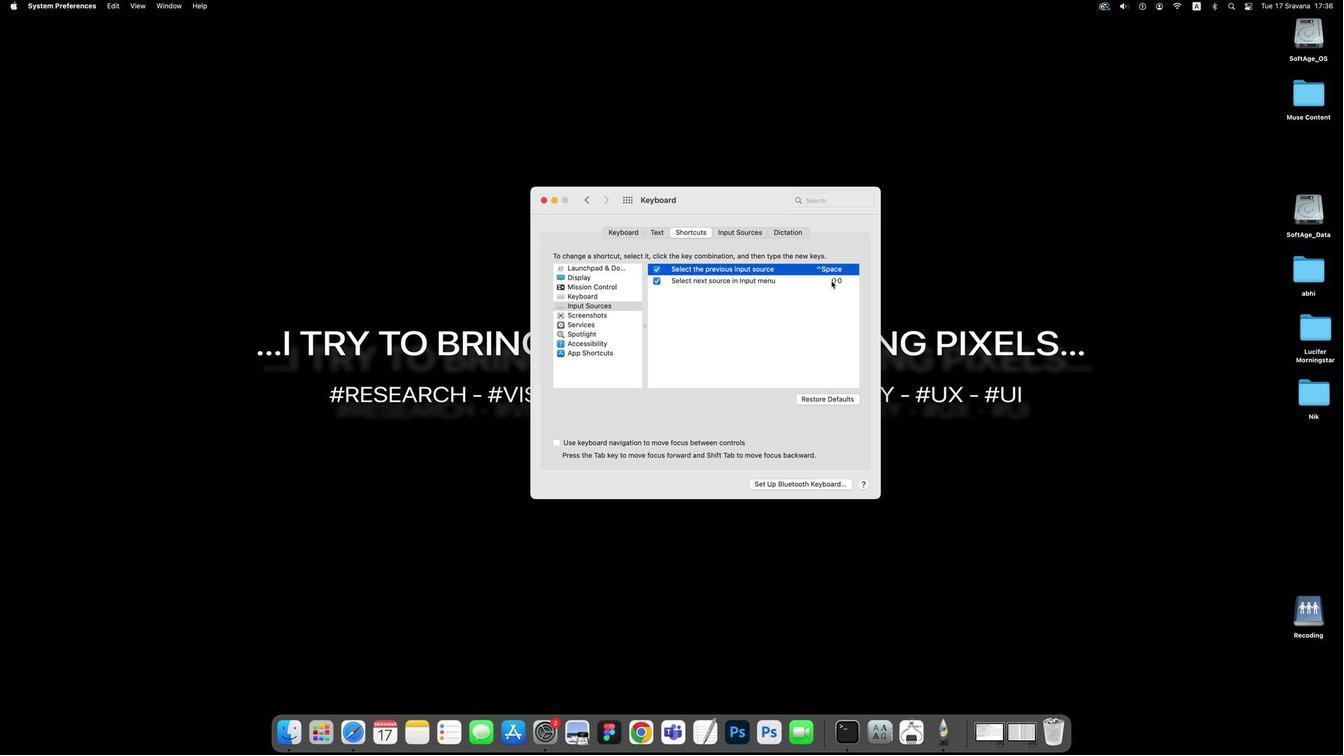 
Action: Mouse moved to (819, 270)
Screenshot: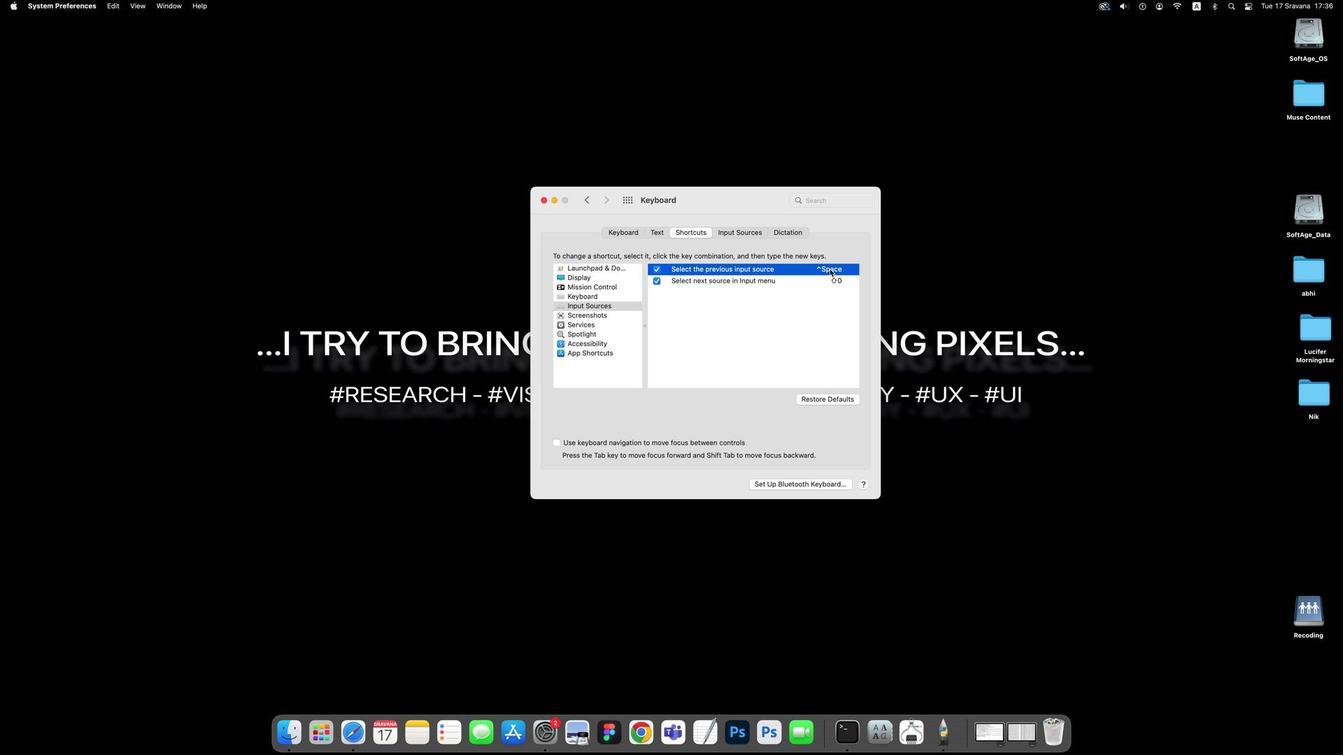
Action: Mouse pressed left at (819, 270)
Screenshot: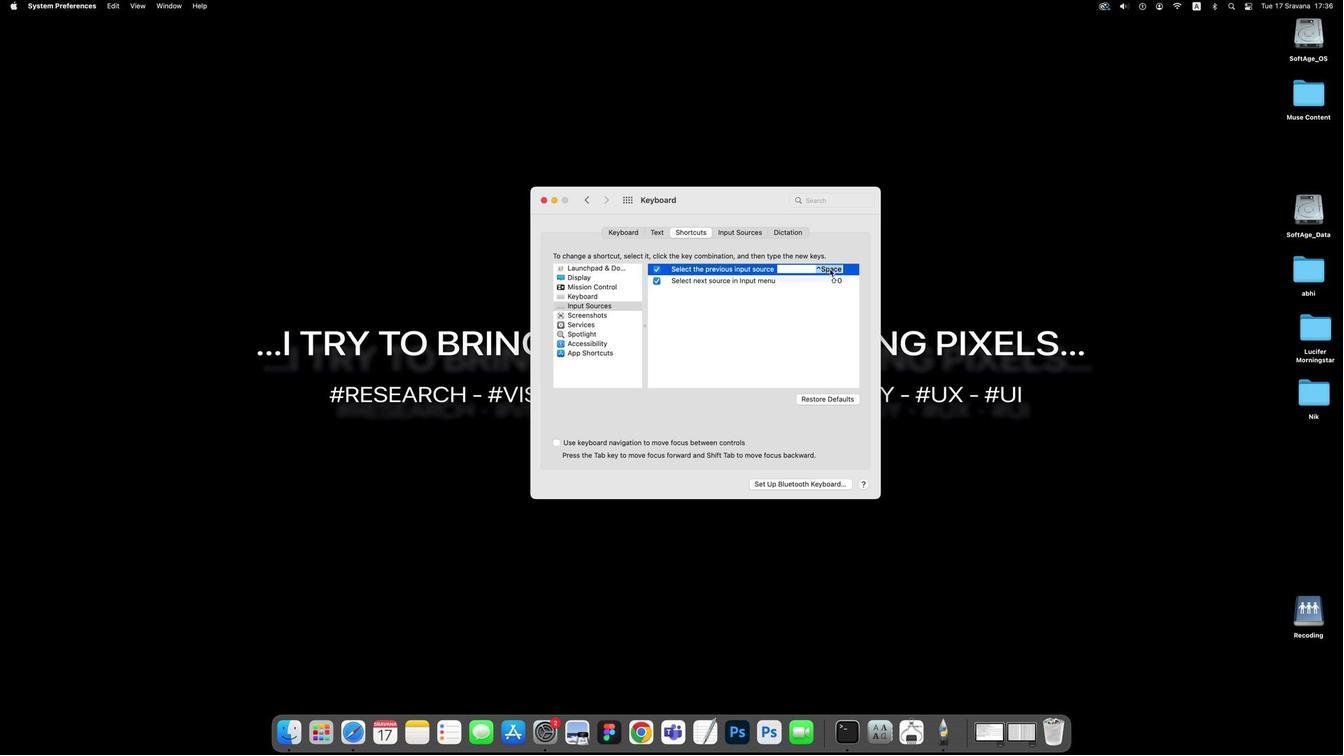 
Action: Mouse pressed left at (819, 270)
Screenshot: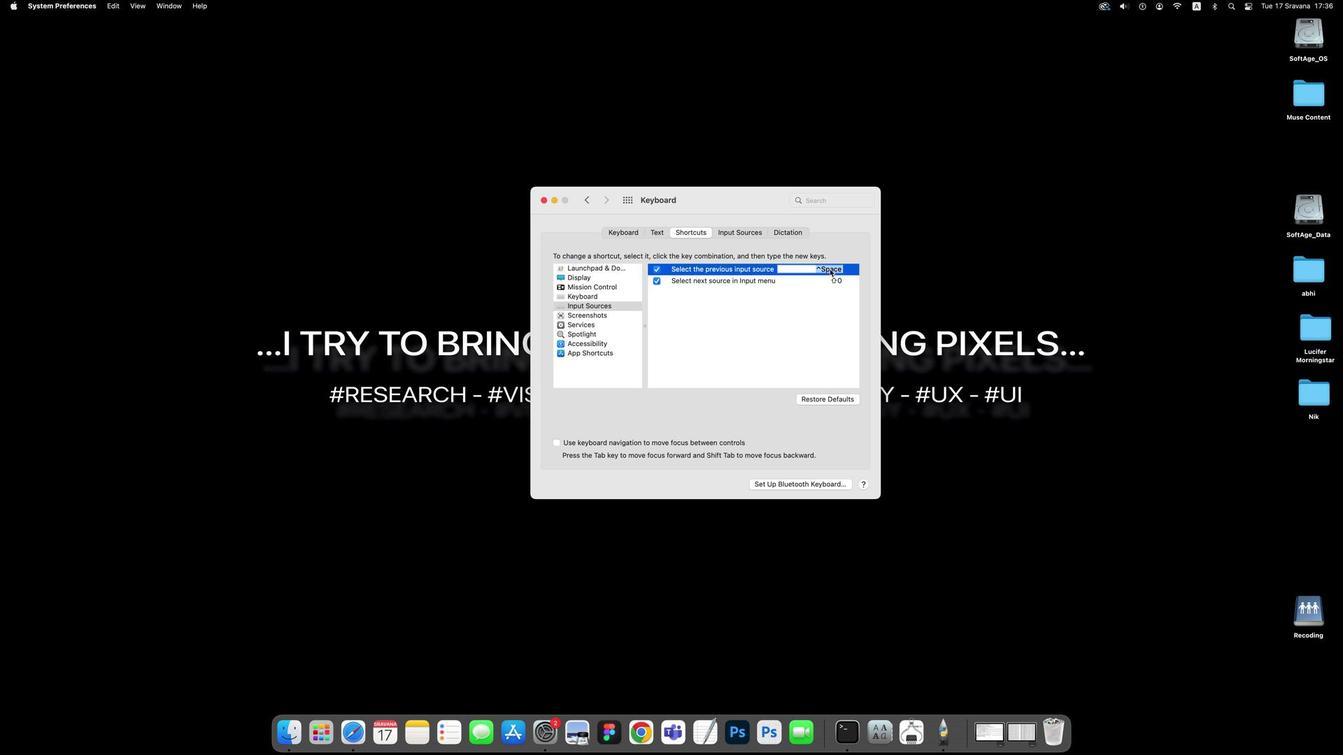 
Action: Key pressed Key.shift'1'
Screenshot: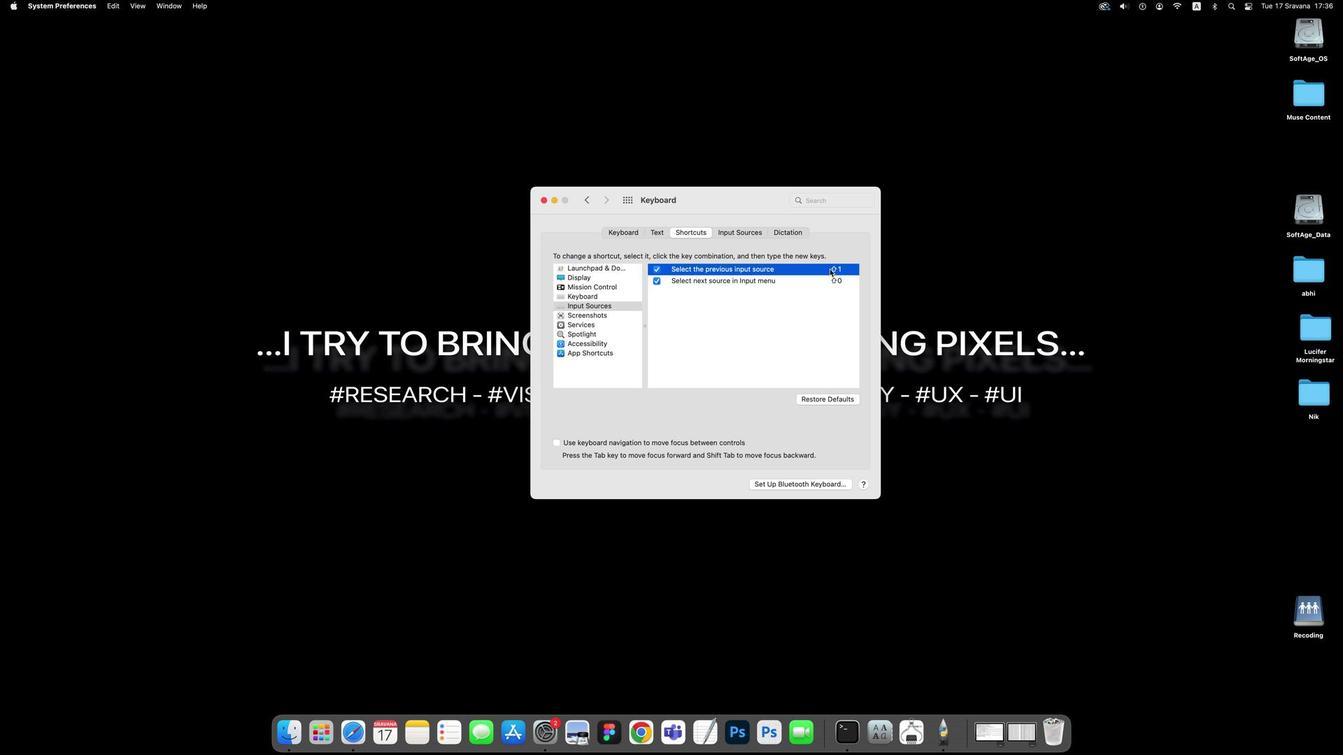 
Action: Mouse moved to (612, 316)
Screenshot: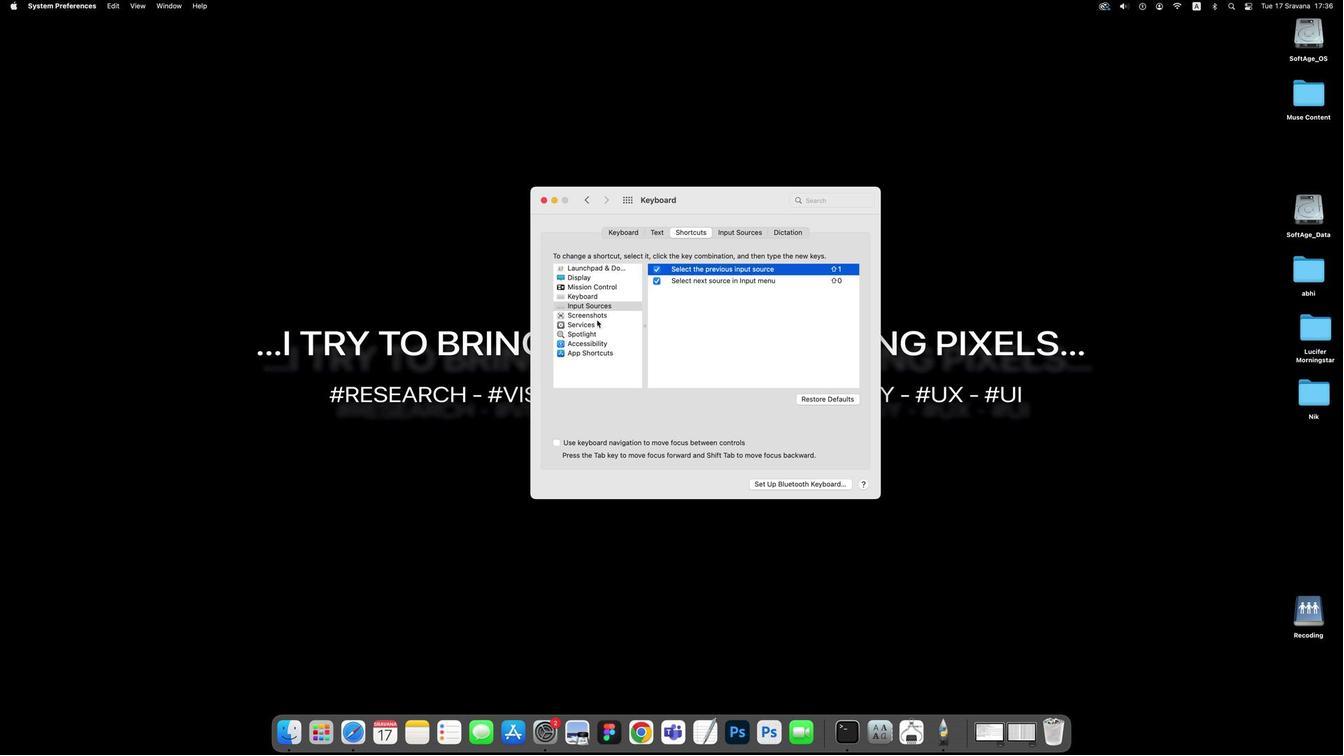 
Action: Mouse pressed left at (612, 316)
Screenshot: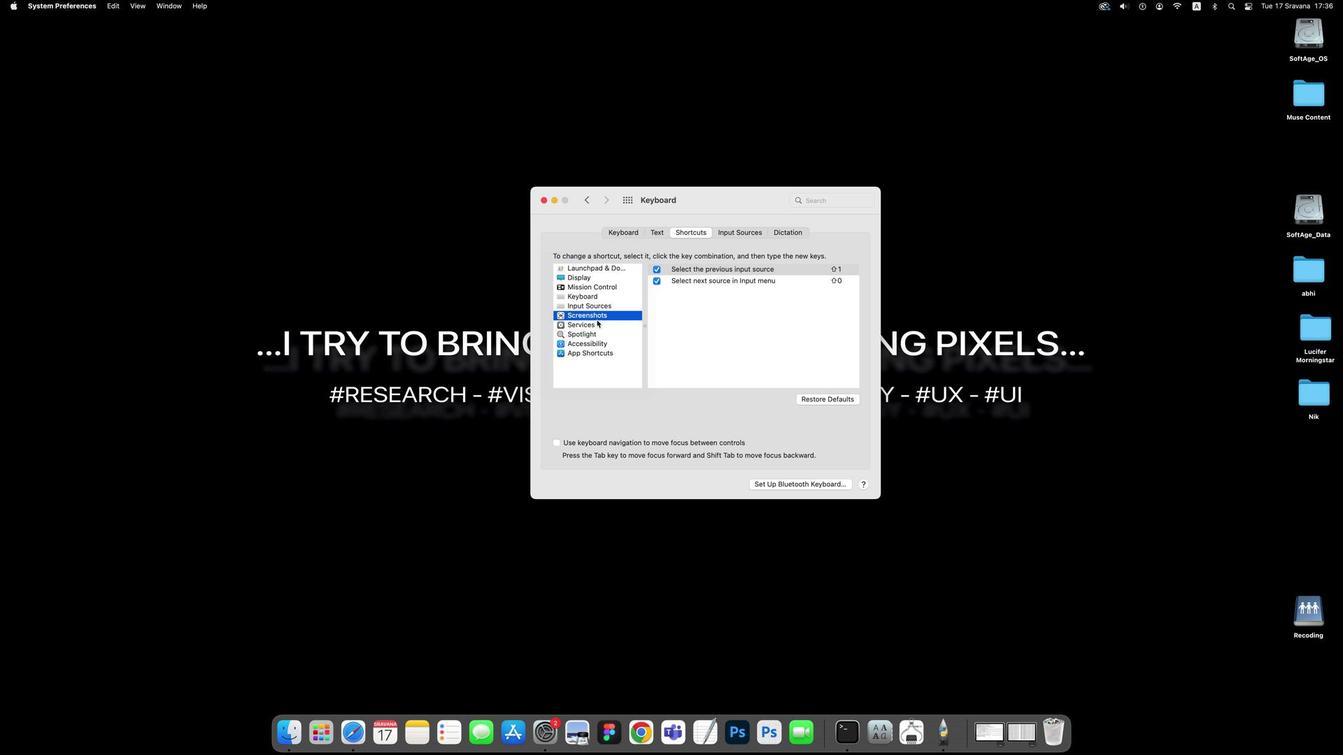 
Action: Mouse moved to (612, 323)
Screenshot: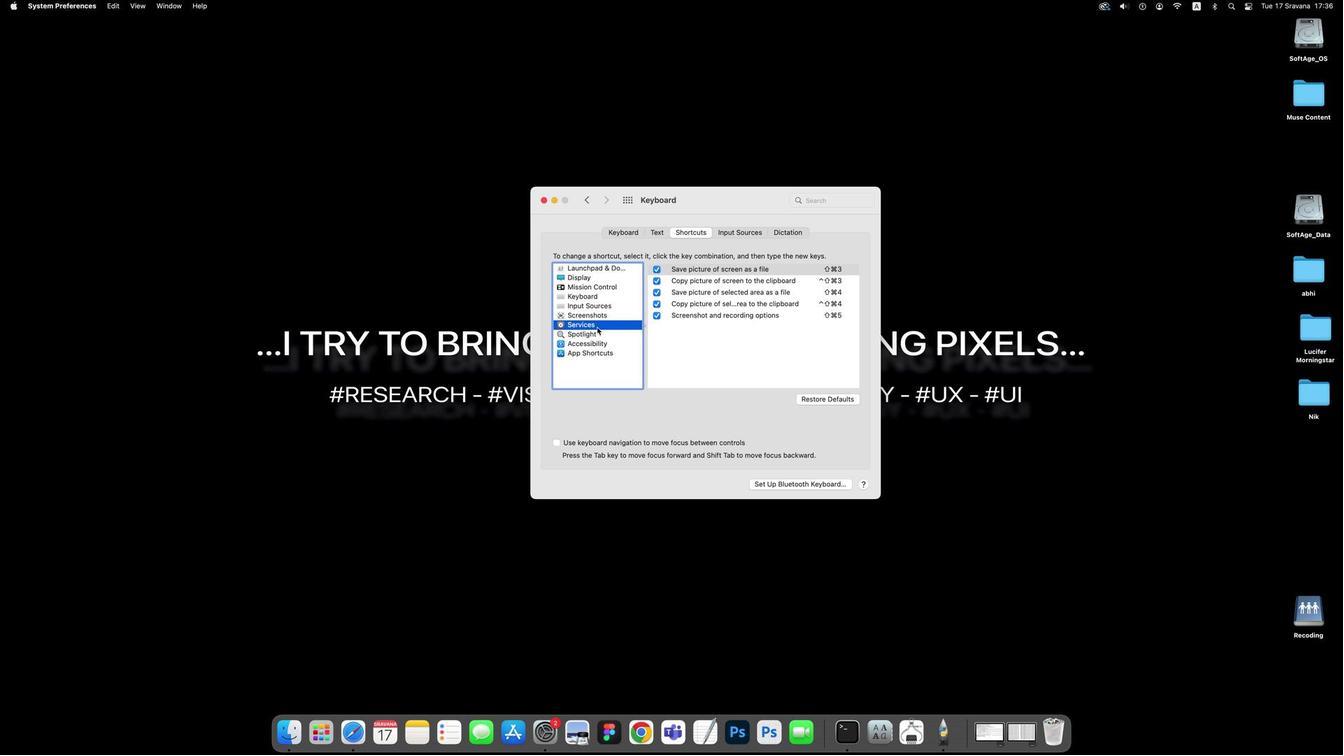 
Action: Mouse pressed left at (612, 323)
Screenshot: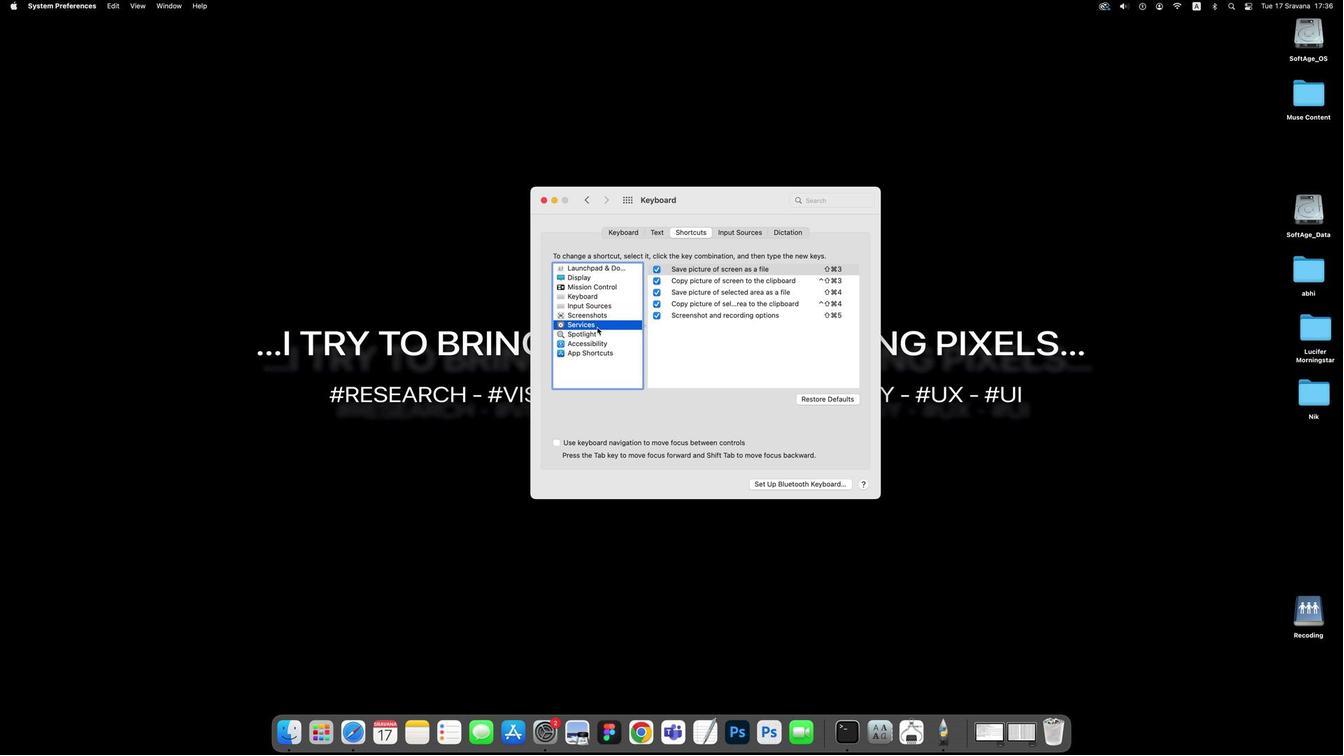 
Action: Mouse moved to (612, 328)
Screenshot: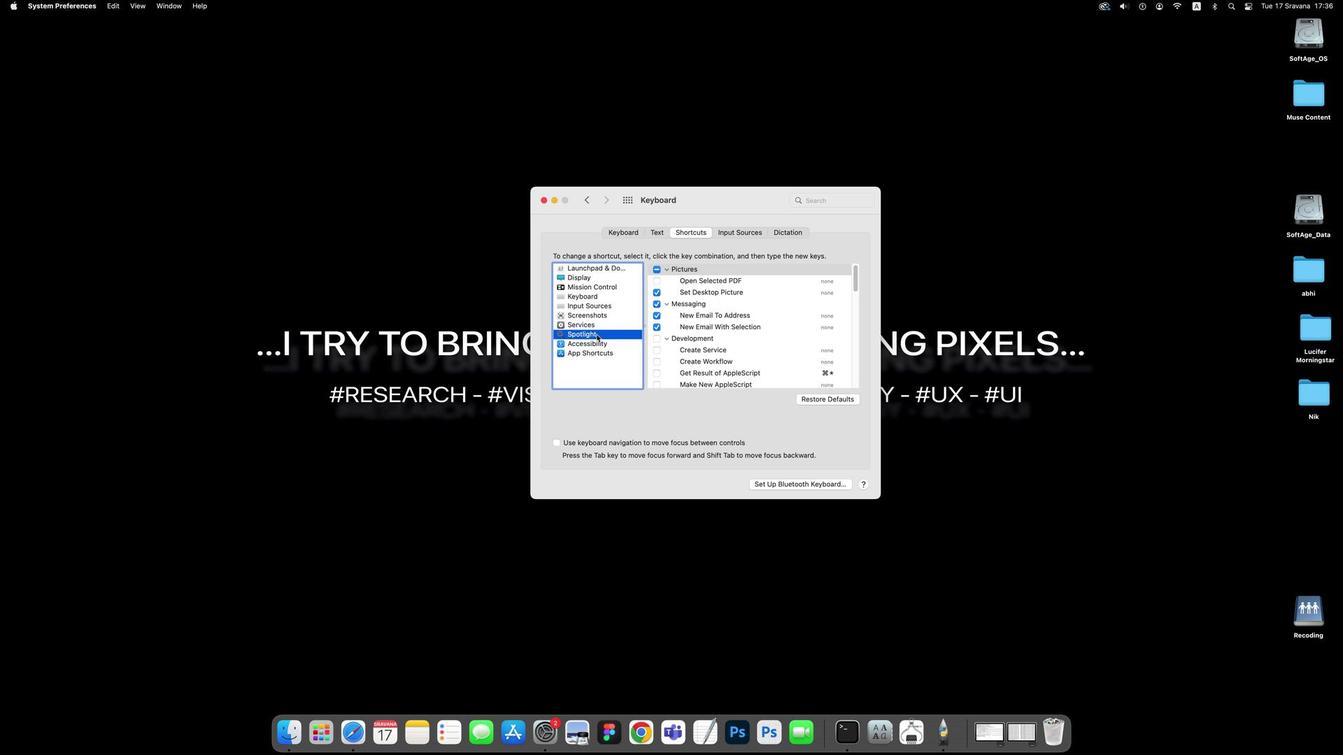 
Action: Mouse pressed left at (612, 328)
Screenshot: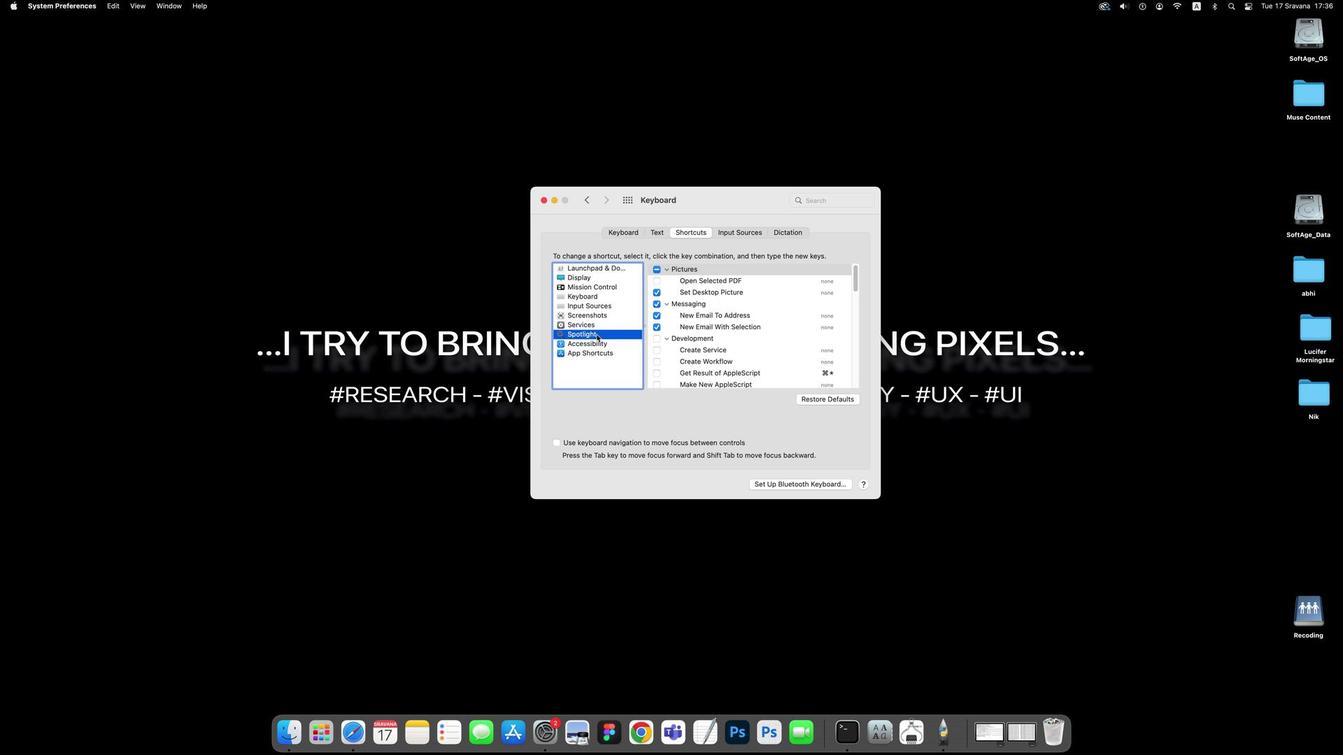 
Action: Mouse moved to (613, 335)
Screenshot: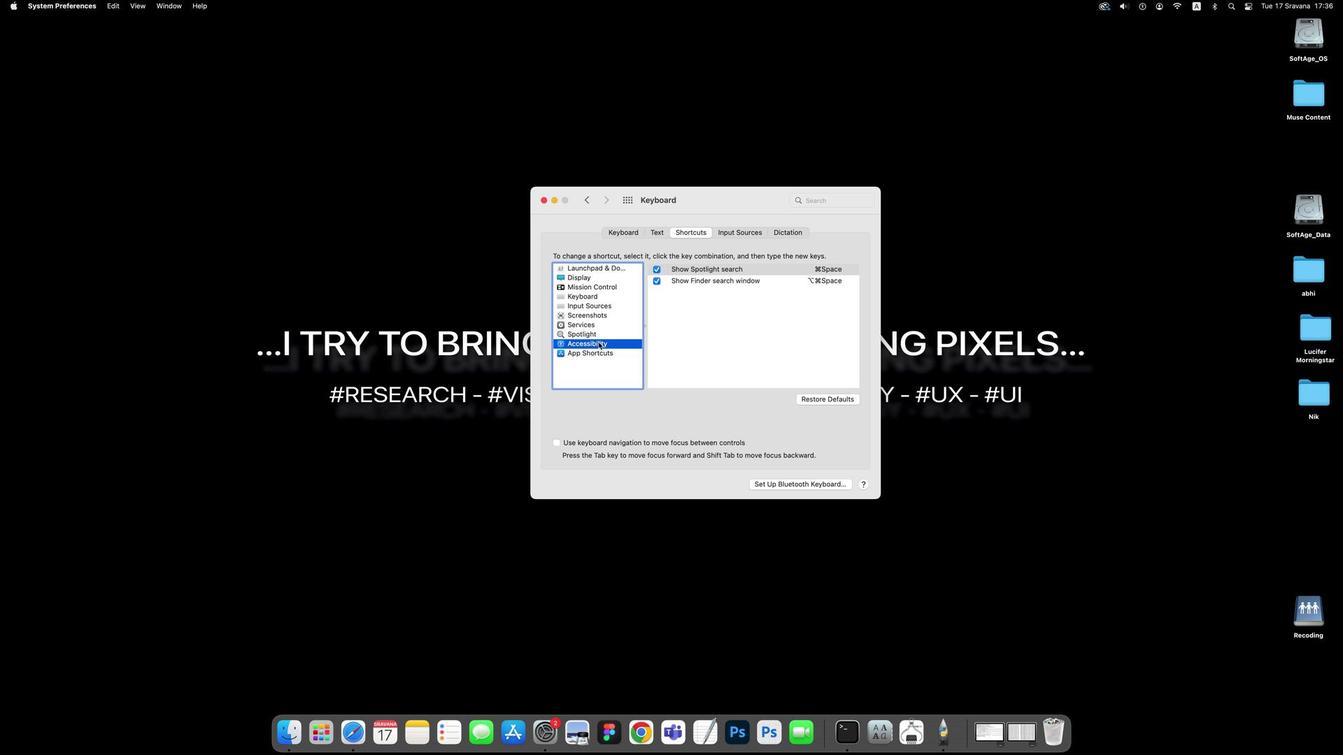 
Action: Mouse pressed left at (613, 335)
Screenshot: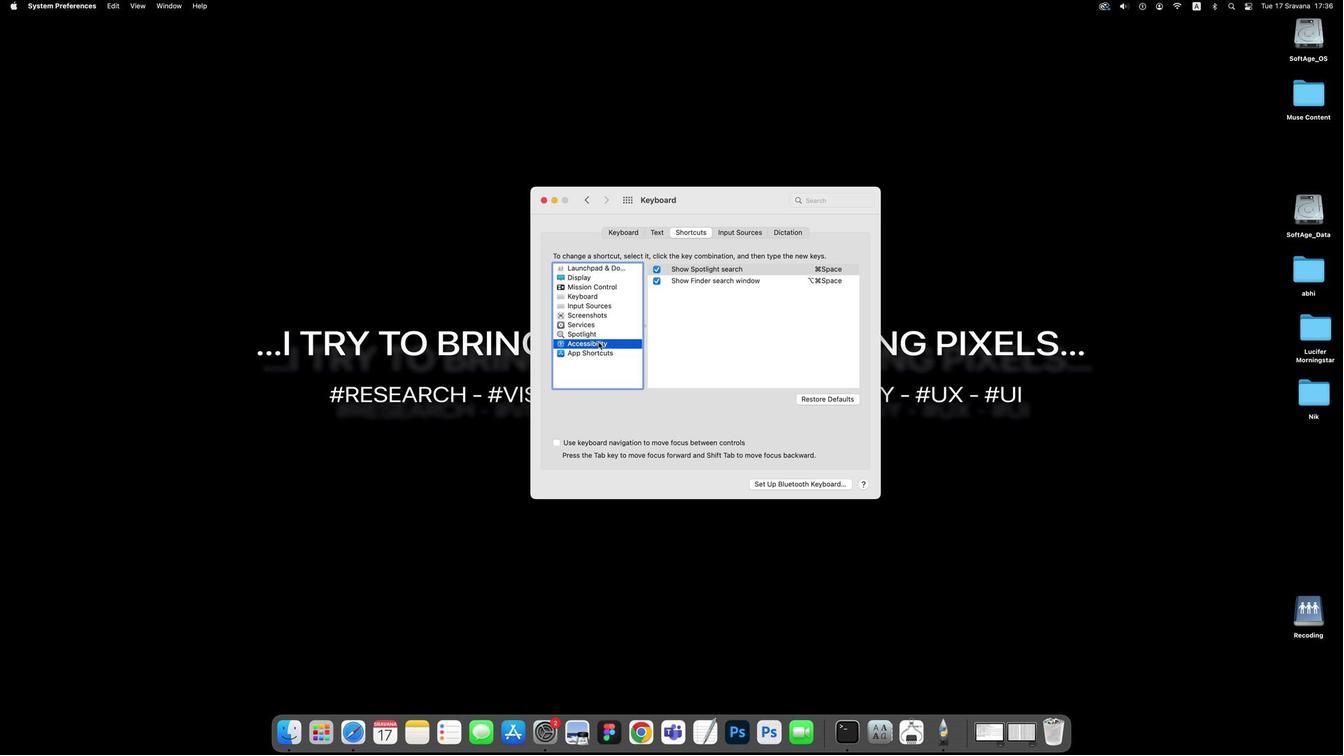 
Action: Mouse moved to (612, 348)
Screenshot: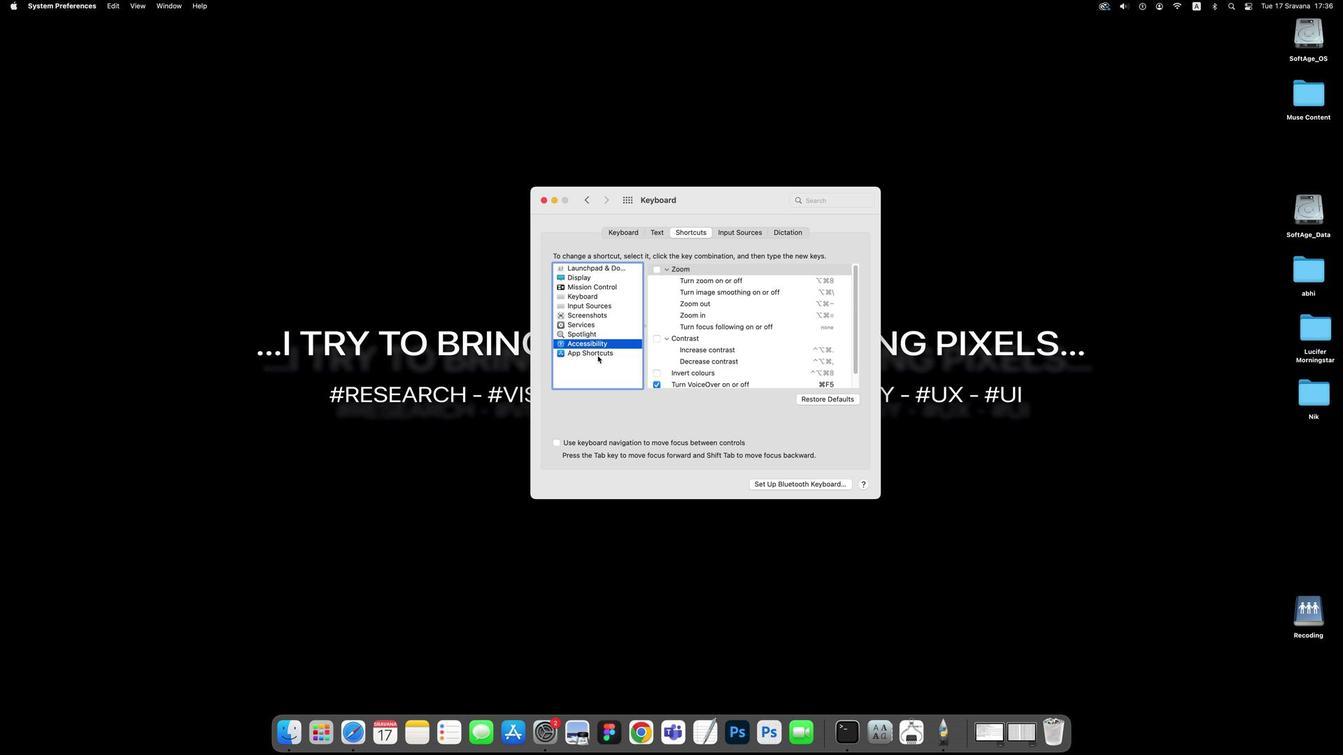 
Action: Mouse pressed left at (612, 348)
Screenshot: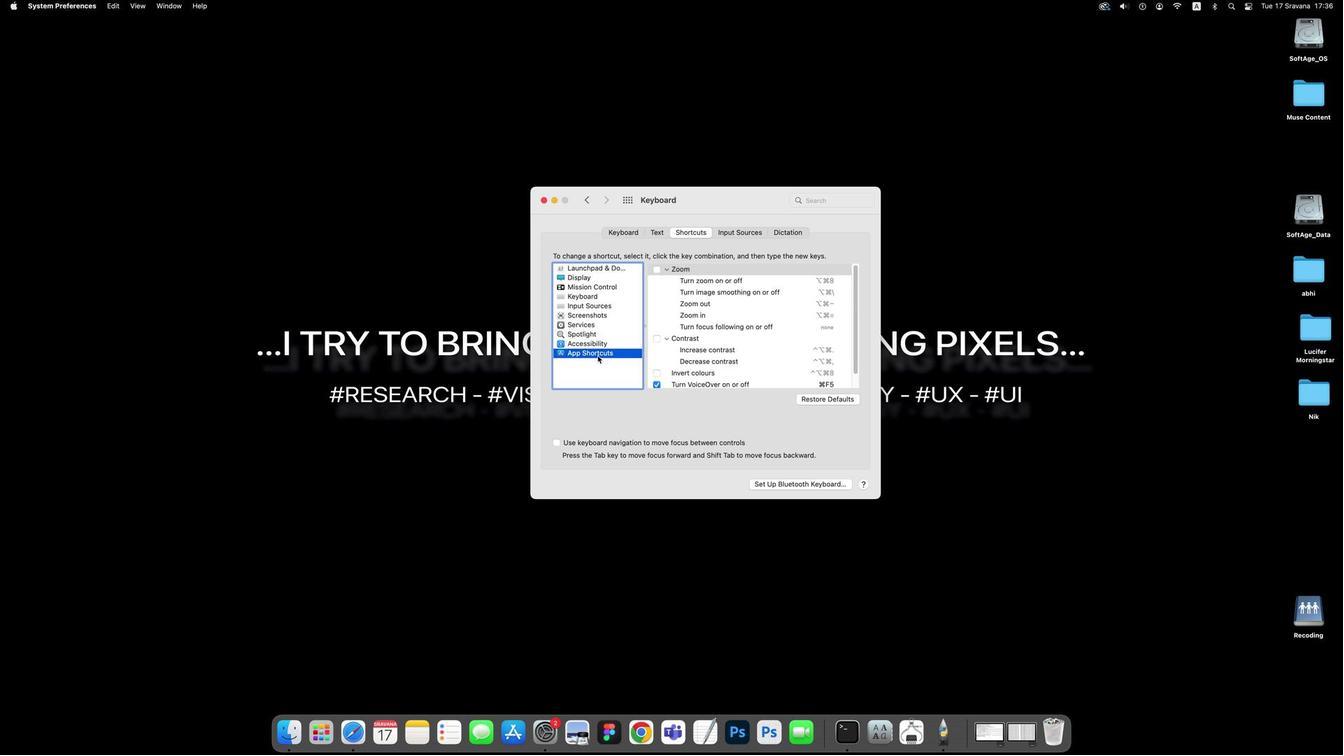 
Action: Mouse moved to (628, 342)
Screenshot: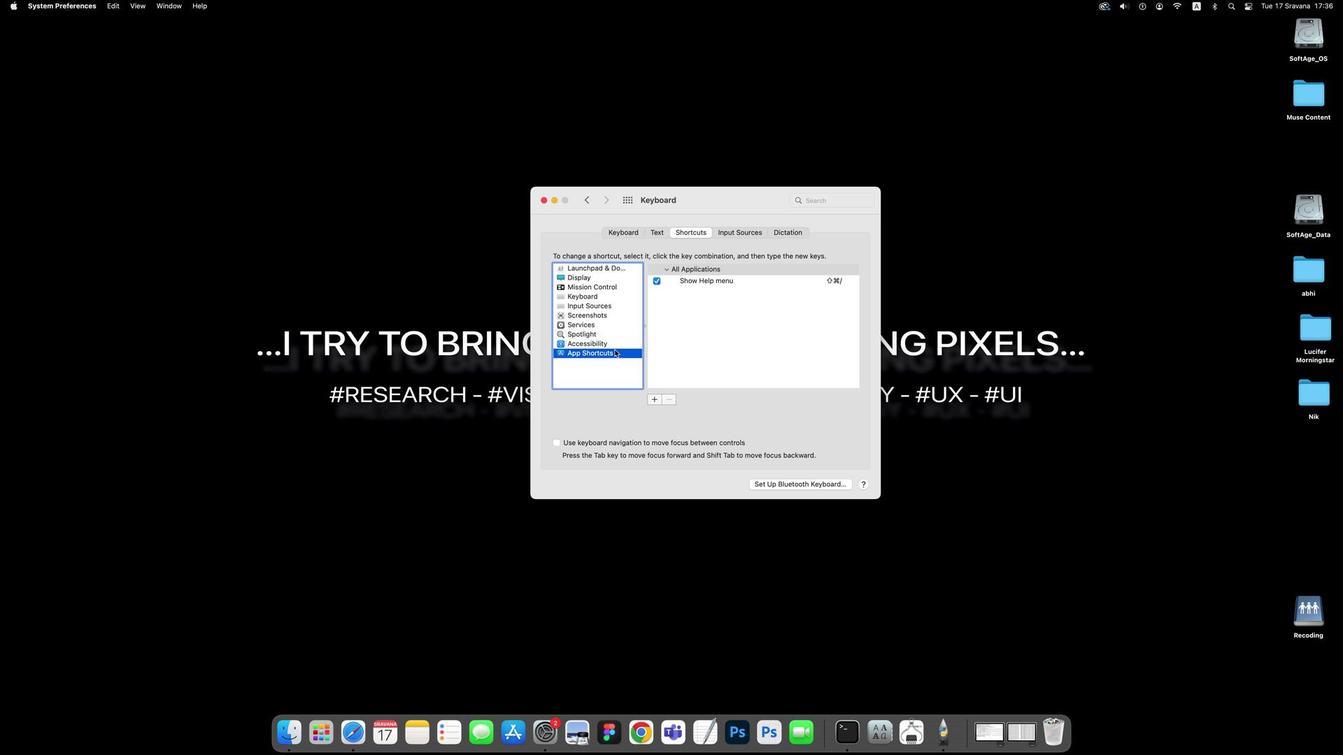 
